 Task: Search round trip flight ticket for 5 adults, 2 children, 1 infant in seat and 2 infants on lap in economy from Chicago: Chicago O'hare International Airport to Rock Springs: Southwest Wyoming Regional Airport (rock Springs Sweetwater County Airport) on 8-5-2023 and return on 8-7-2023. Choice of flights is Spirit. Number of bags: 2 checked bags. Price is upto 92000. Outbound departure time preference is 19:45.
Action: Mouse moved to (396, 378)
Screenshot: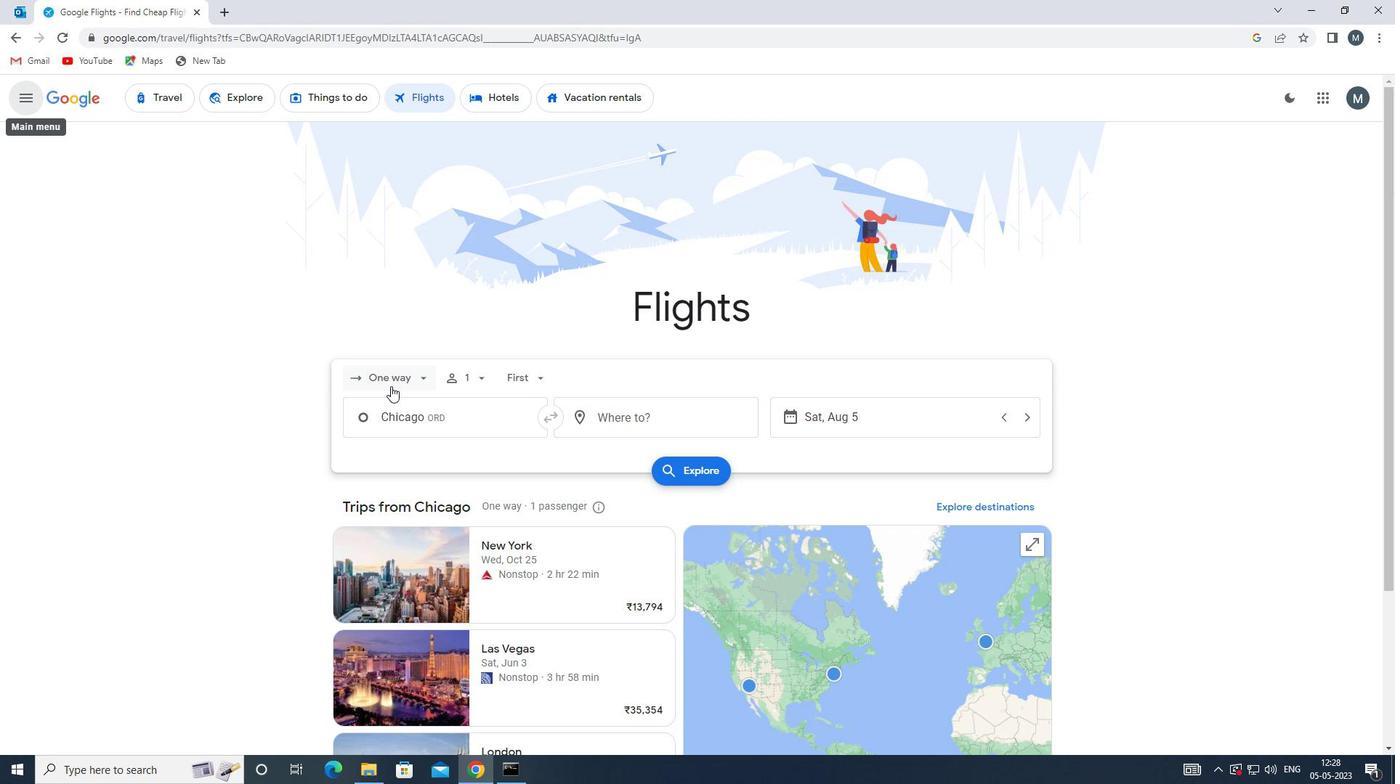 
Action: Mouse pressed left at (396, 378)
Screenshot: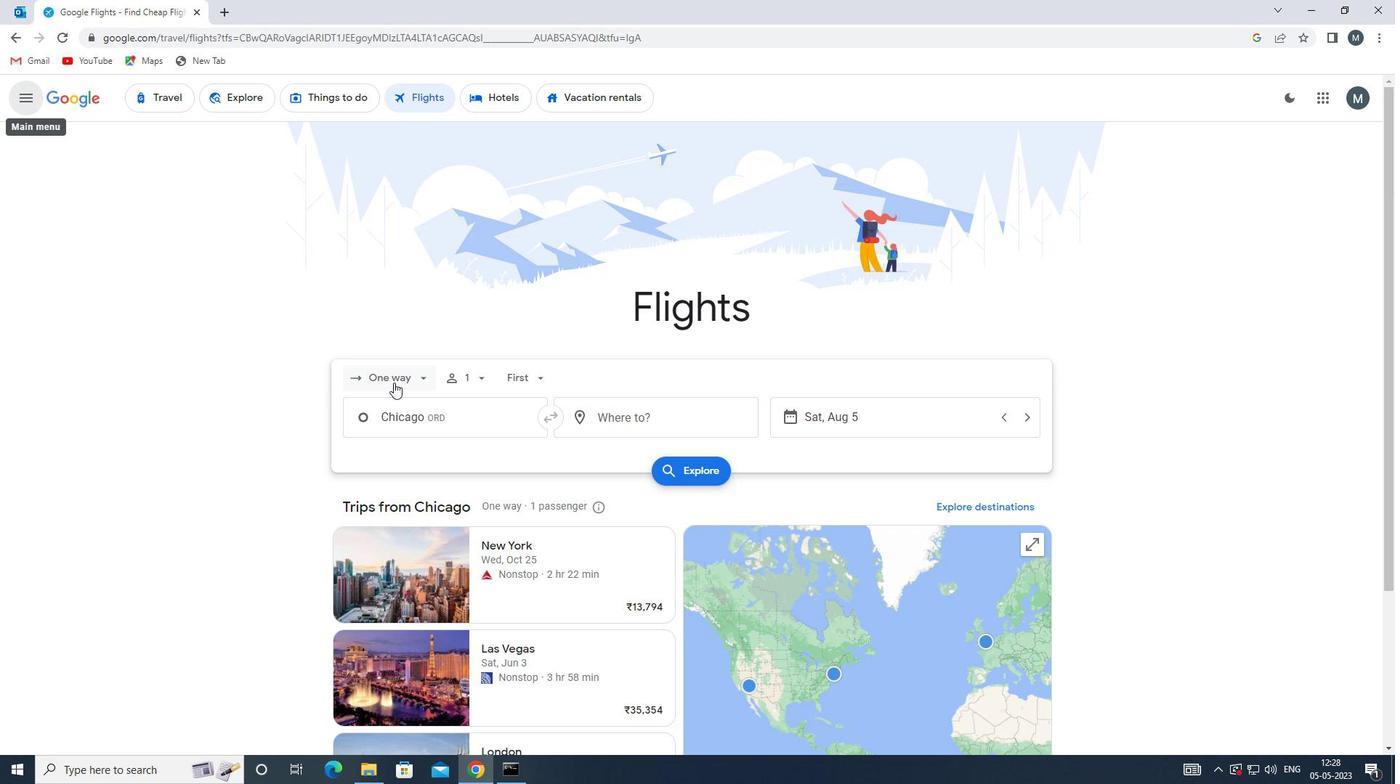 
Action: Mouse moved to (409, 406)
Screenshot: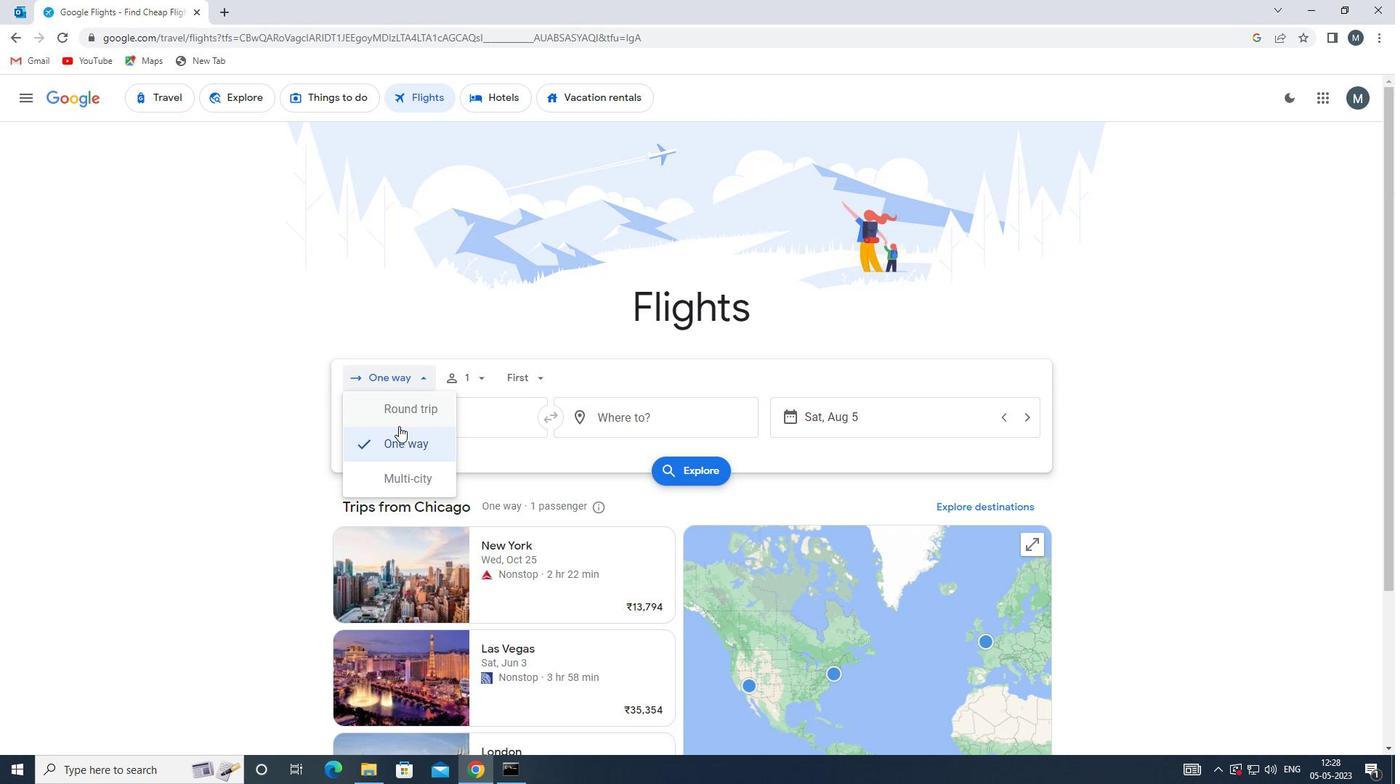 
Action: Mouse pressed left at (409, 406)
Screenshot: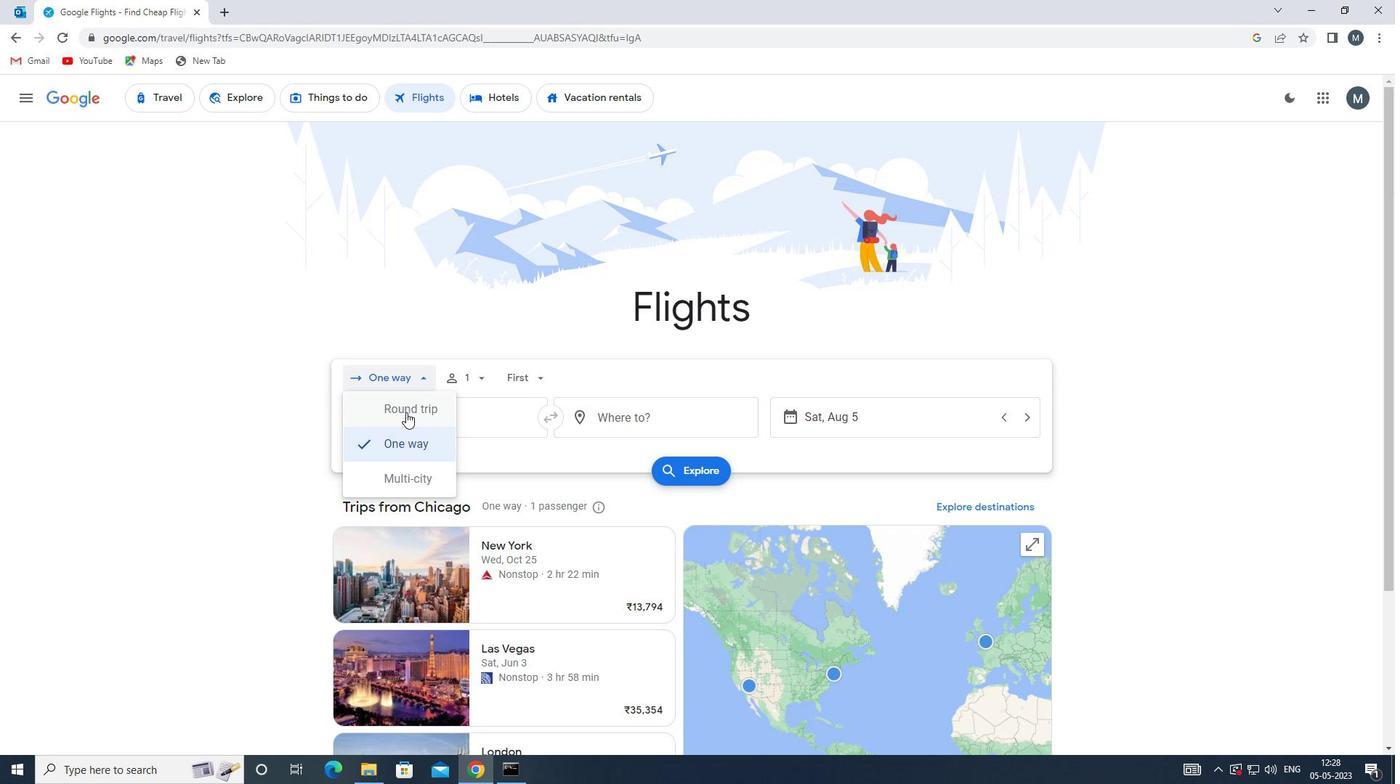 
Action: Mouse moved to (476, 377)
Screenshot: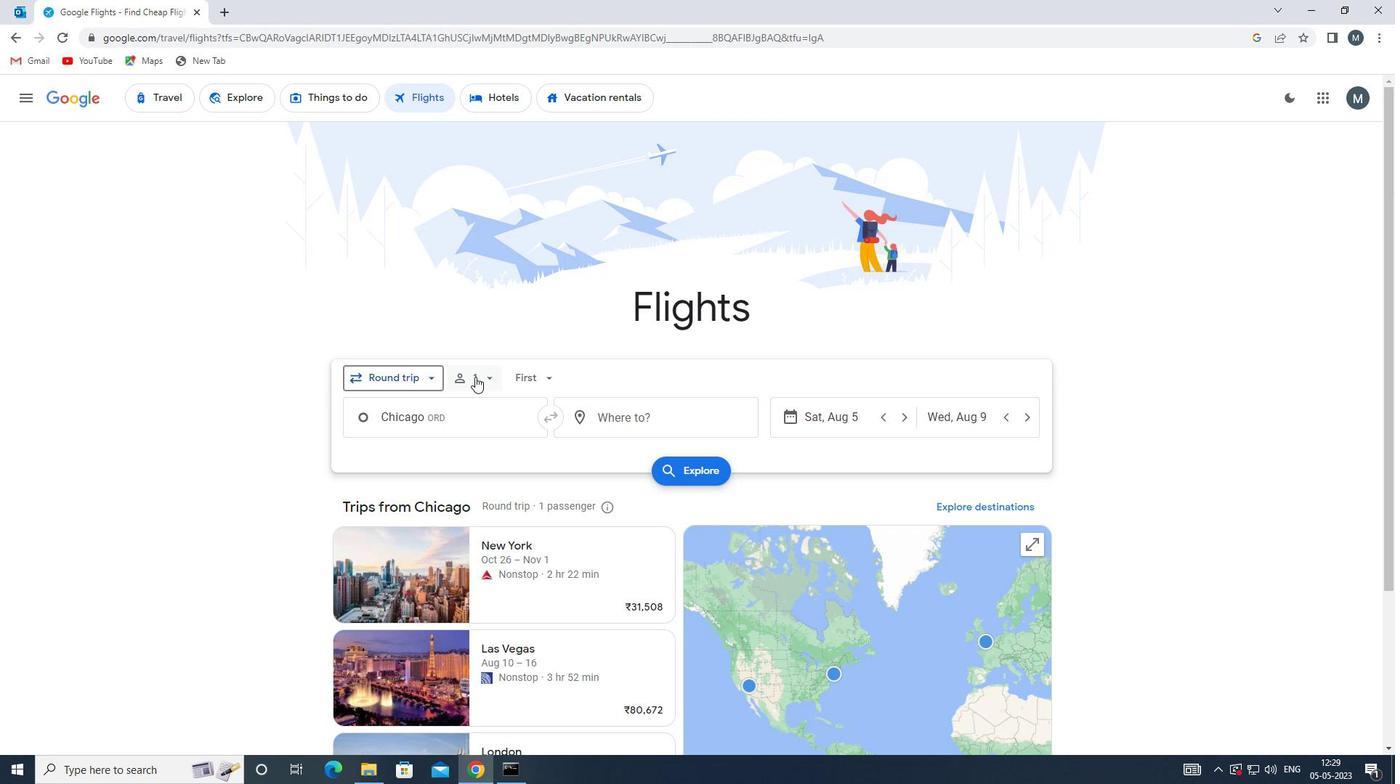 
Action: Mouse pressed left at (476, 377)
Screenshot: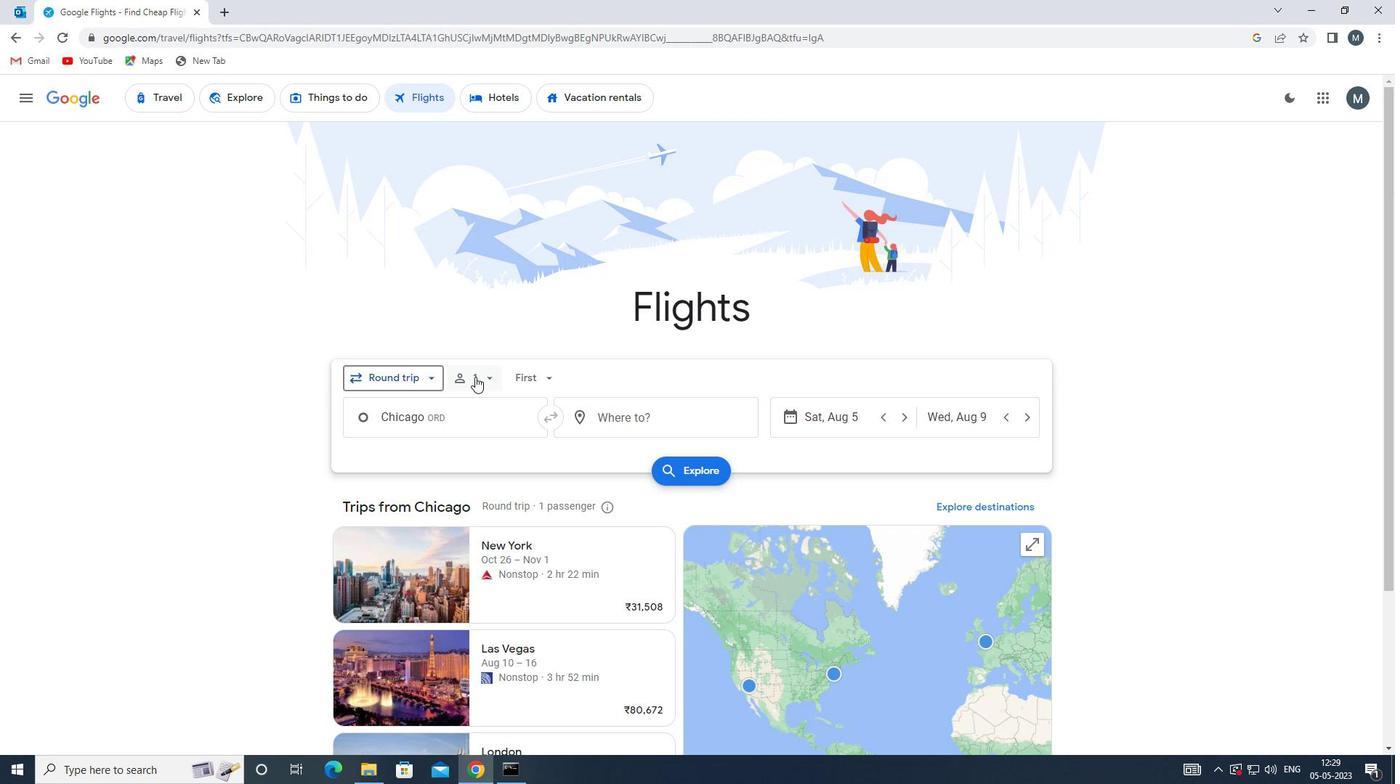 
Action: Mouse moved to (594, 412)
Screenshot: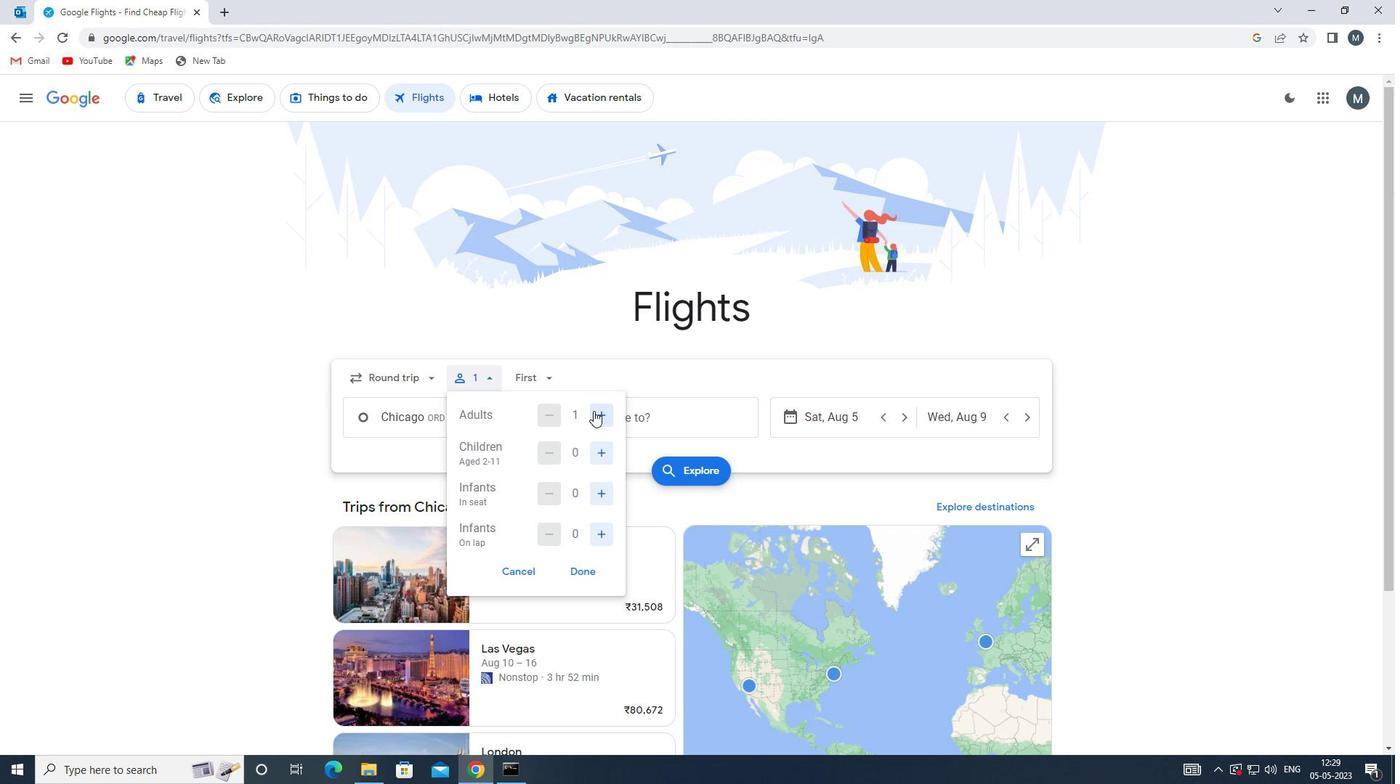 
Action: Mouse pressed left at (594, 412)
Screenshot: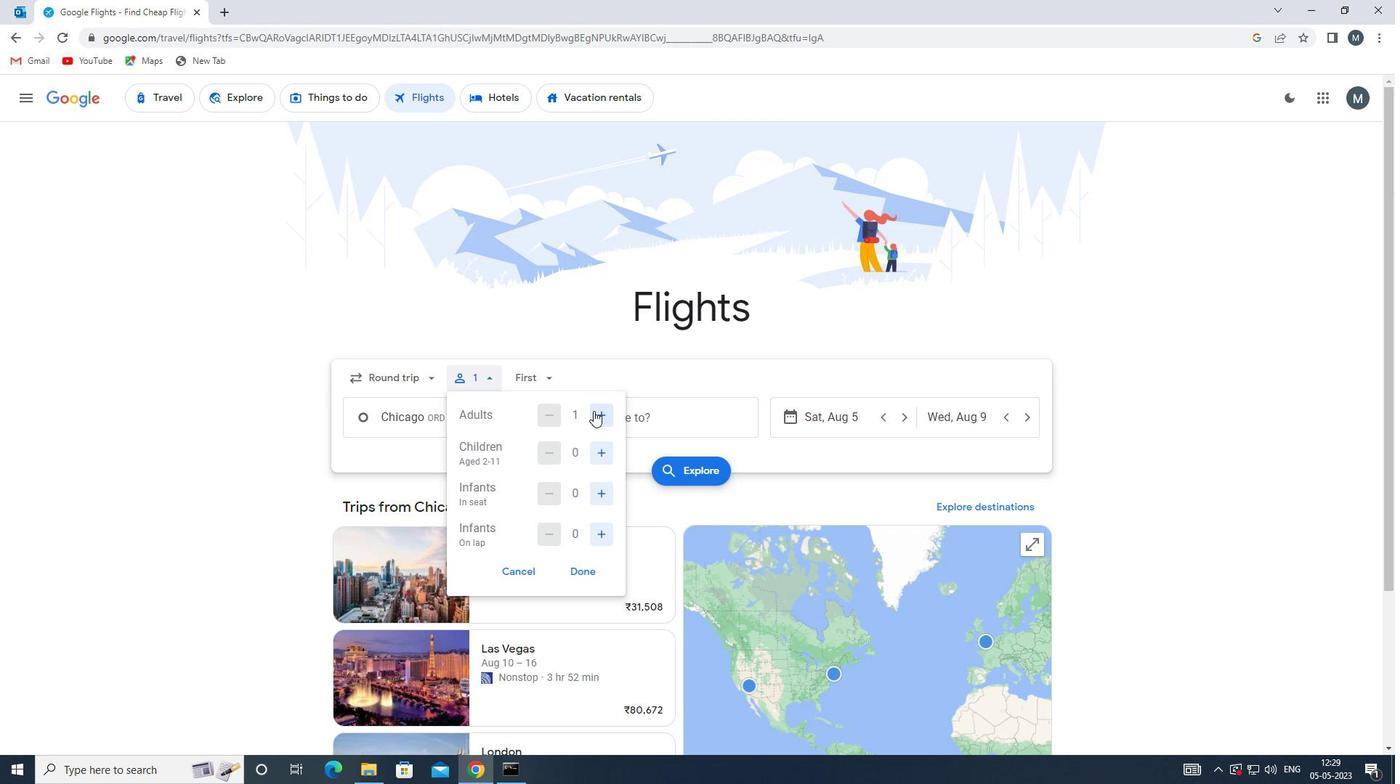 
Action: Mouse moved to (595, 412)
Screenshot: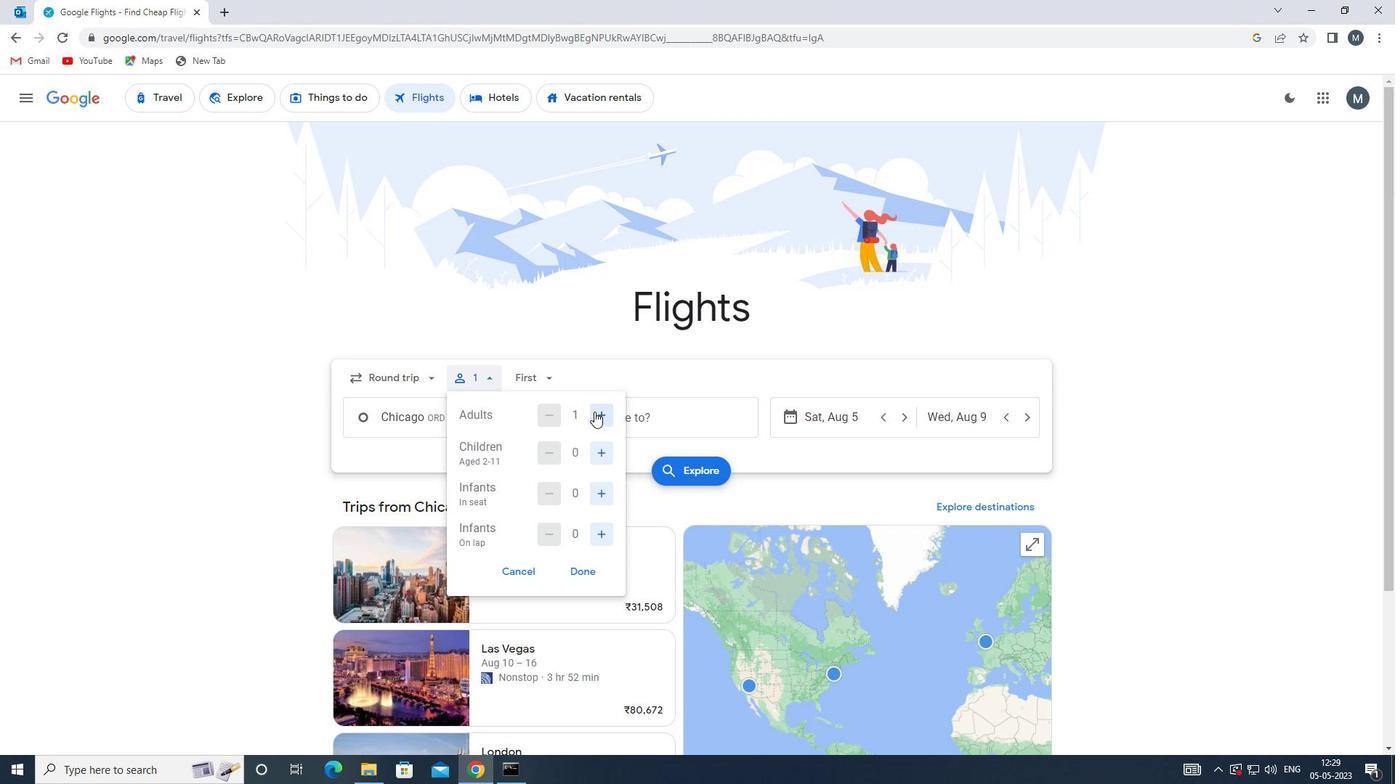 
Action: Mouse pressed left at (595, 412)
Screenshot: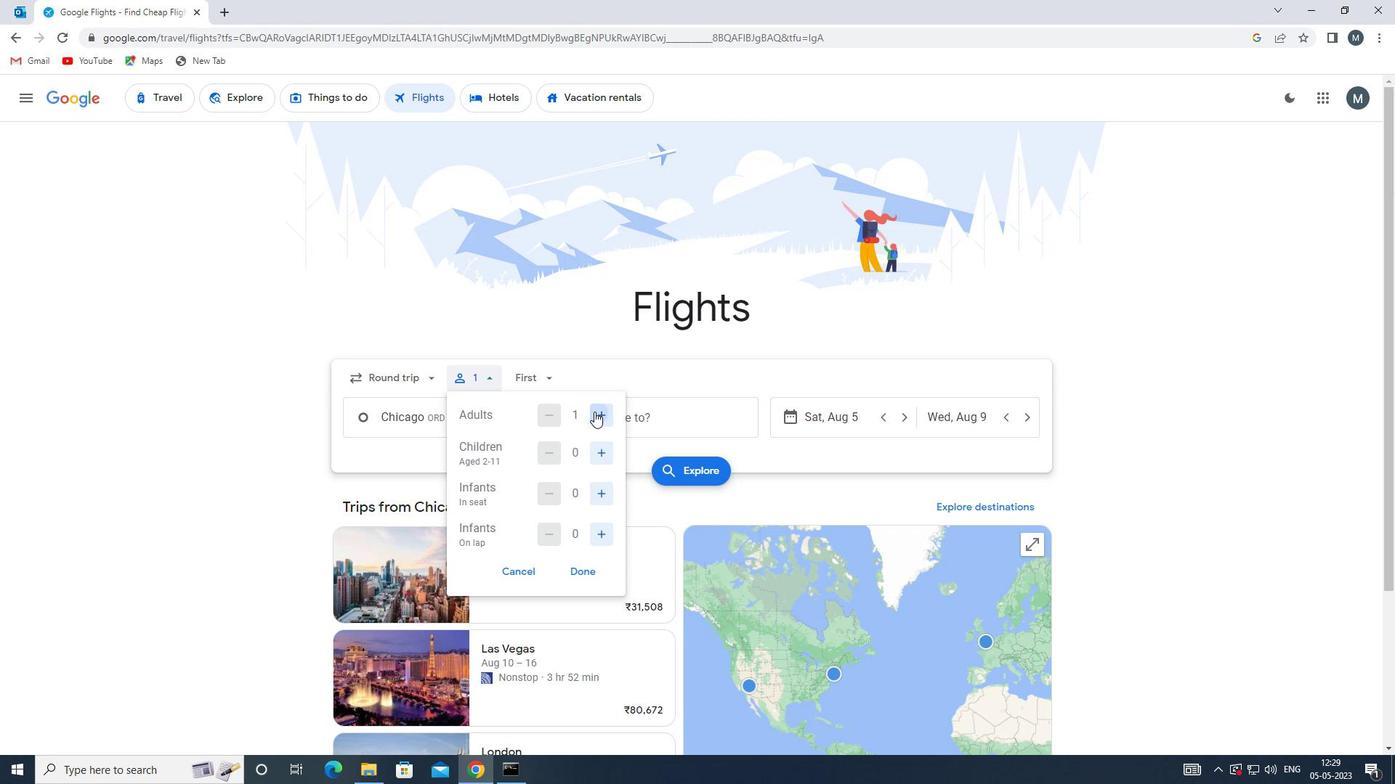 
Action: Mouse moved to (602, 416)
Screenshot: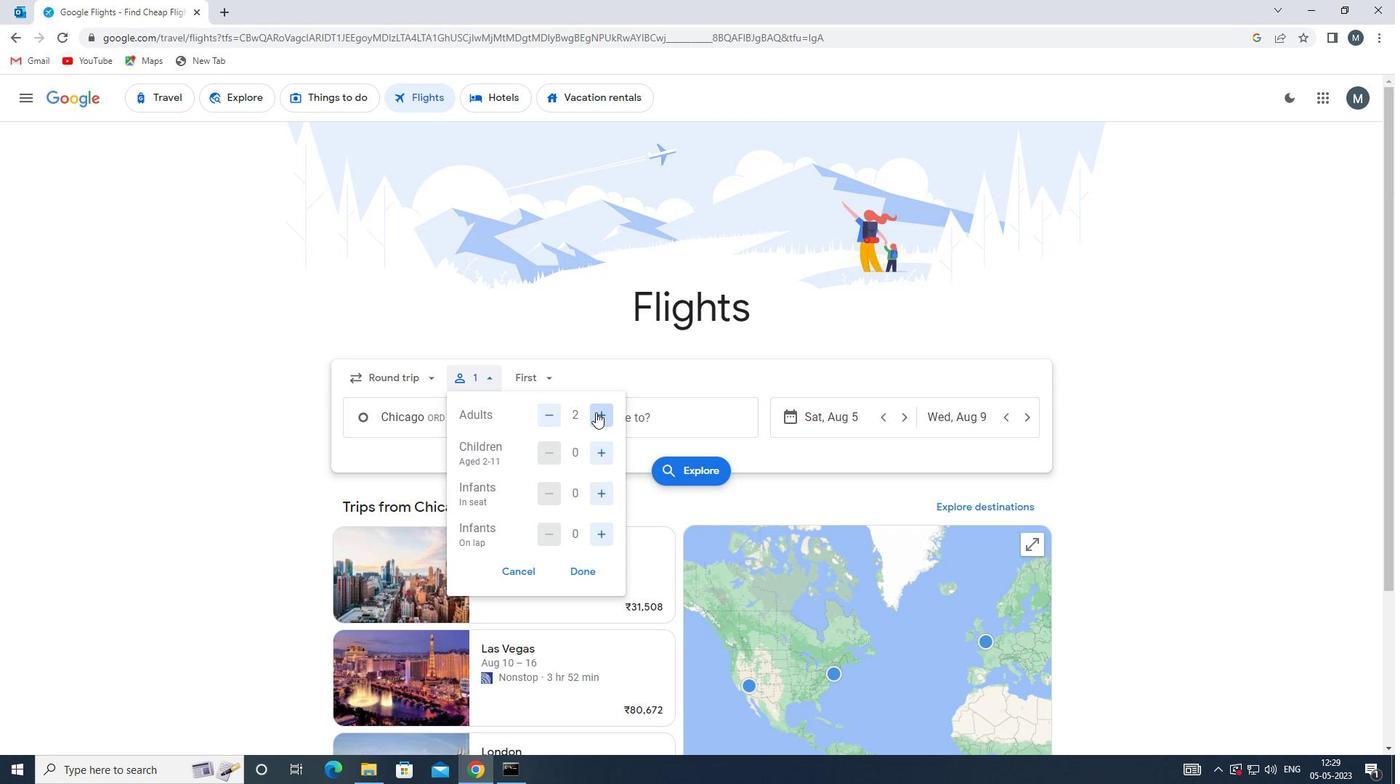 
Action: Mouse pressed left at (602, 416)
Screenshot: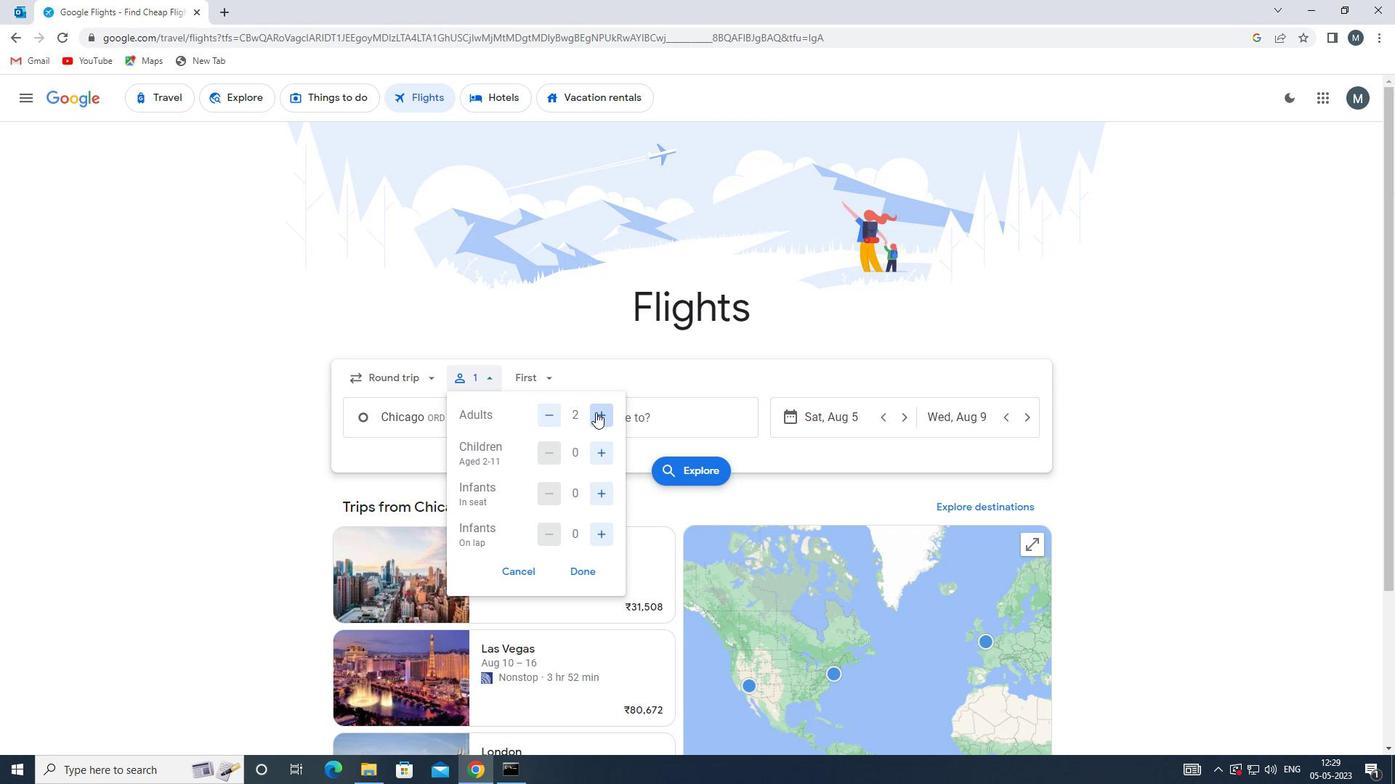 
Action: Mouse moved to (603, 416)
Screenshot: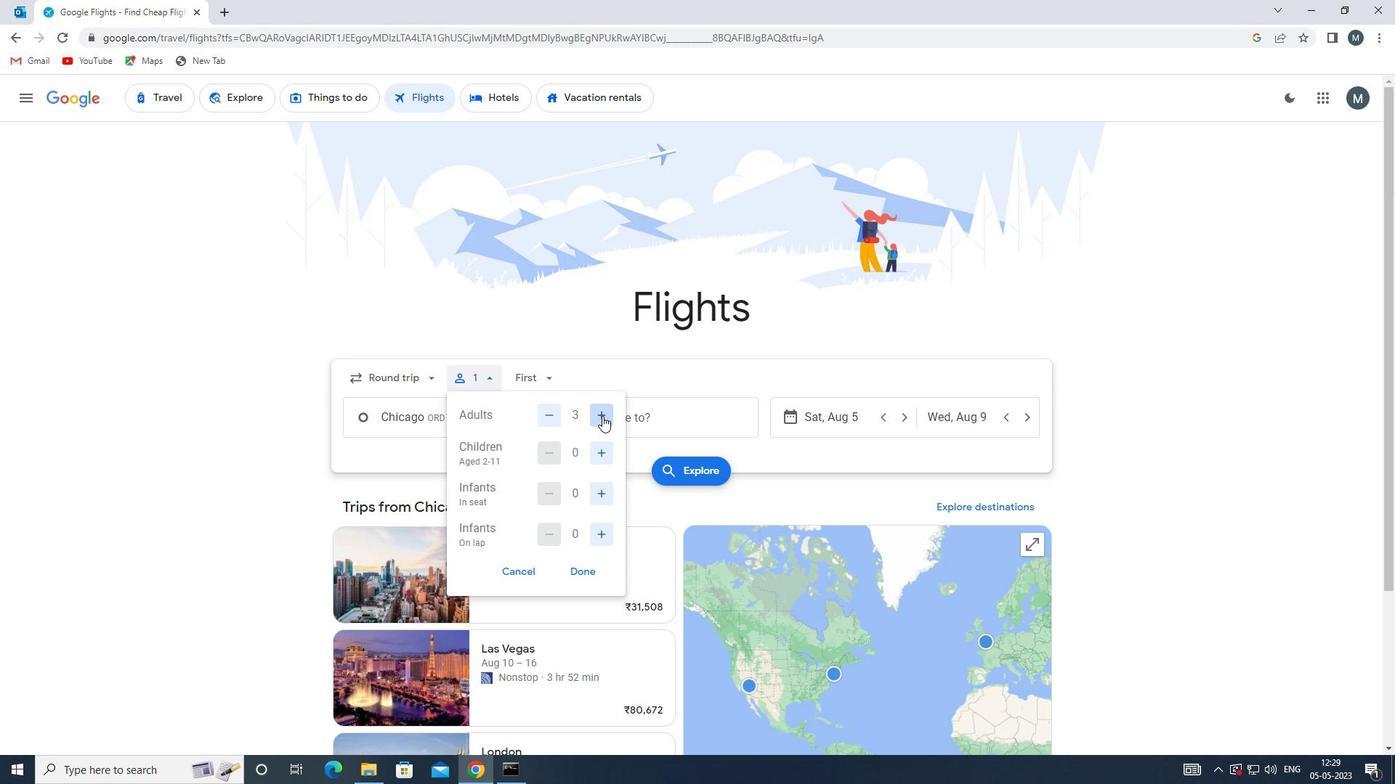 
Action: Mouse pressed left at (603, 416)
Screenshot: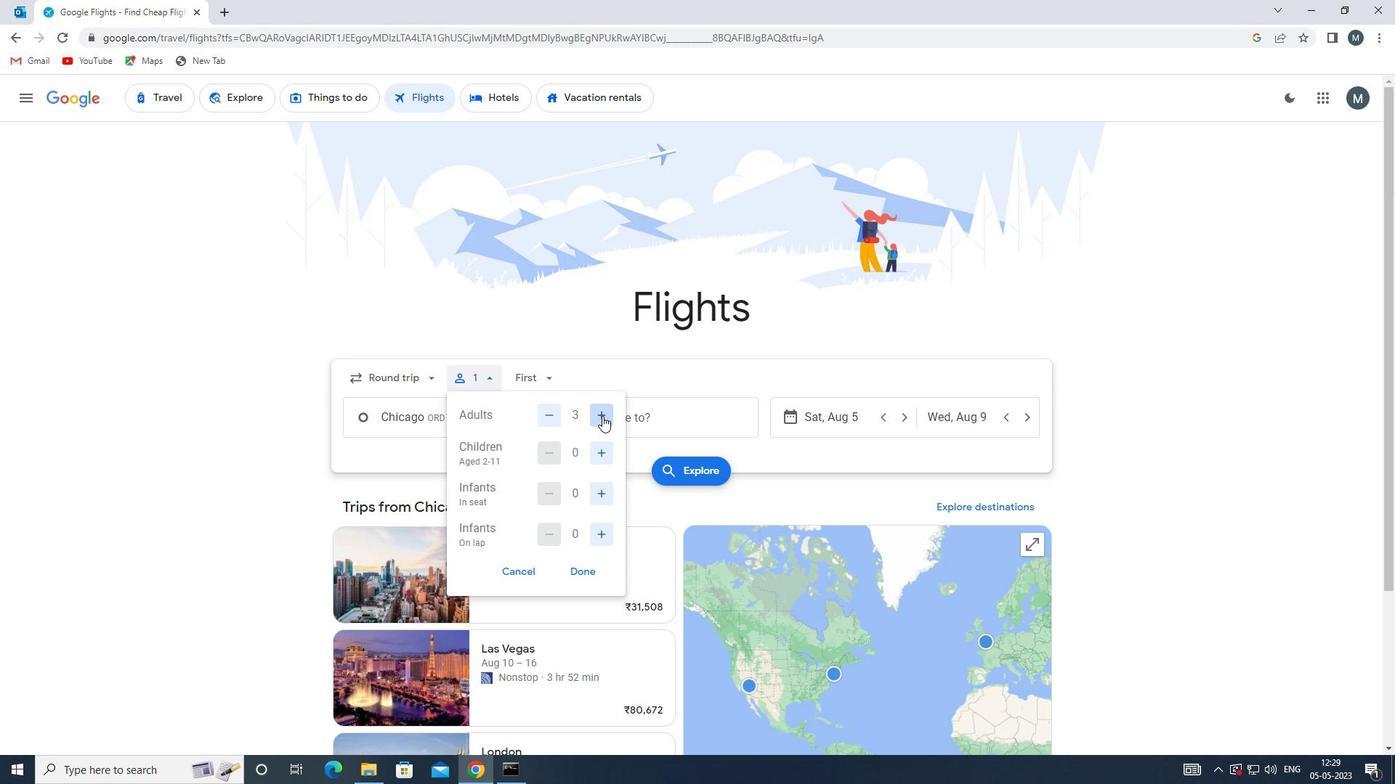 
Action: Mouse moved to (598, 452)
Screenshot: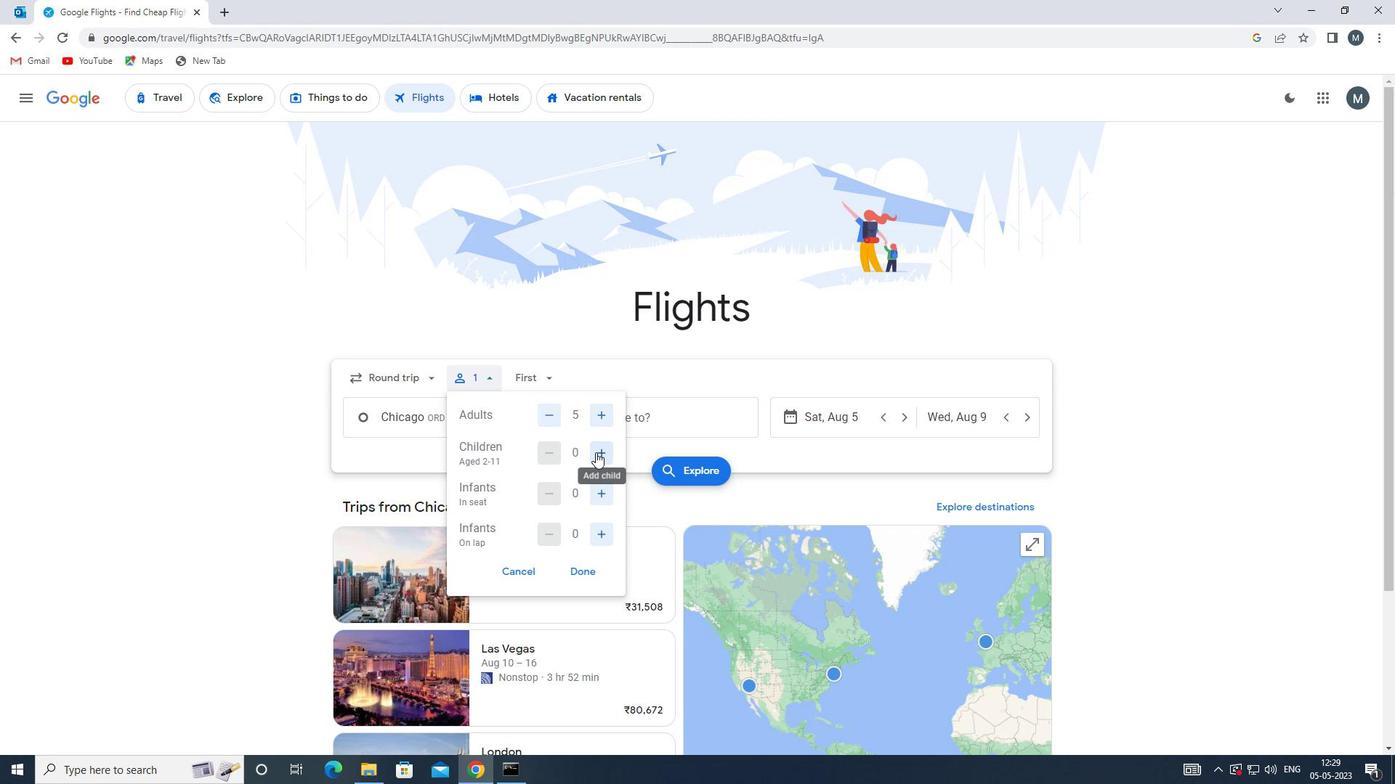 
Action: Mouse pressed left at (598, 452)
Screenshot: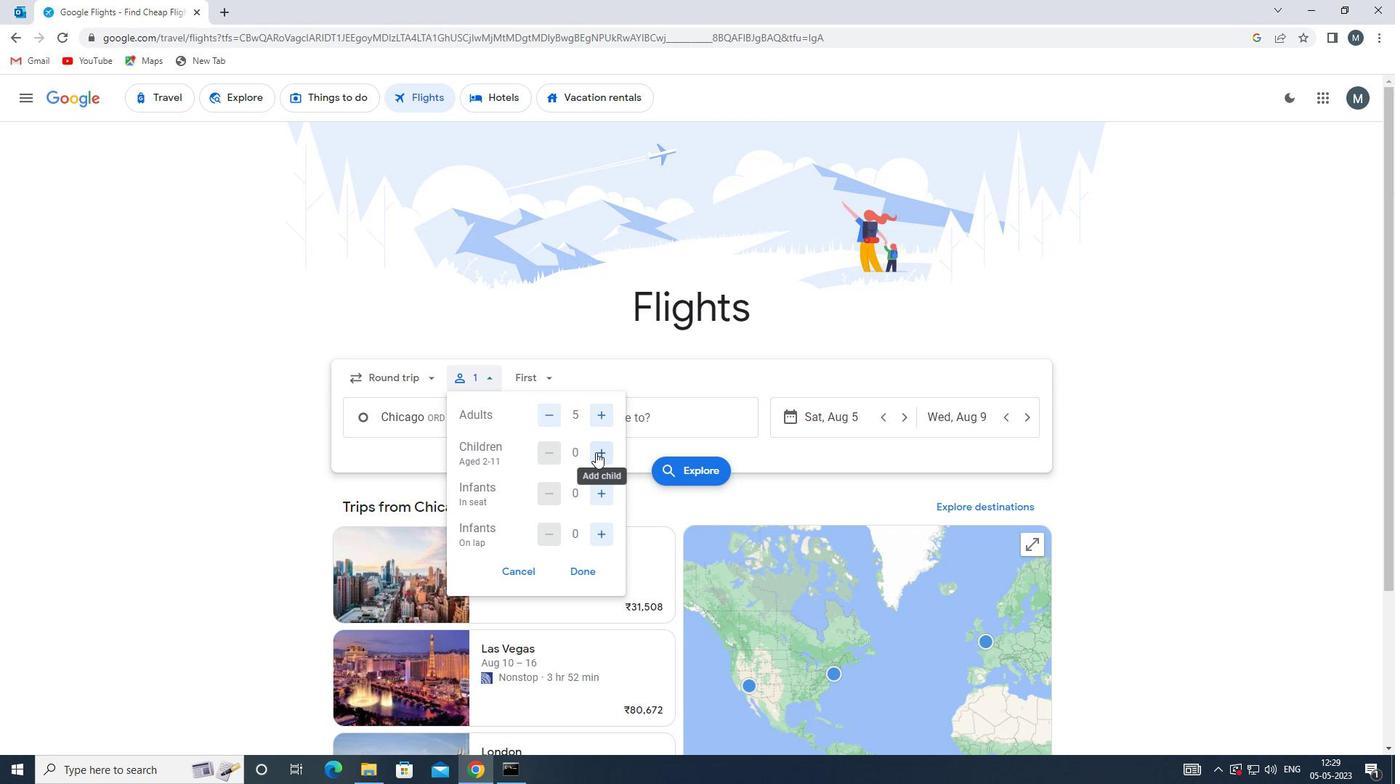 
Action: Mouse pressed left at (598, 452)
Screenshot: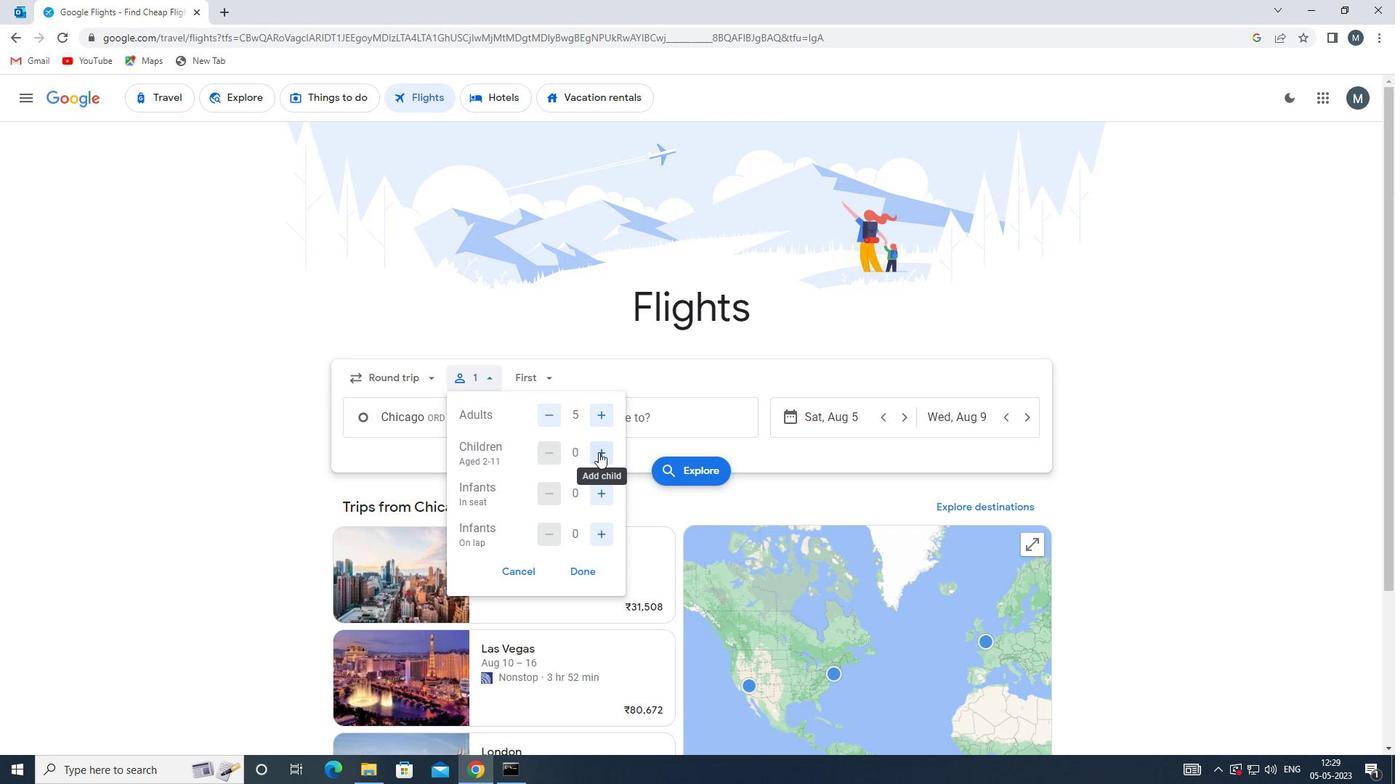 
Action: Mouse moved to (604, 492)
Screenshot: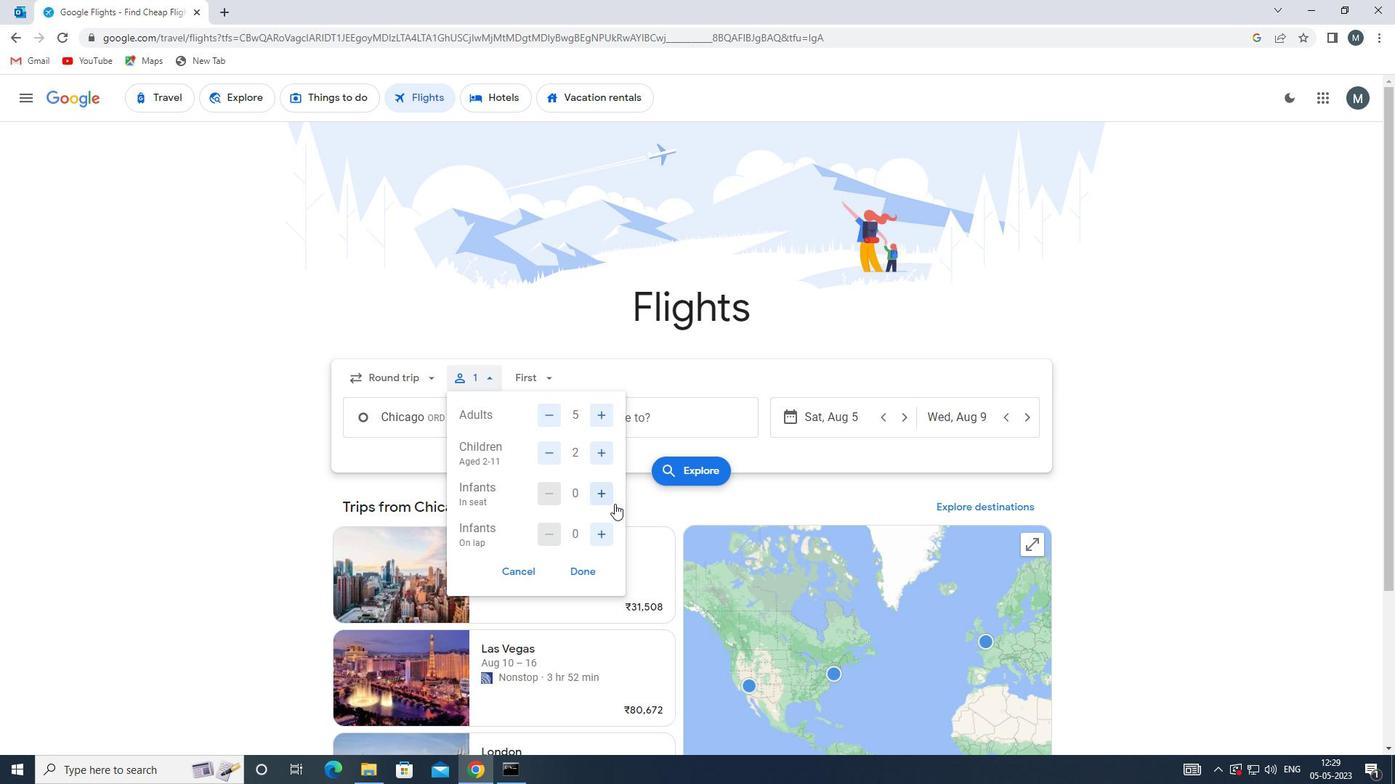 
Action: Mouse pressed left at (604, 492)
Screenshot: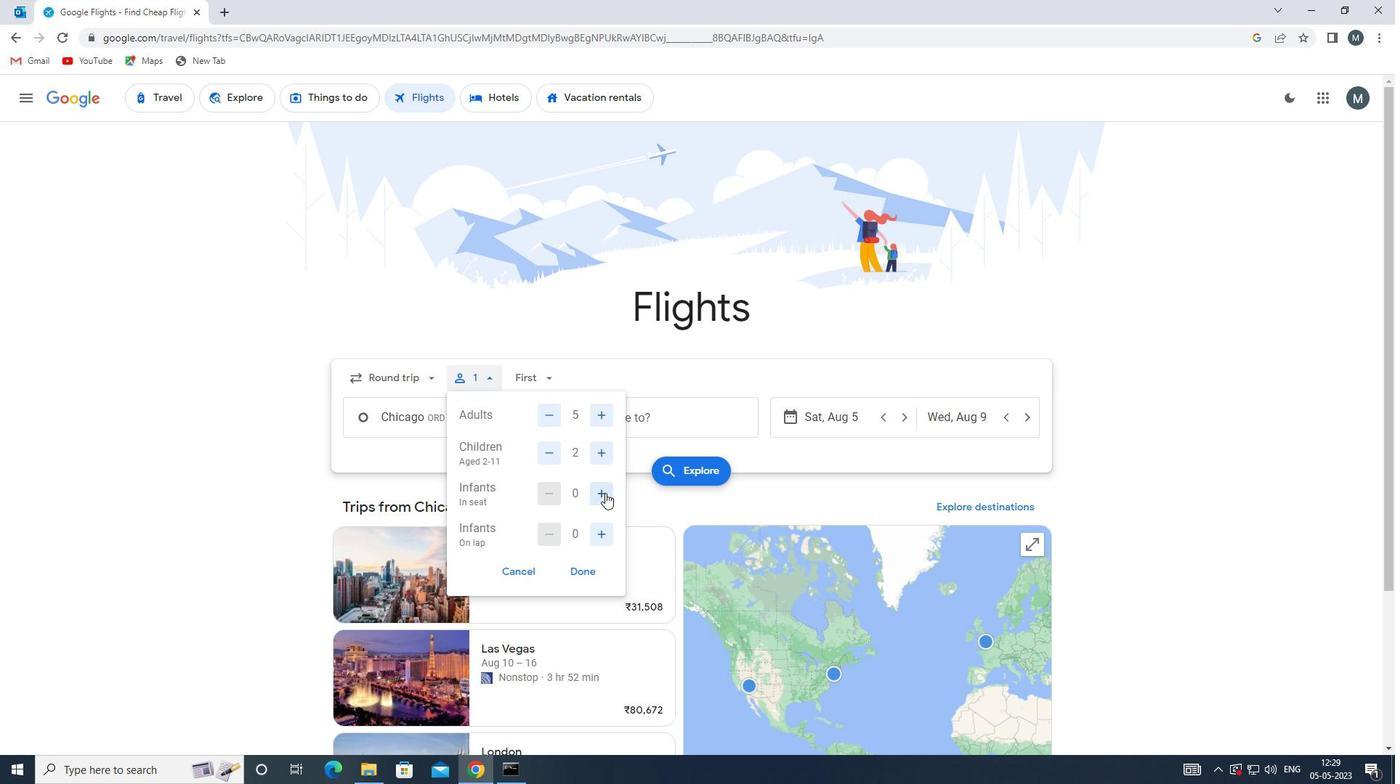 
Action: Mouse moved to (601, 537)
Screenshot: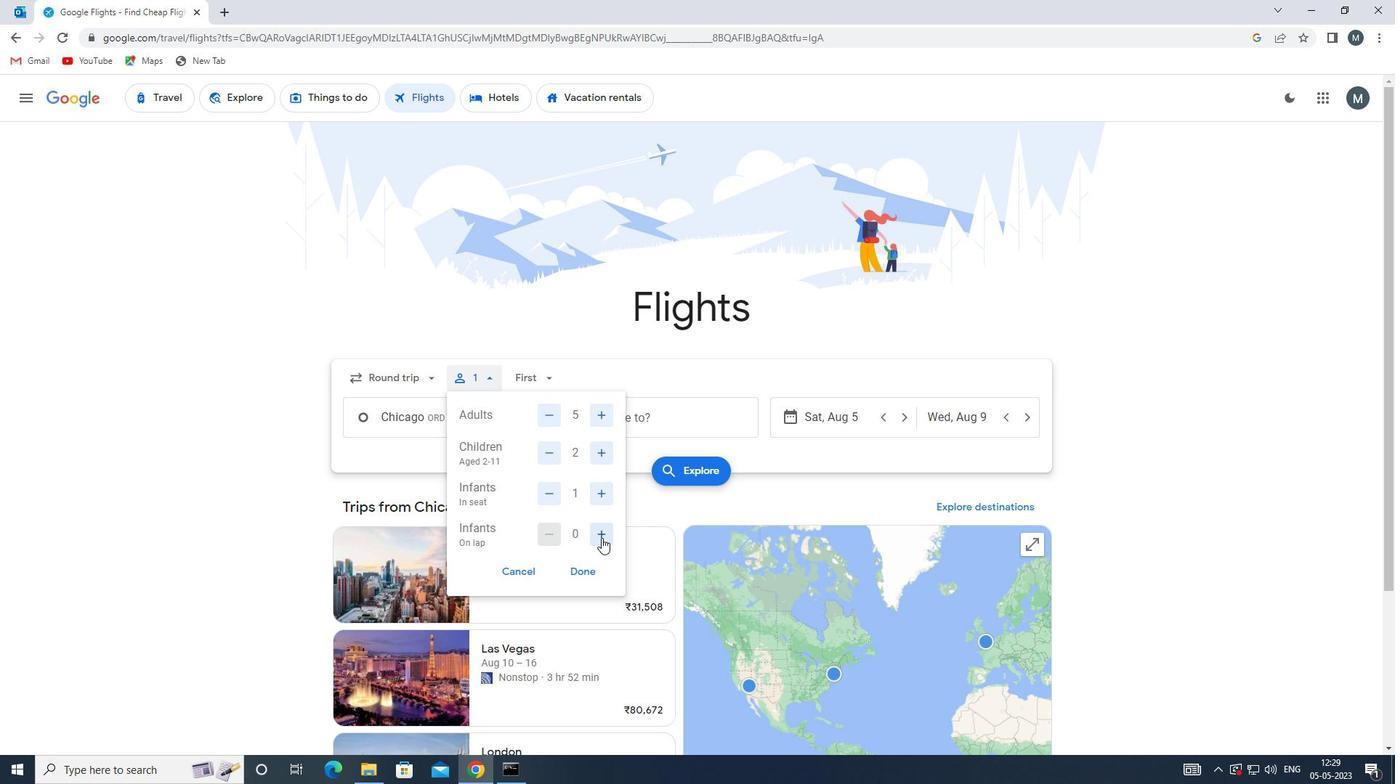 
Action: Mouse pressed left at (601, 537)
Screenshot: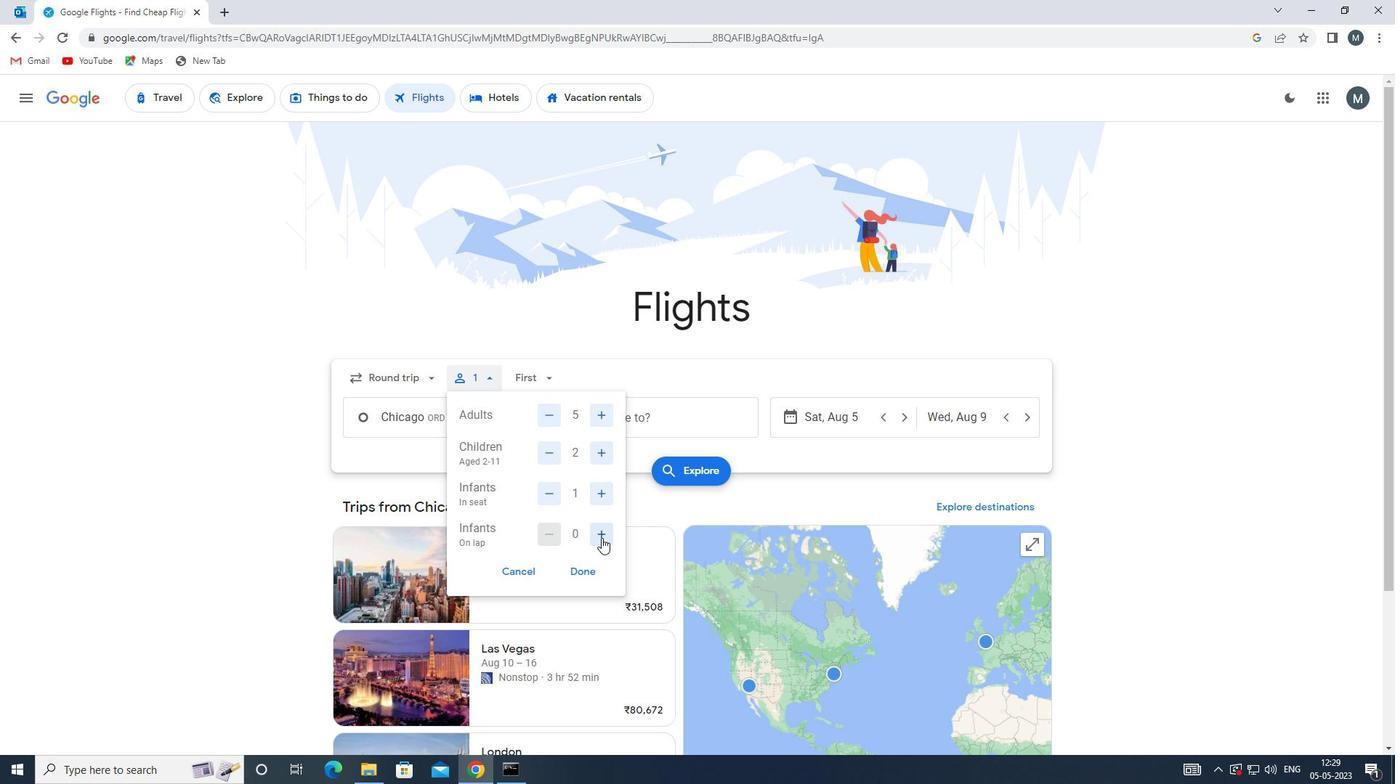 
Action: Mouse moved to (601, 537)
Screenshot: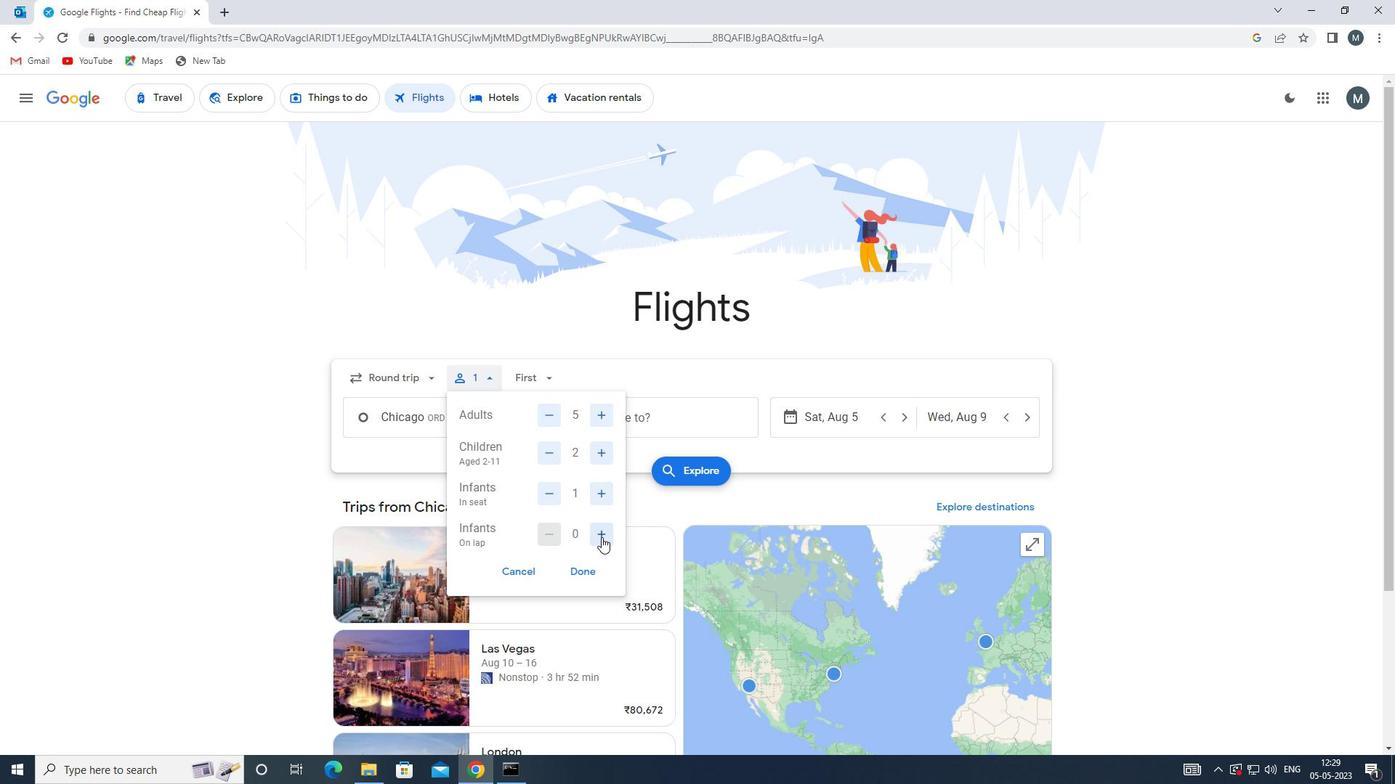 
Action: Mouse pressed left at (601, 537)
Screenshot: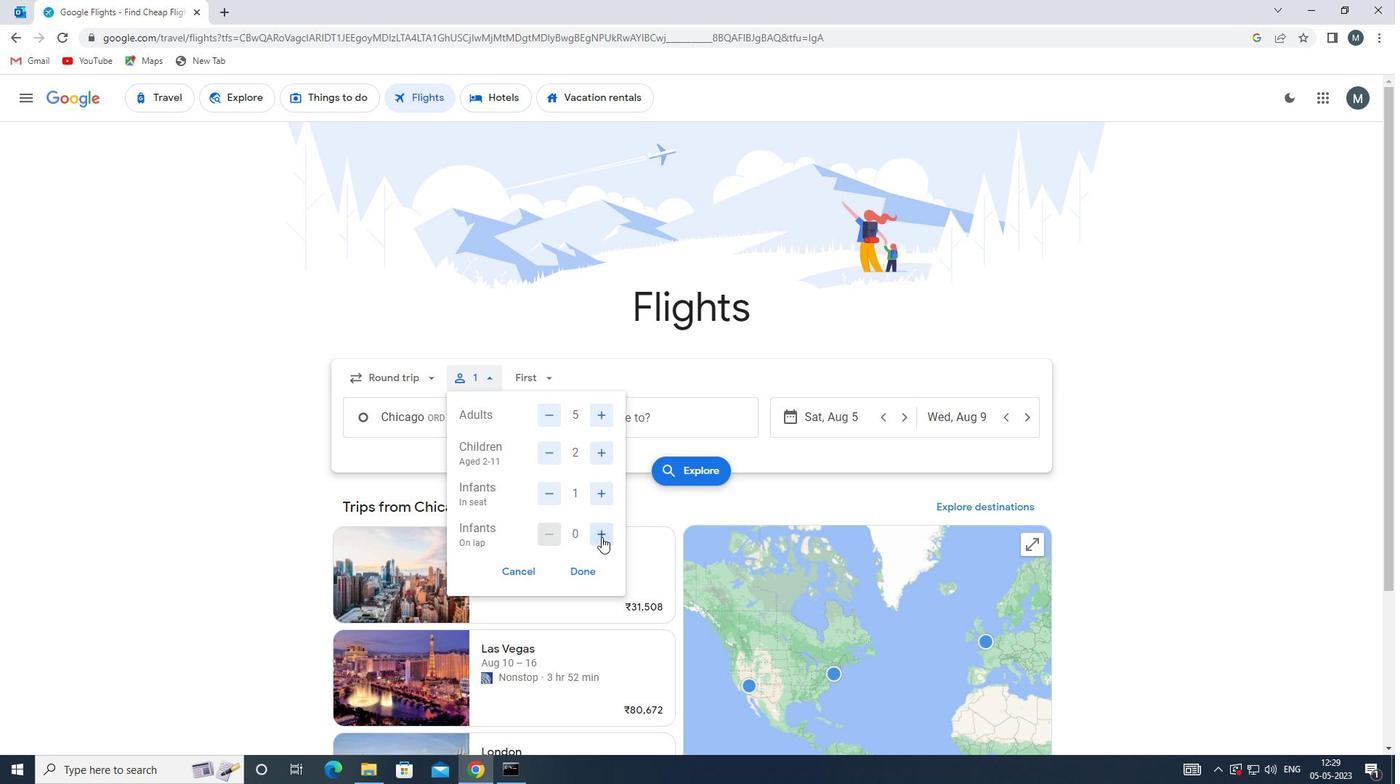 
Action: Mouse moved to (546, 534)
Screenshot: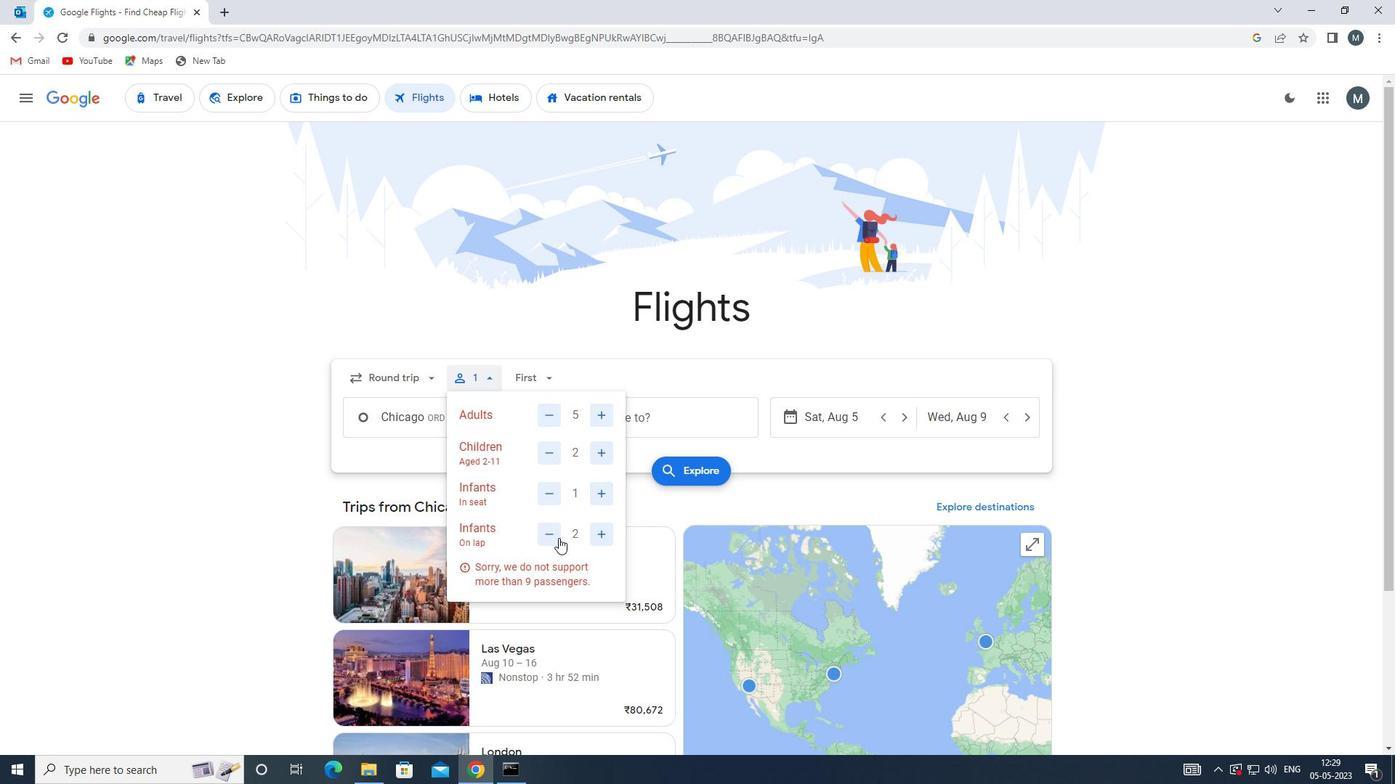 
Action: Mouse pressed left at (546, 534)
Screenshot: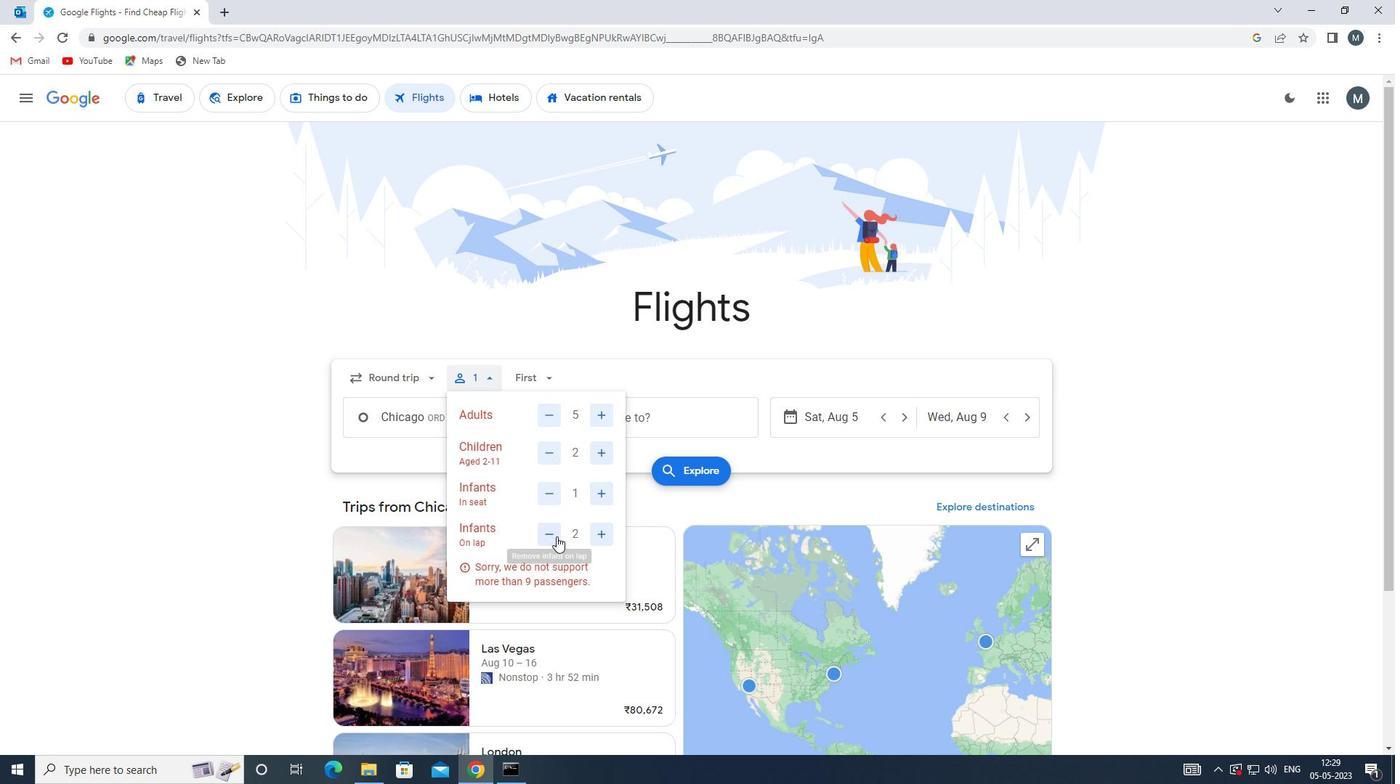 
Action: Mouse moved to (579, 574)
Screenshot: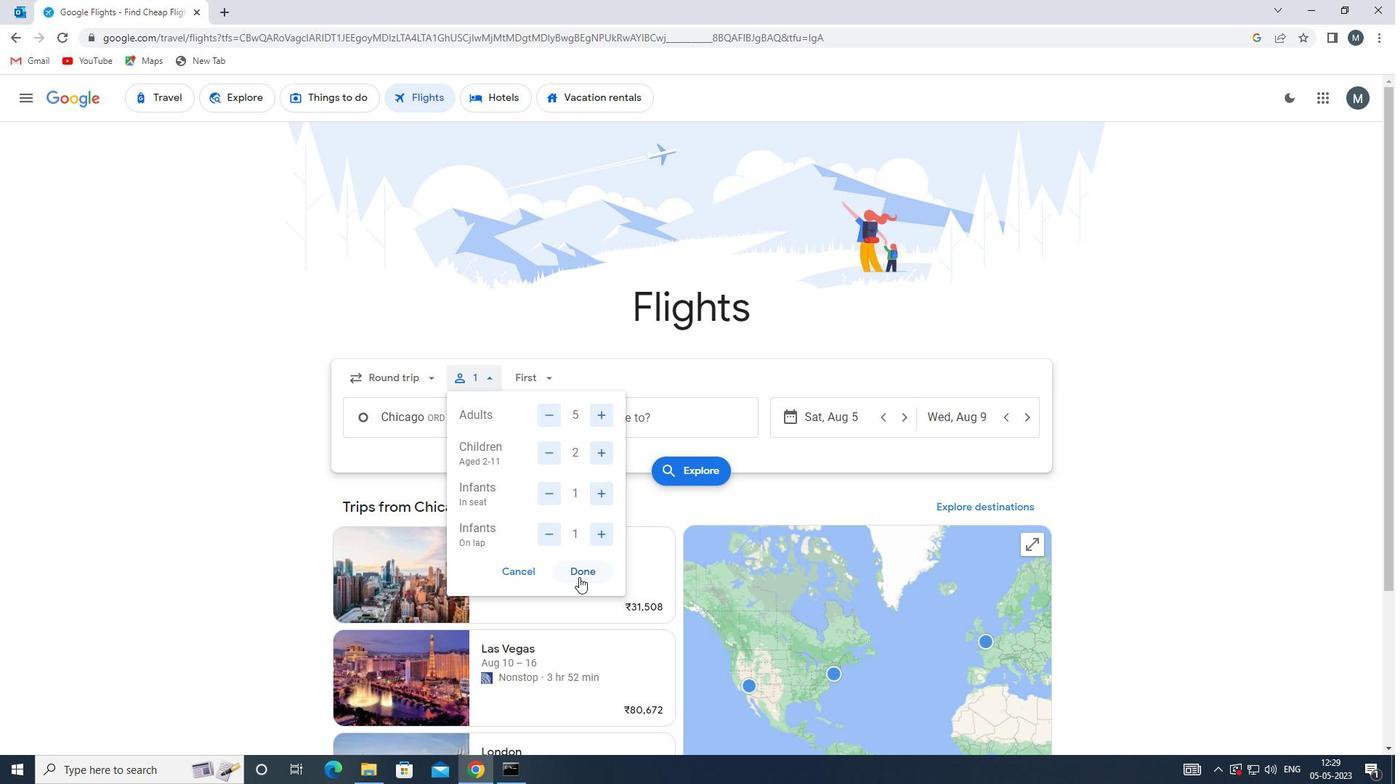 
Action: Mouse pressed left at (579, 574)
Screenshot: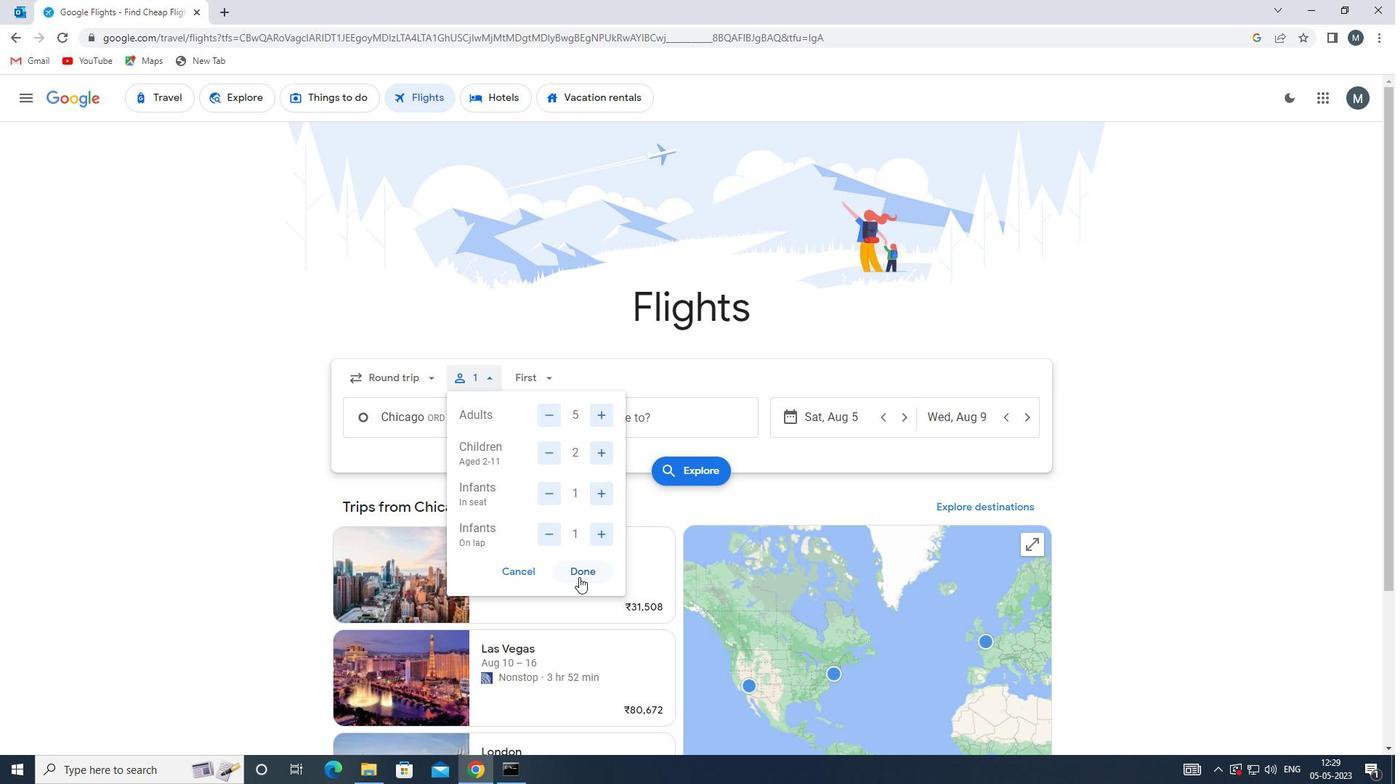 
Action: Mouse moved to (424, 425)
Screenshot: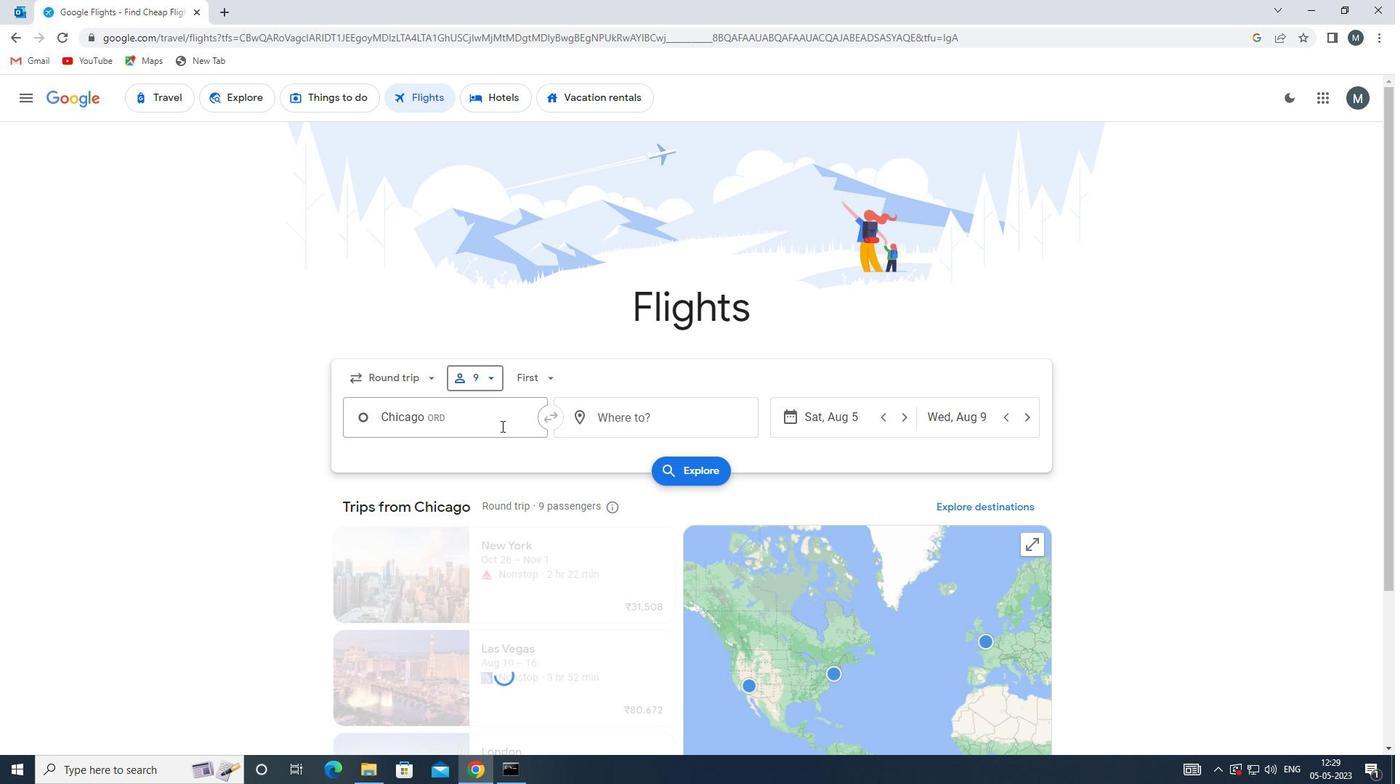 
Action: Mouse pressed left at (424, 425)
Screenshot: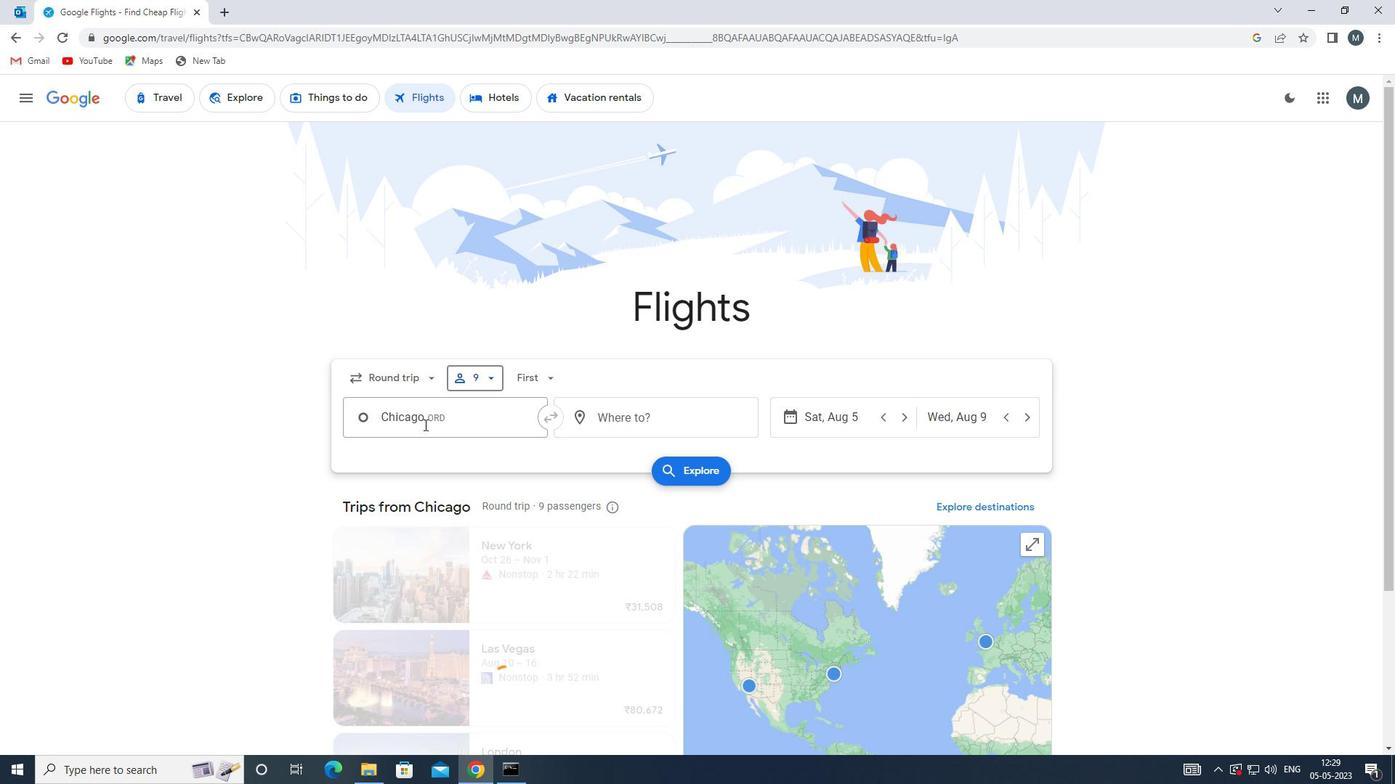 
Action: Mouse moved to (476, 492)
Screenshot: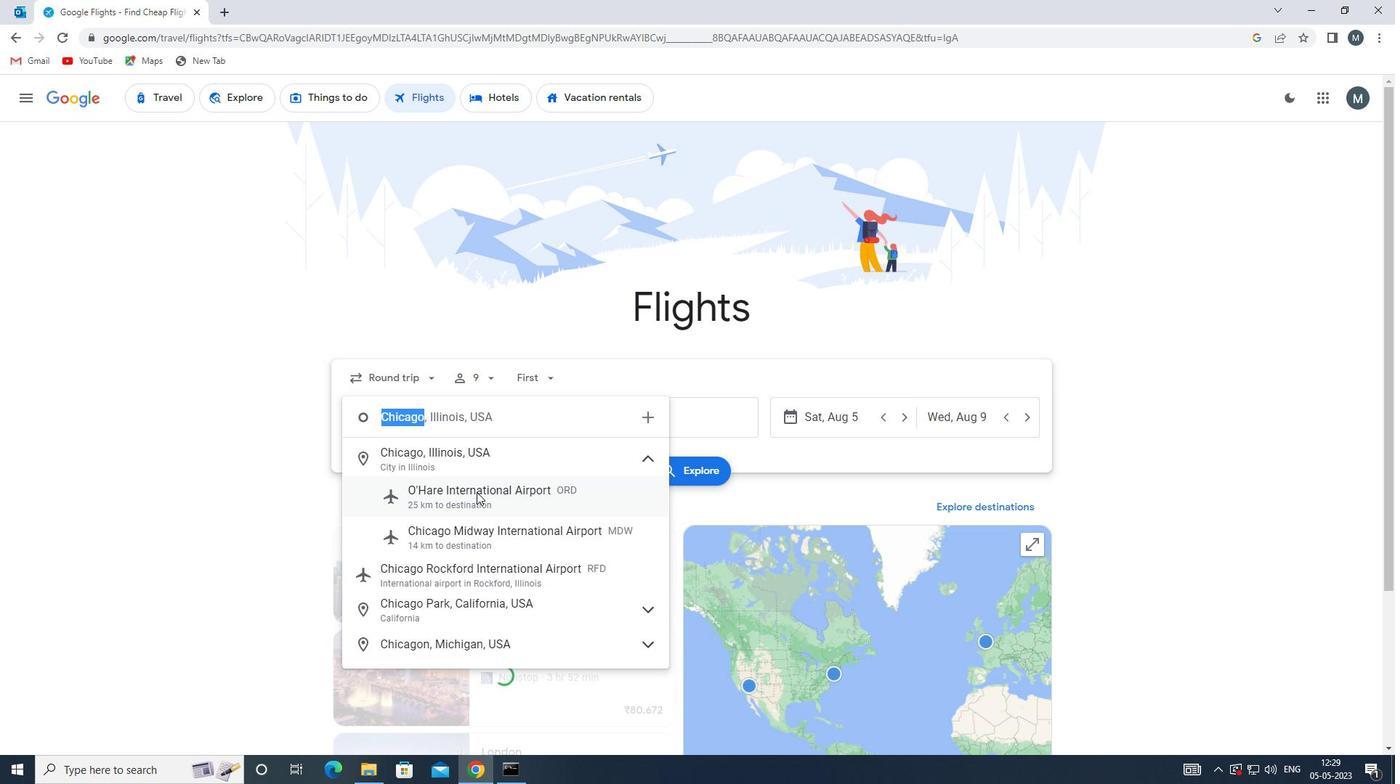 
Action: Mouse pressed left at (476, 492)
Screenshot: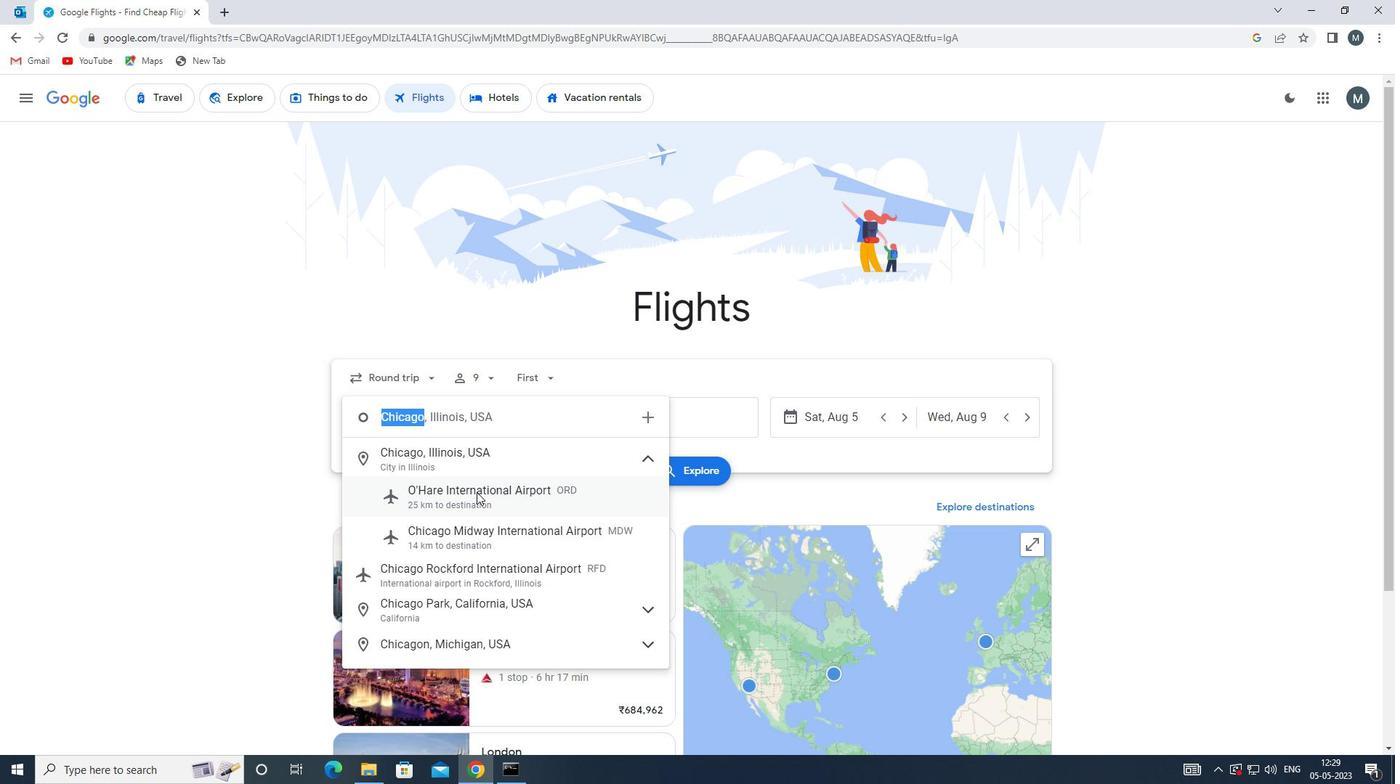 
Action: Mouse moved to (644, 422)
Screenshot: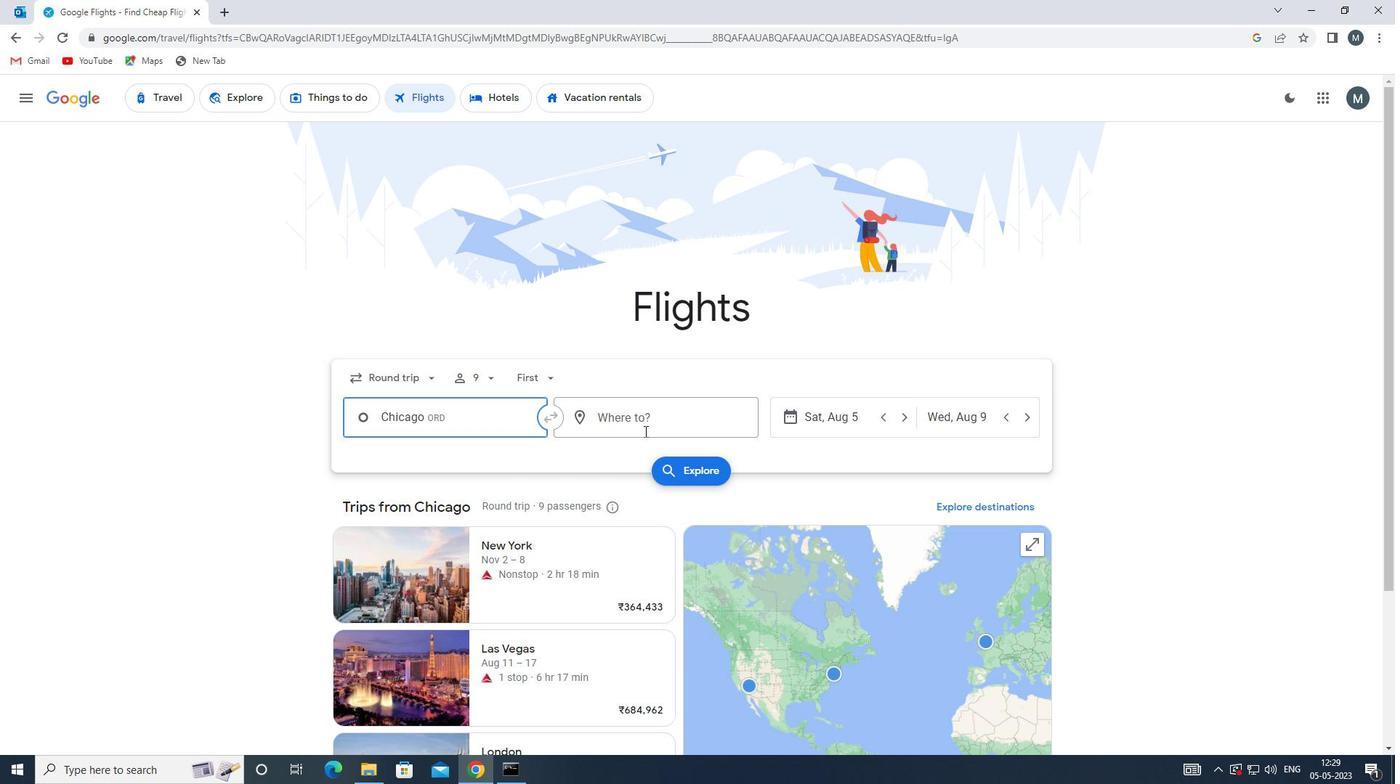 
Action: Mouse pressed left at (644, 422)
Screenshot: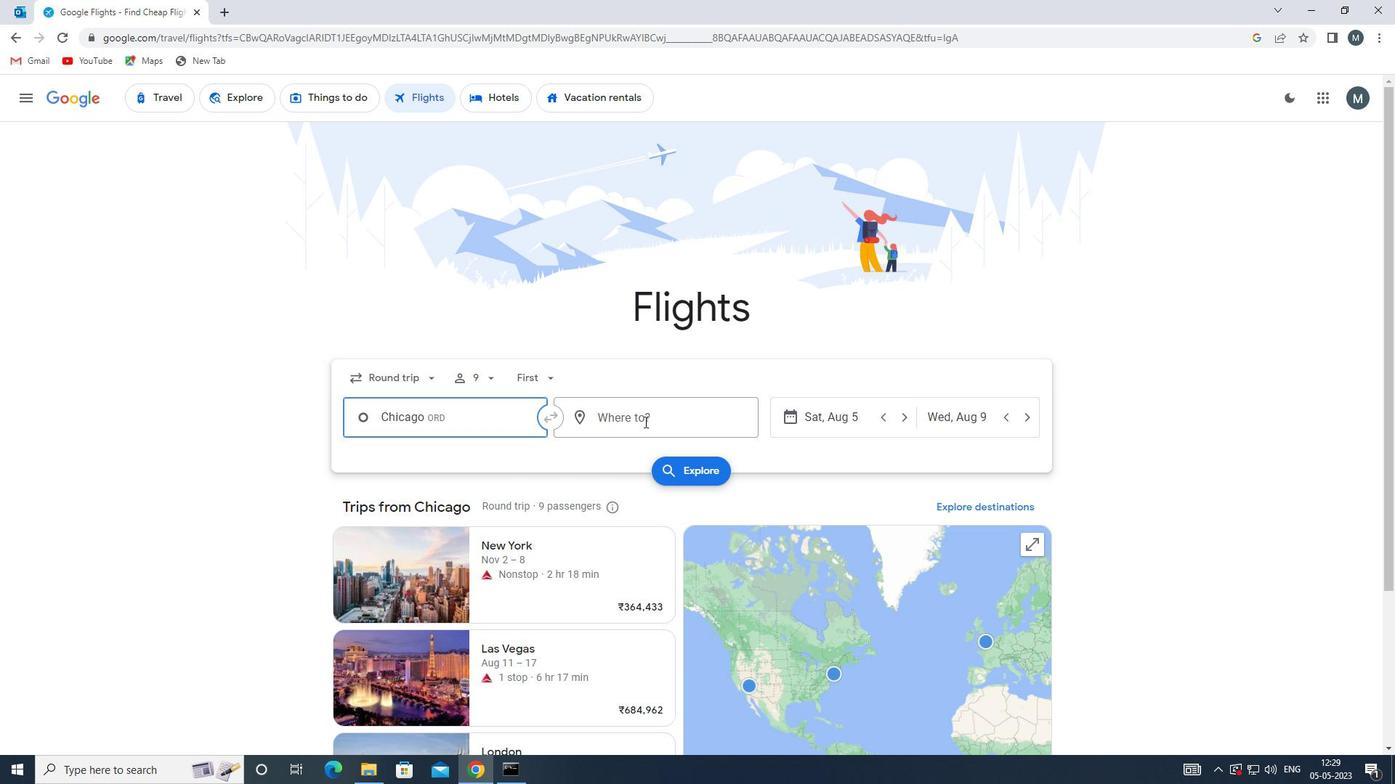 
Action: Key pressed rks
Screenshot: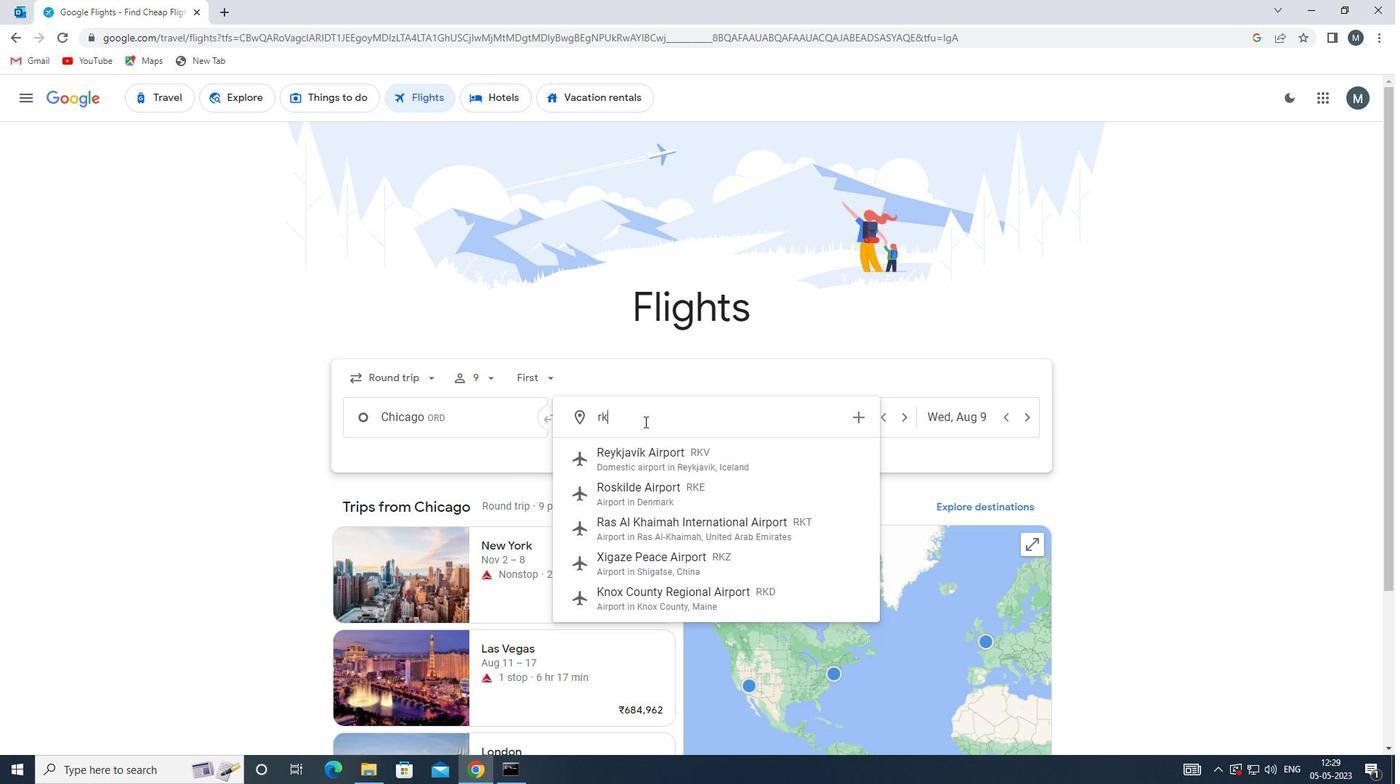 
Action: Mouse moved to (688, 457)
Screenshot: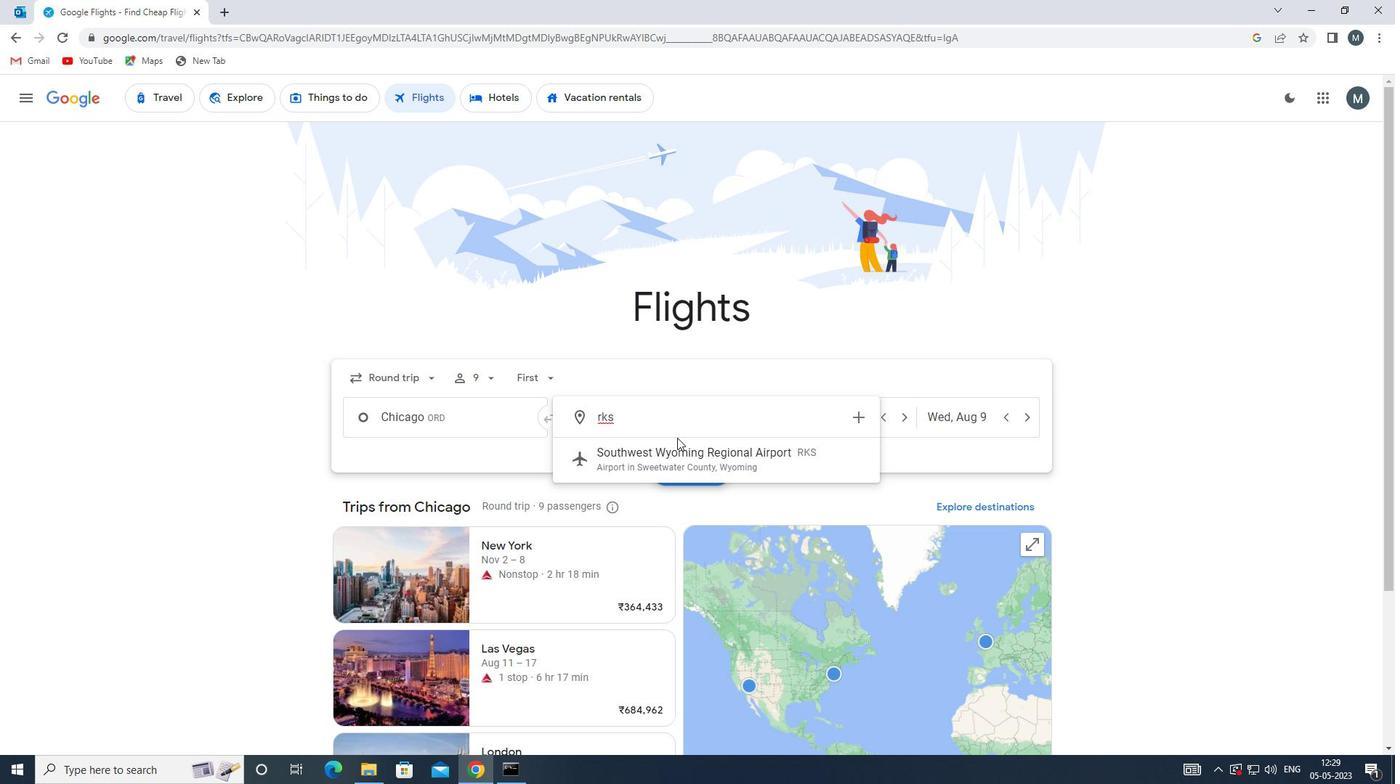 
Action: Mouse pressed left at (688, 457)
Screenshot: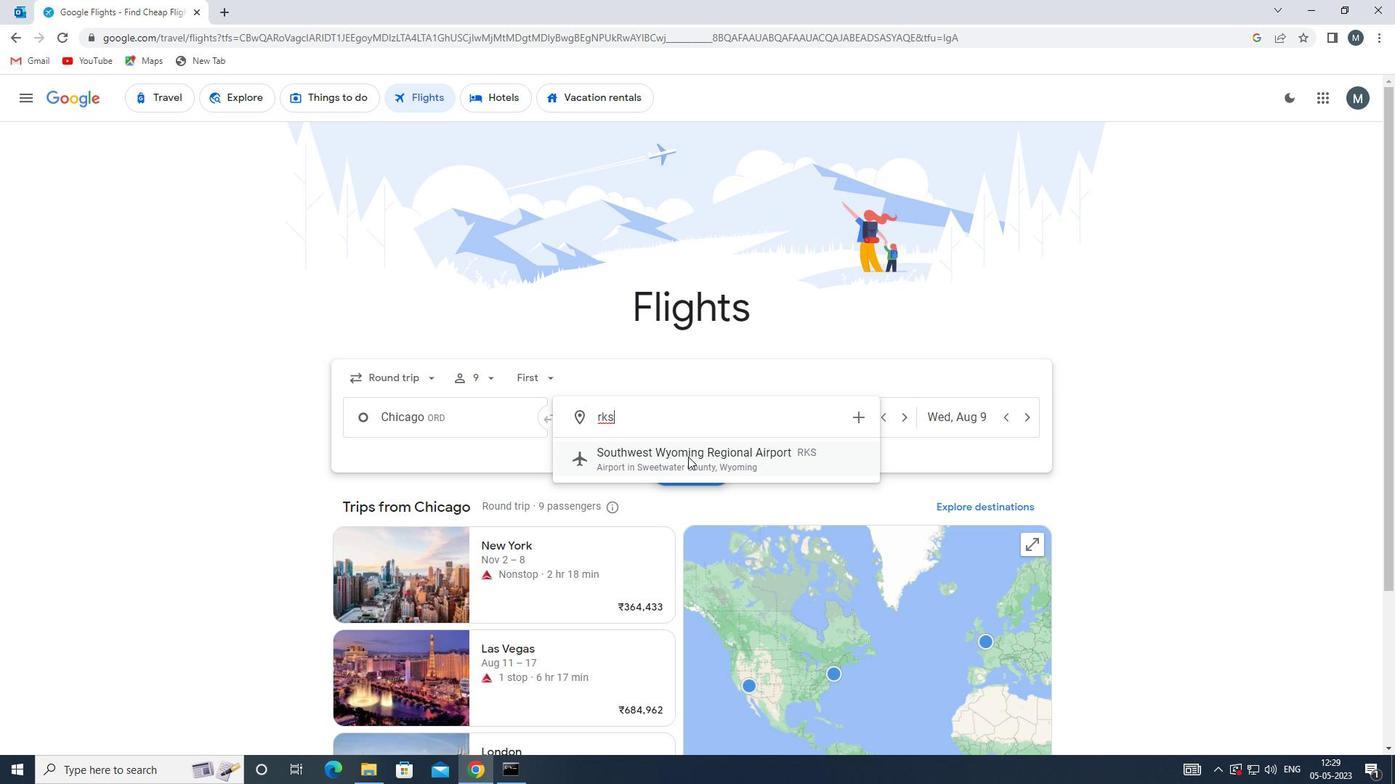 
Action: Mouse moved to (827, 420)
Screenshot: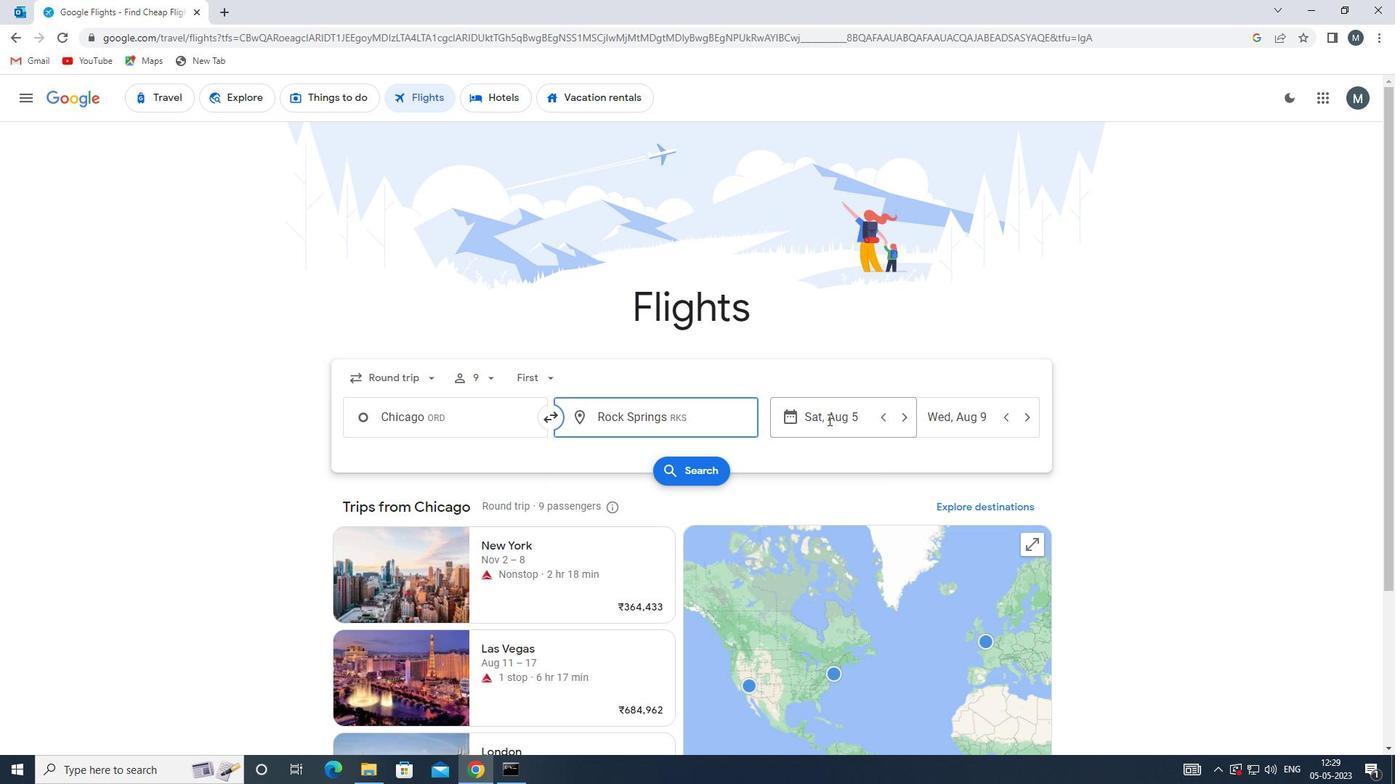 
Action: Mouse pressed left at (827, 420)
Screenshot: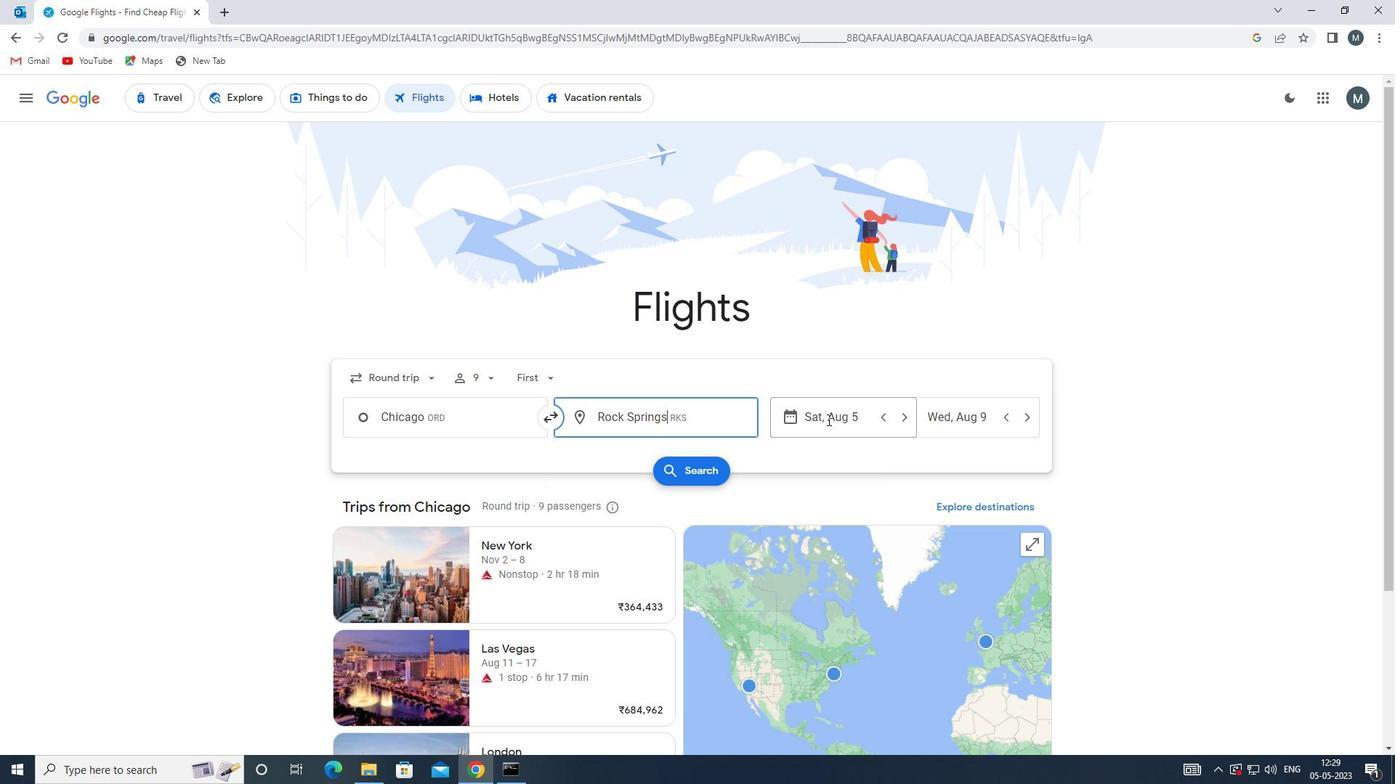 
Action: Mouse moved to (734, 494)
Screenshot: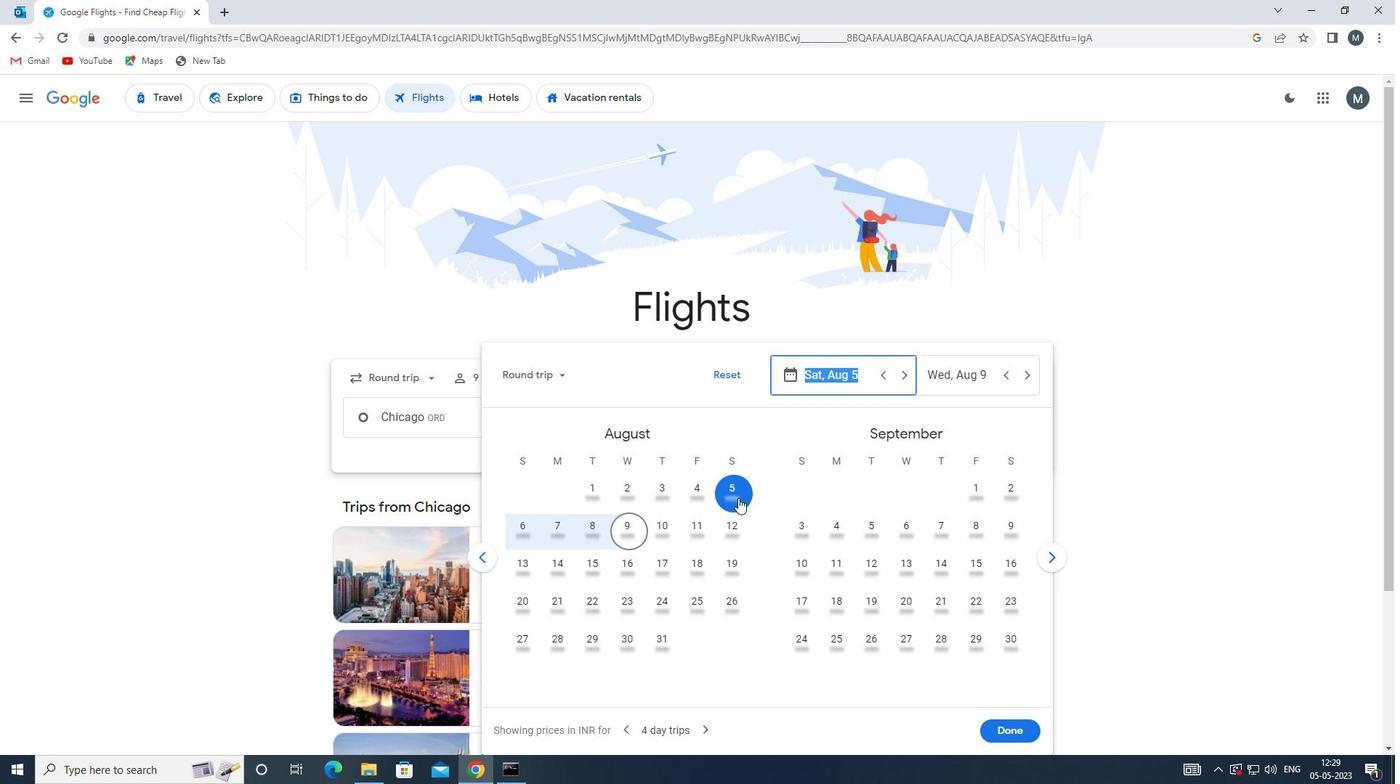 
Action: Mouse pressed left at (734, 494)
Screenshot: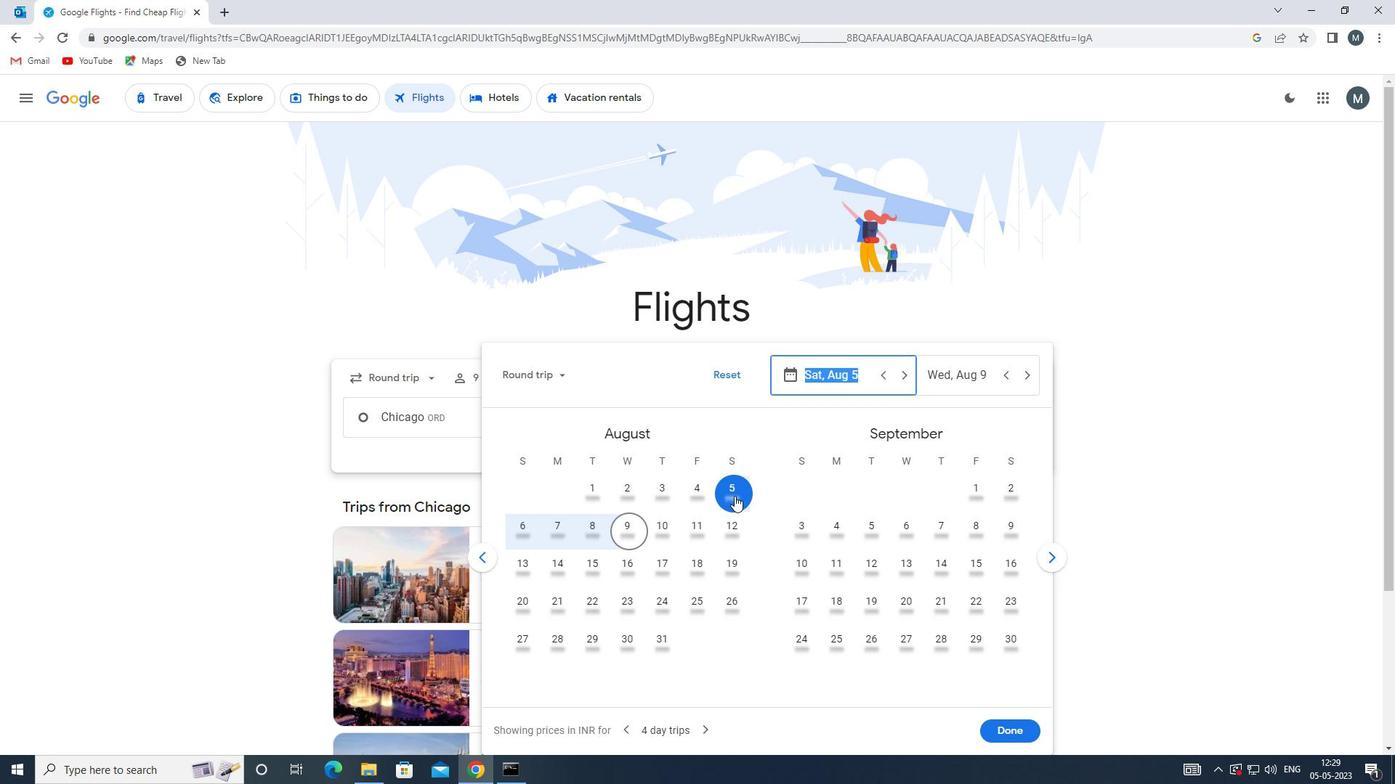 
Action: Mouse moved to (551, 528)
Screenshot: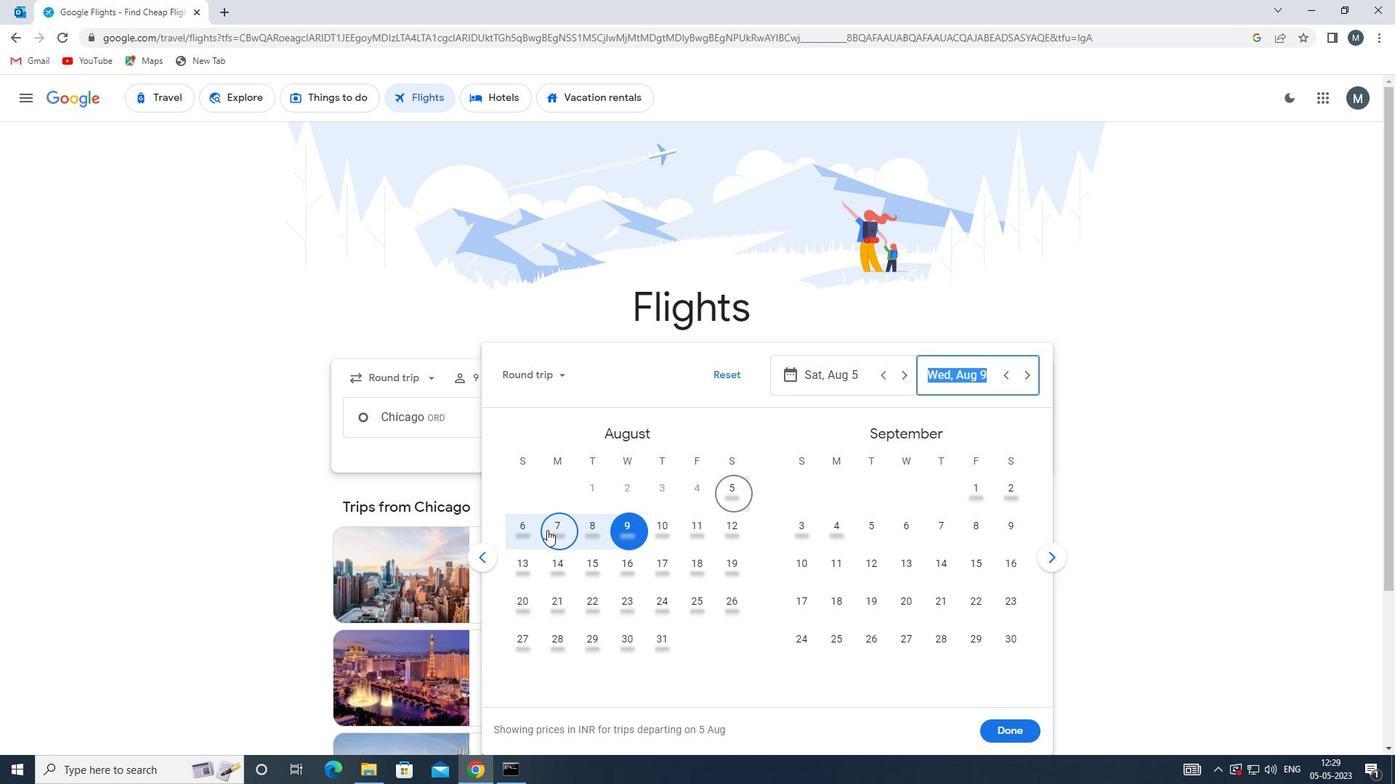 
Action: Mouse pressed left at (551, 528)
Screenshot: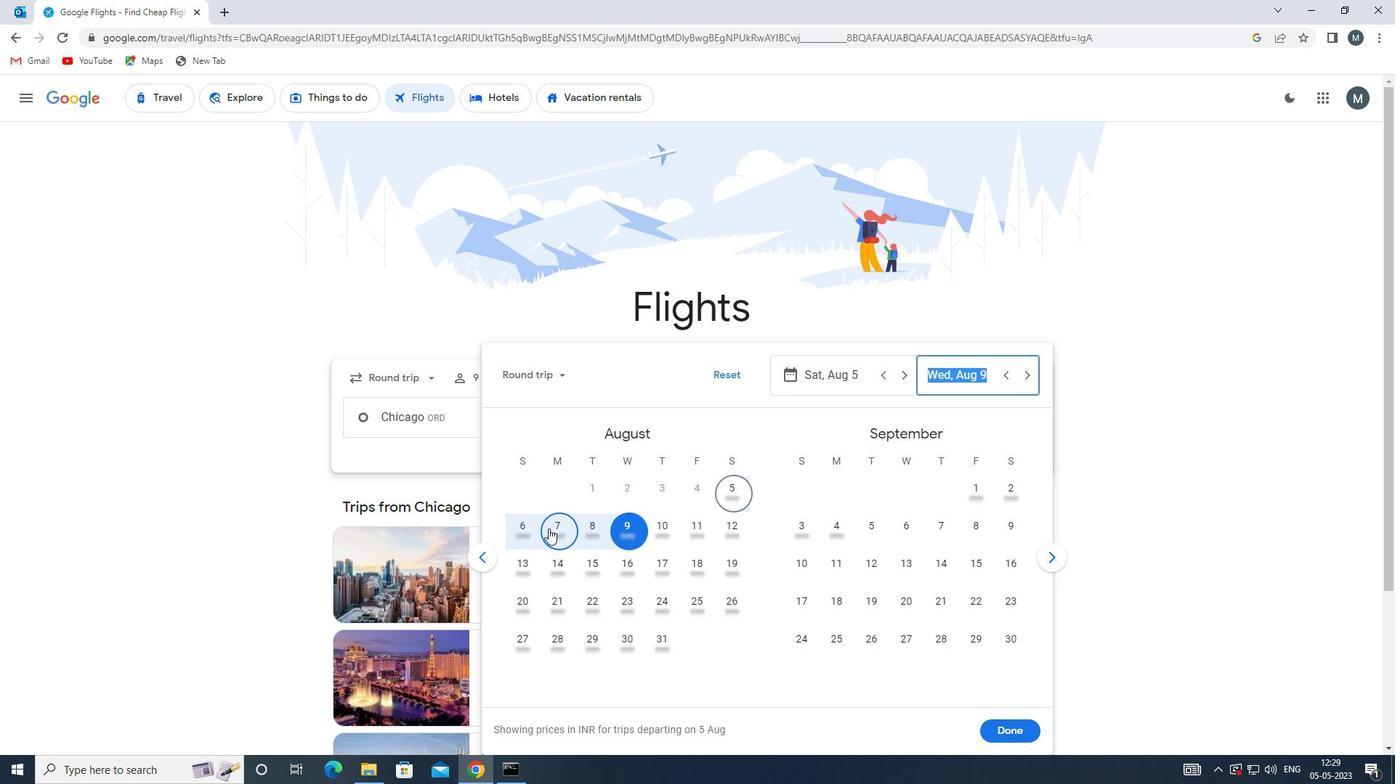 
Action: Mouse moved to (993, 727)
Screenshot: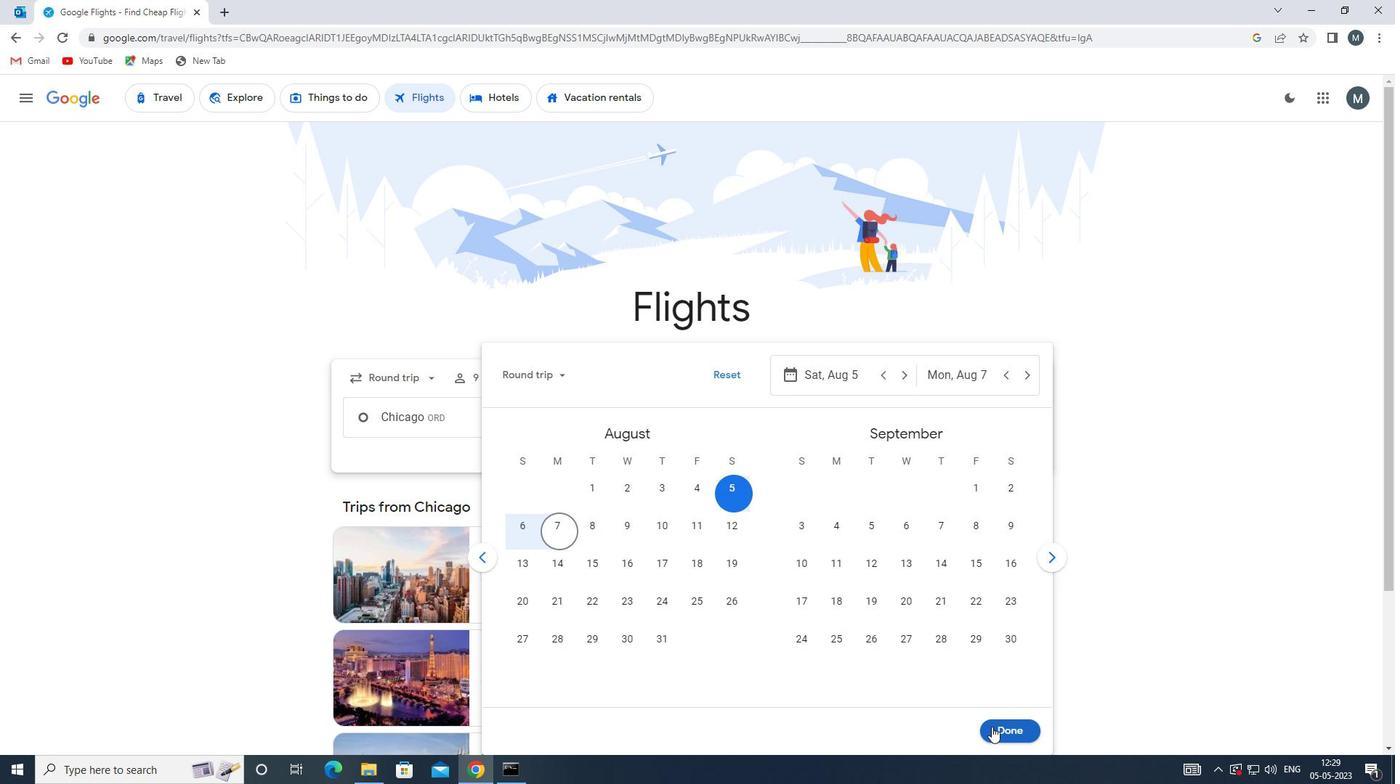 
Action: Mouse pressed left at (993, 727)
Screenshot: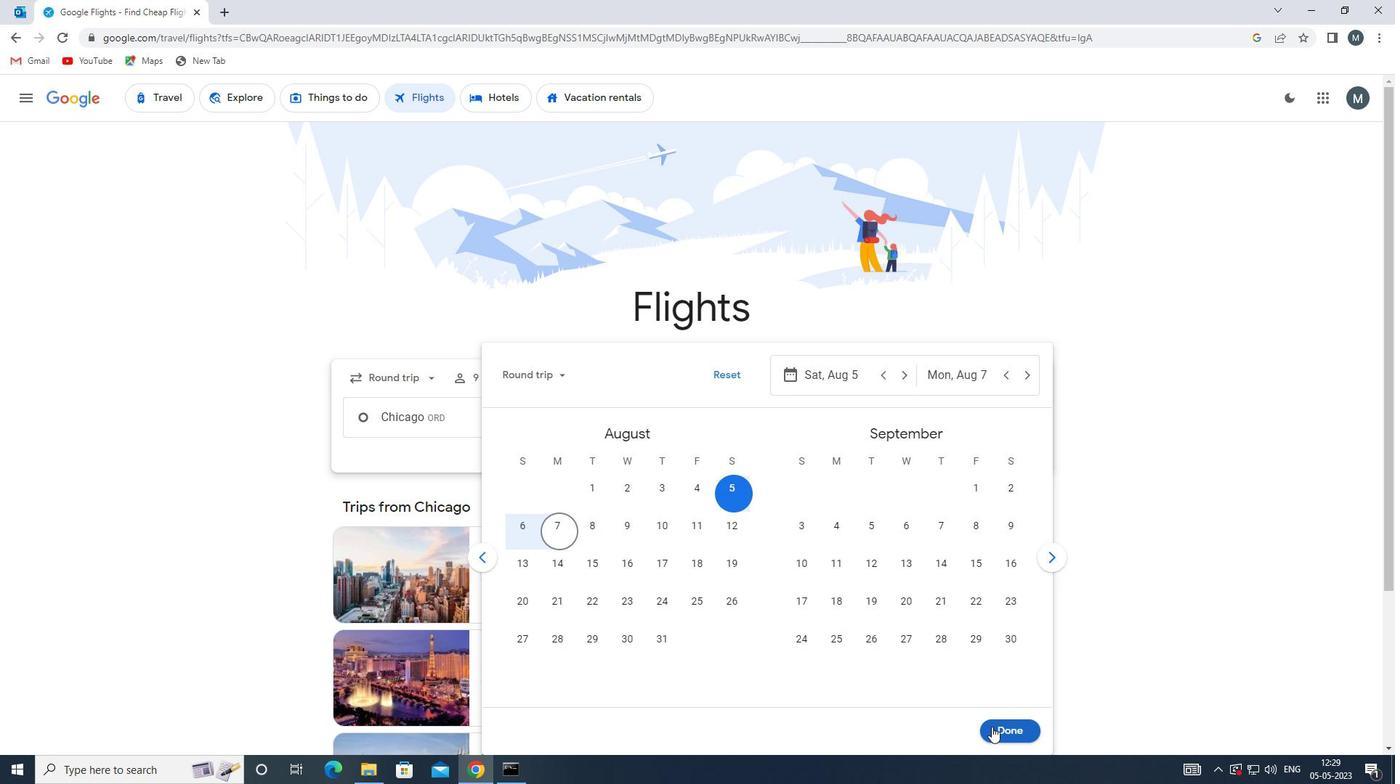 
Action: Mouse moved to (702, 474)
Screenshot: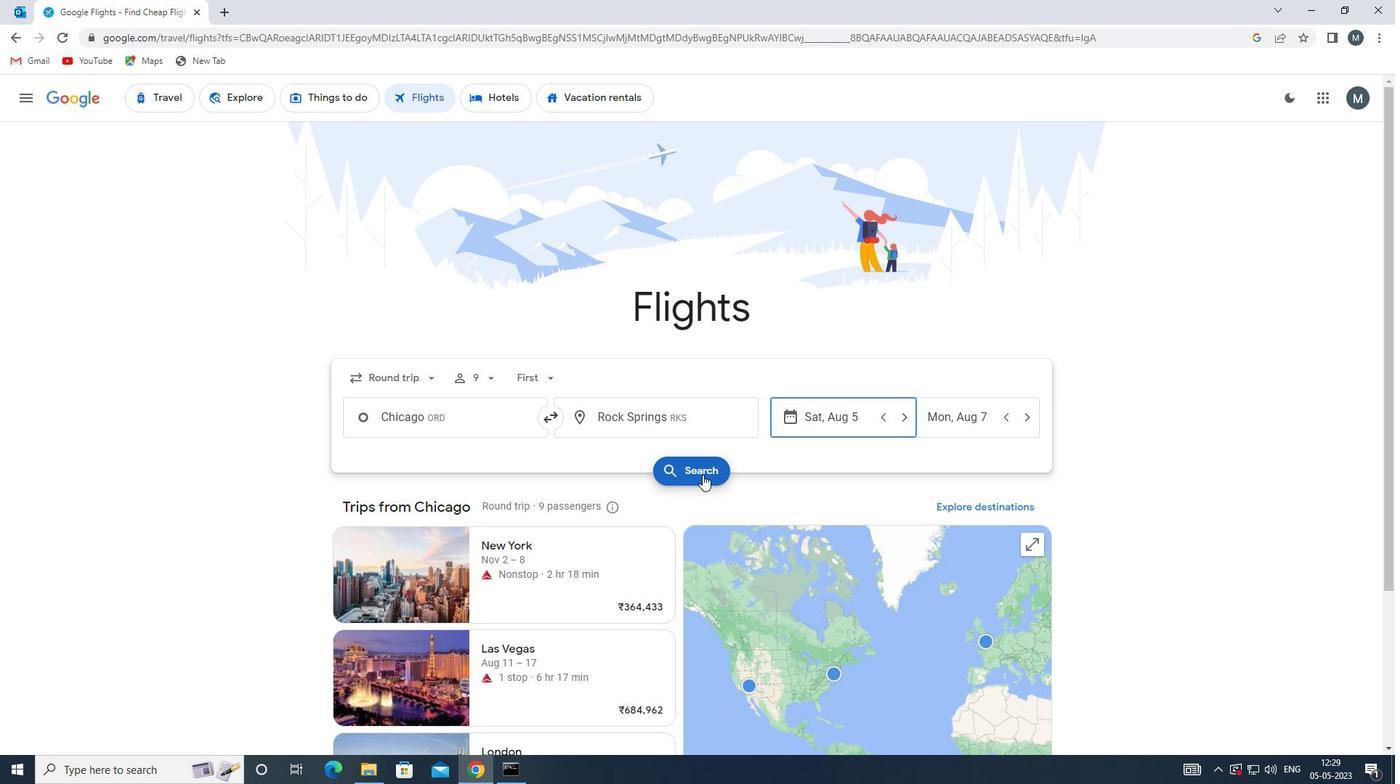 
Action: Mouse pressed left at (702, 474)
Screenshot: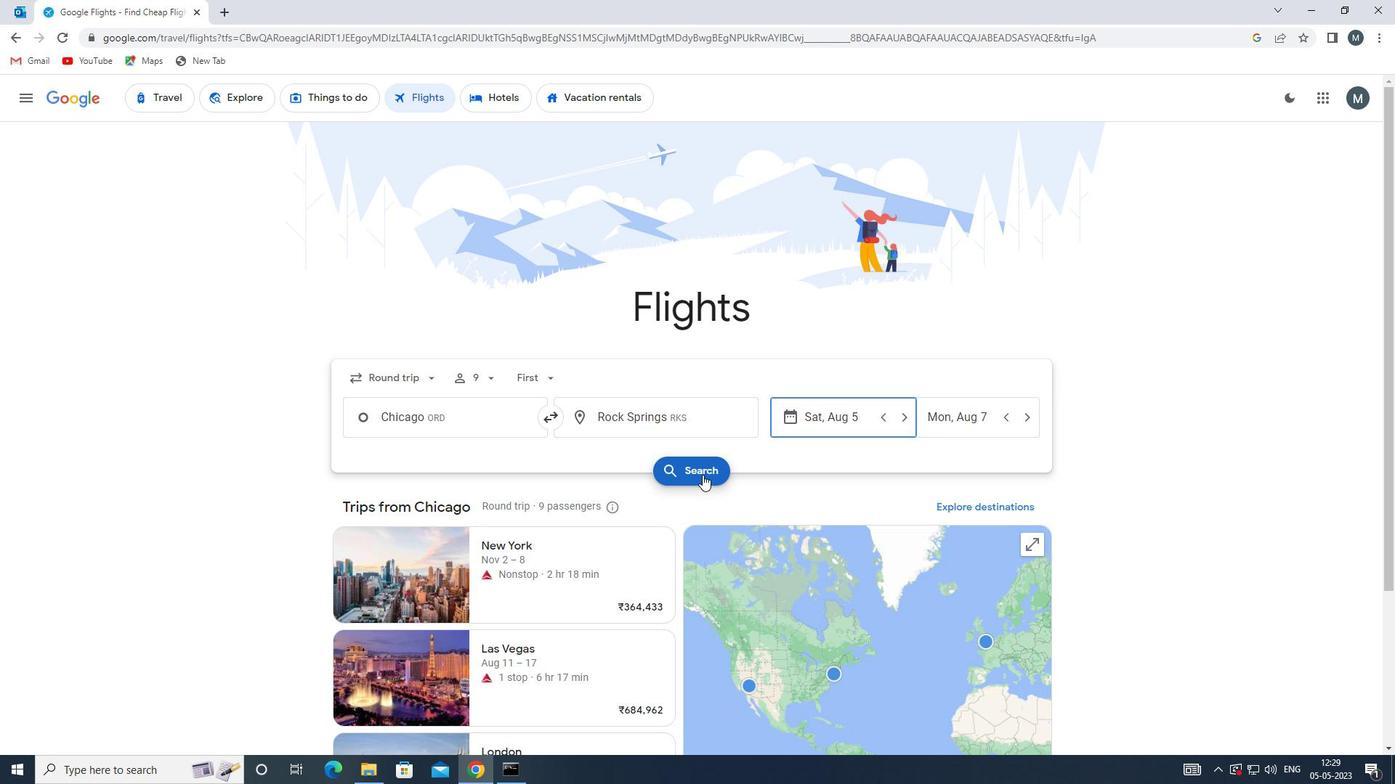 
Action: Mouse moved to (364, 227)
Screenshot: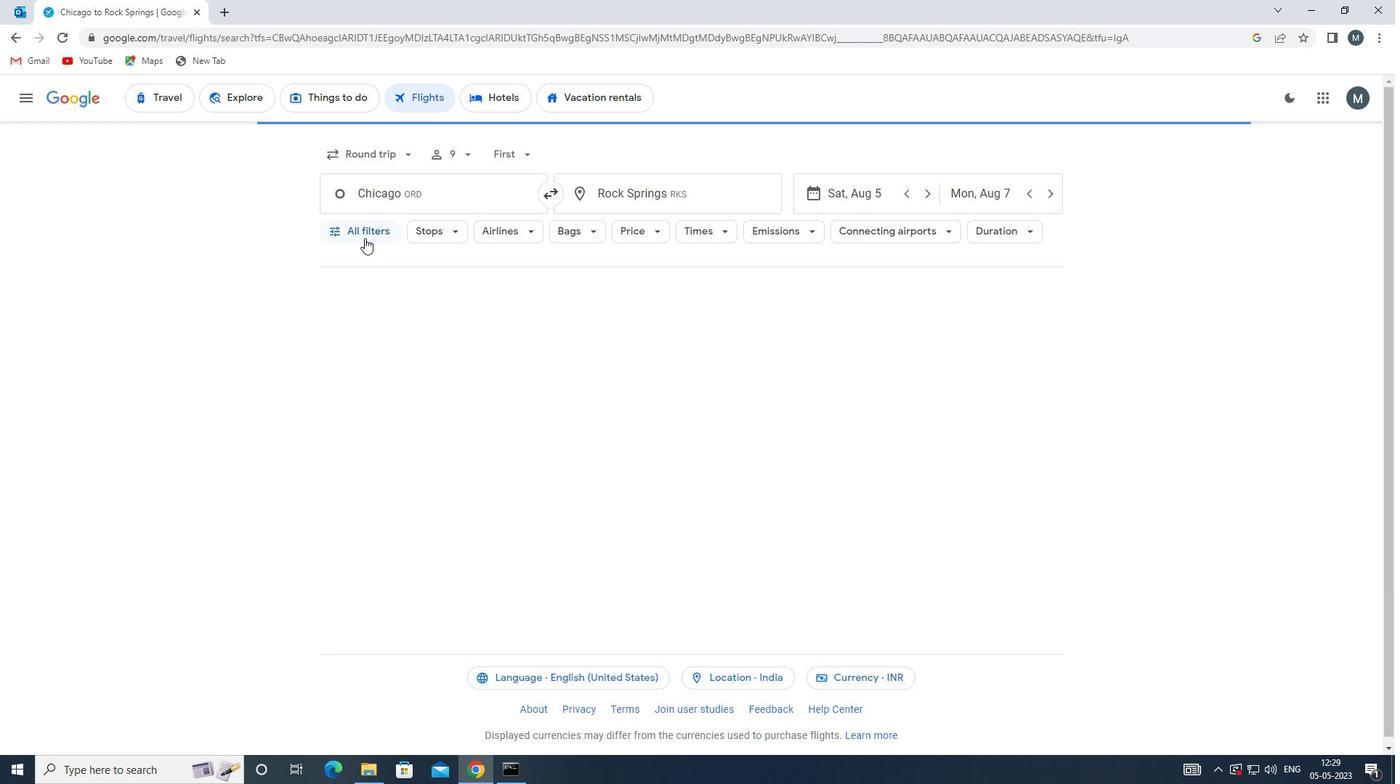 
Action: Mouse pressed left at (364, 227)
Screenshot: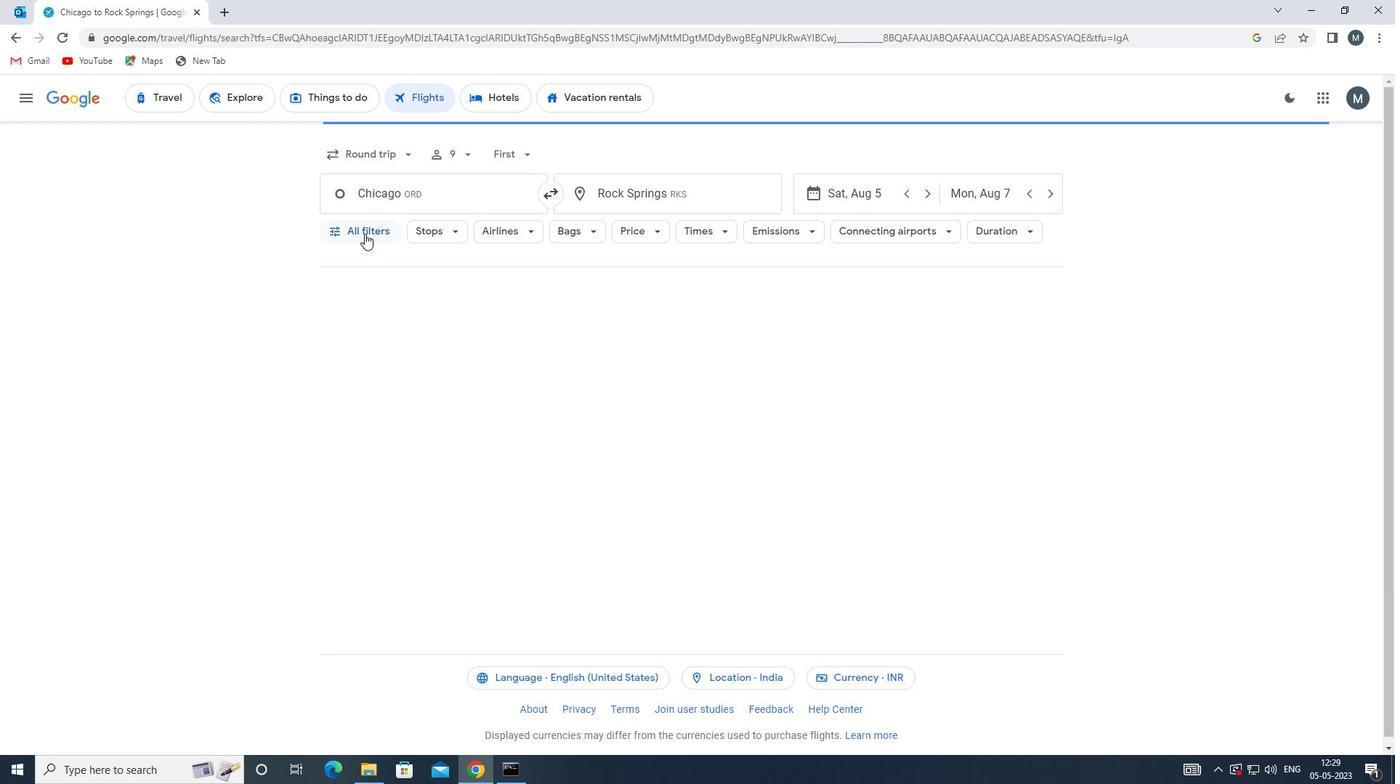 
Action: Mouse moved to (395, 401)
Screenshot: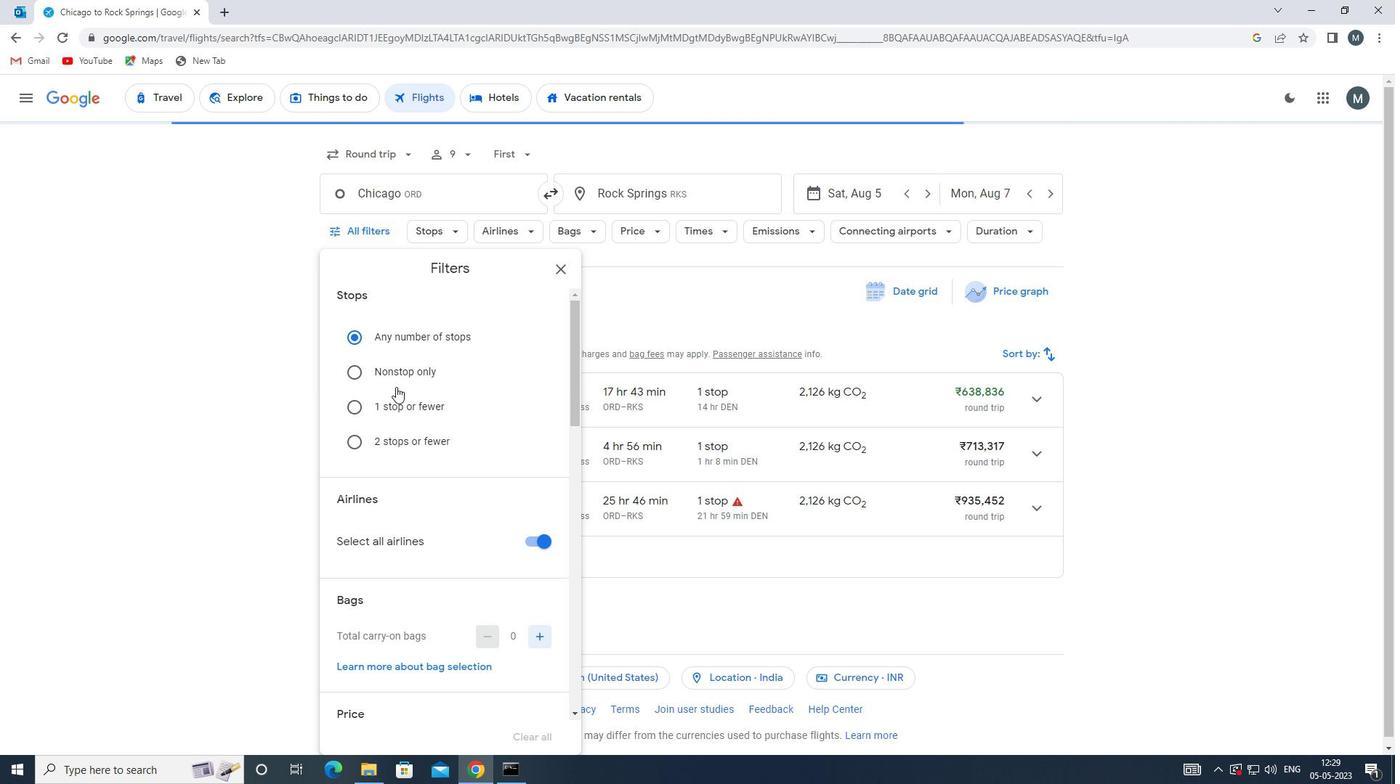 
Action: Mouse scrolled (395, 401) with delta (0, 0)
Screenshot: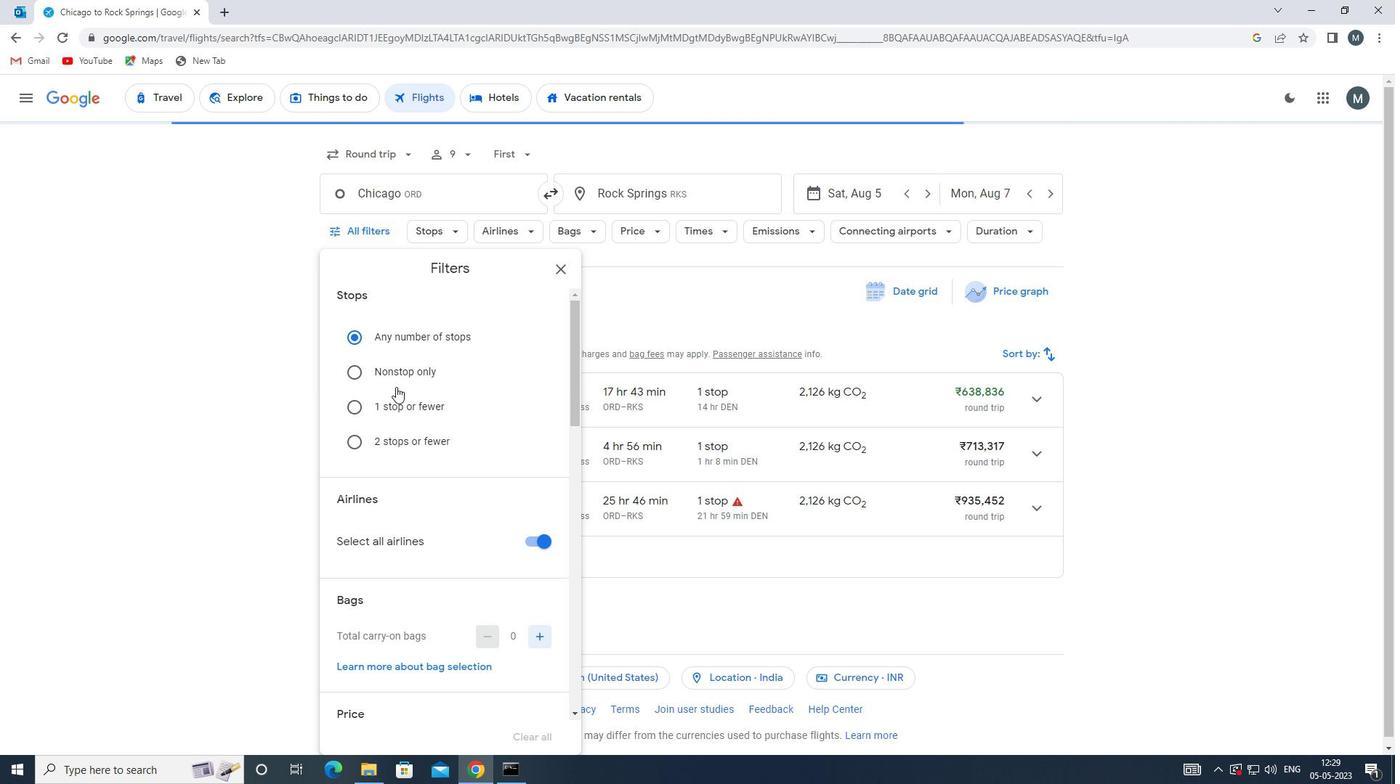 
Action: Mouse moved to (396, 409)
Screenshot: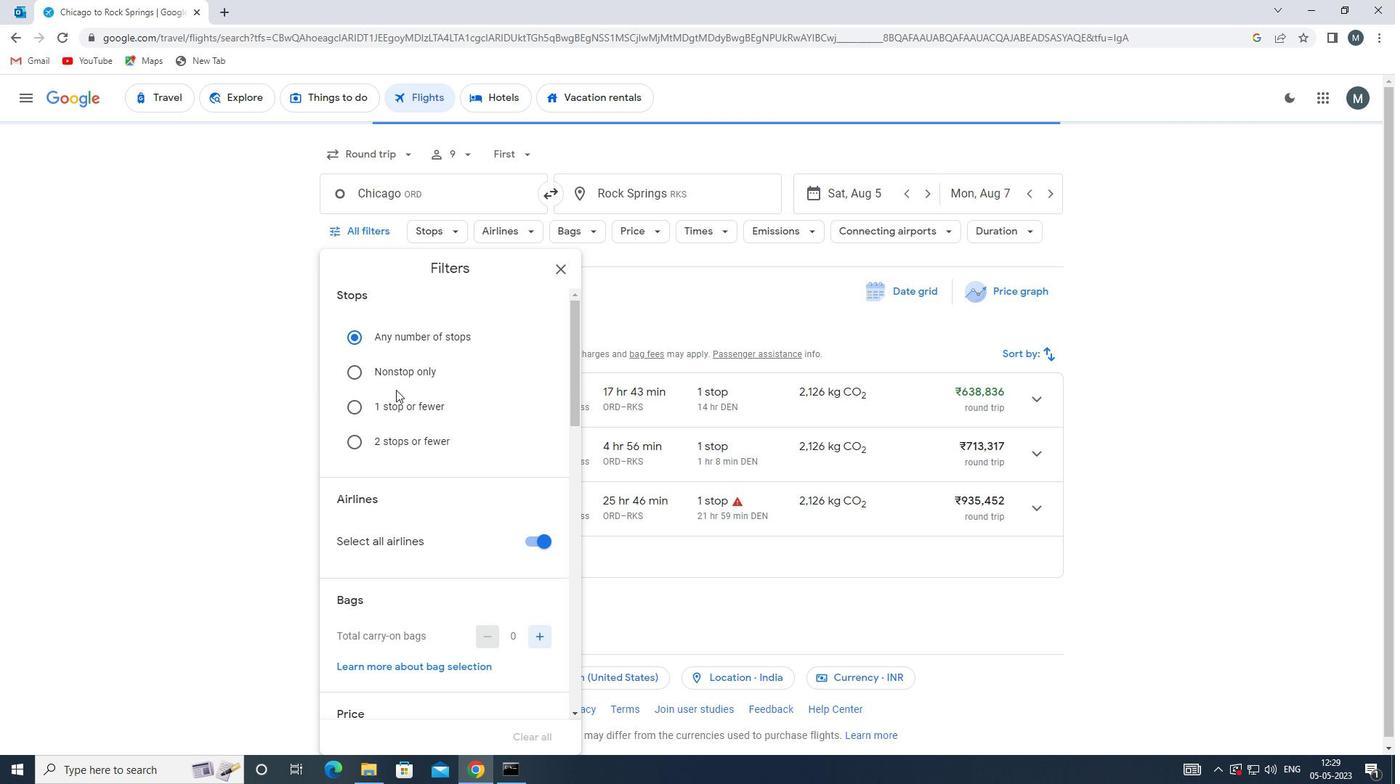 
Action: Mouse scrolled (396, 408) with delta (0, 0)
Screenshot: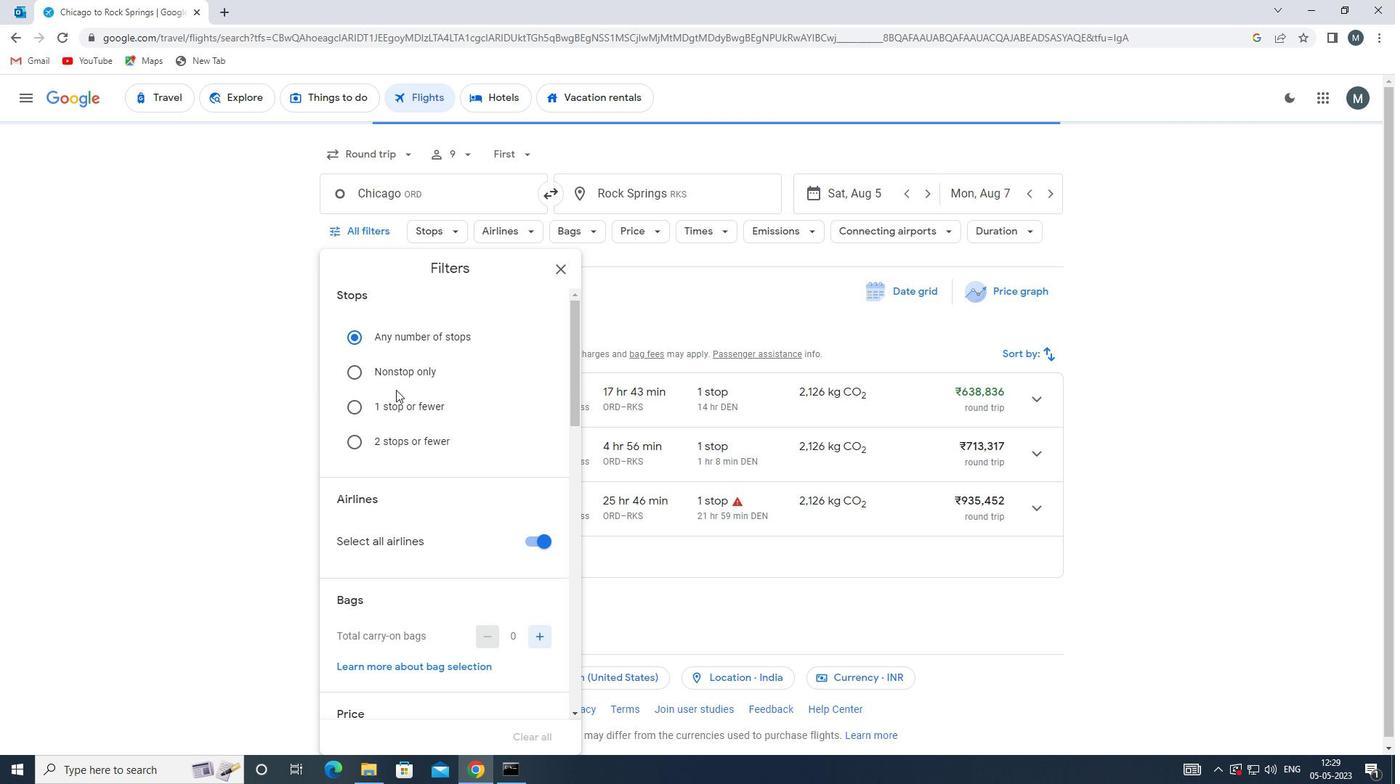 
Action: Mouse moved to (534, 396)
Screenshot: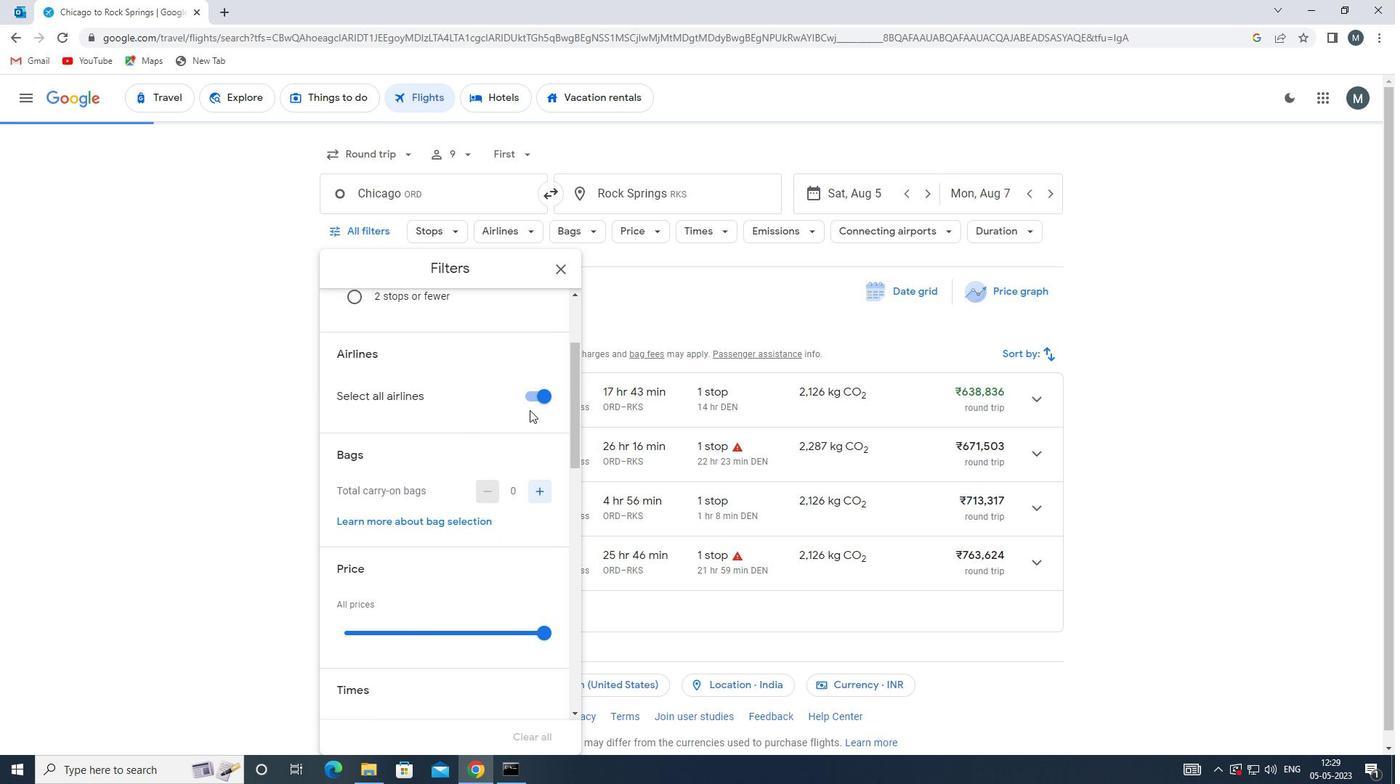 
Action: Mouse pressed left at (534, 396)
Screenshot: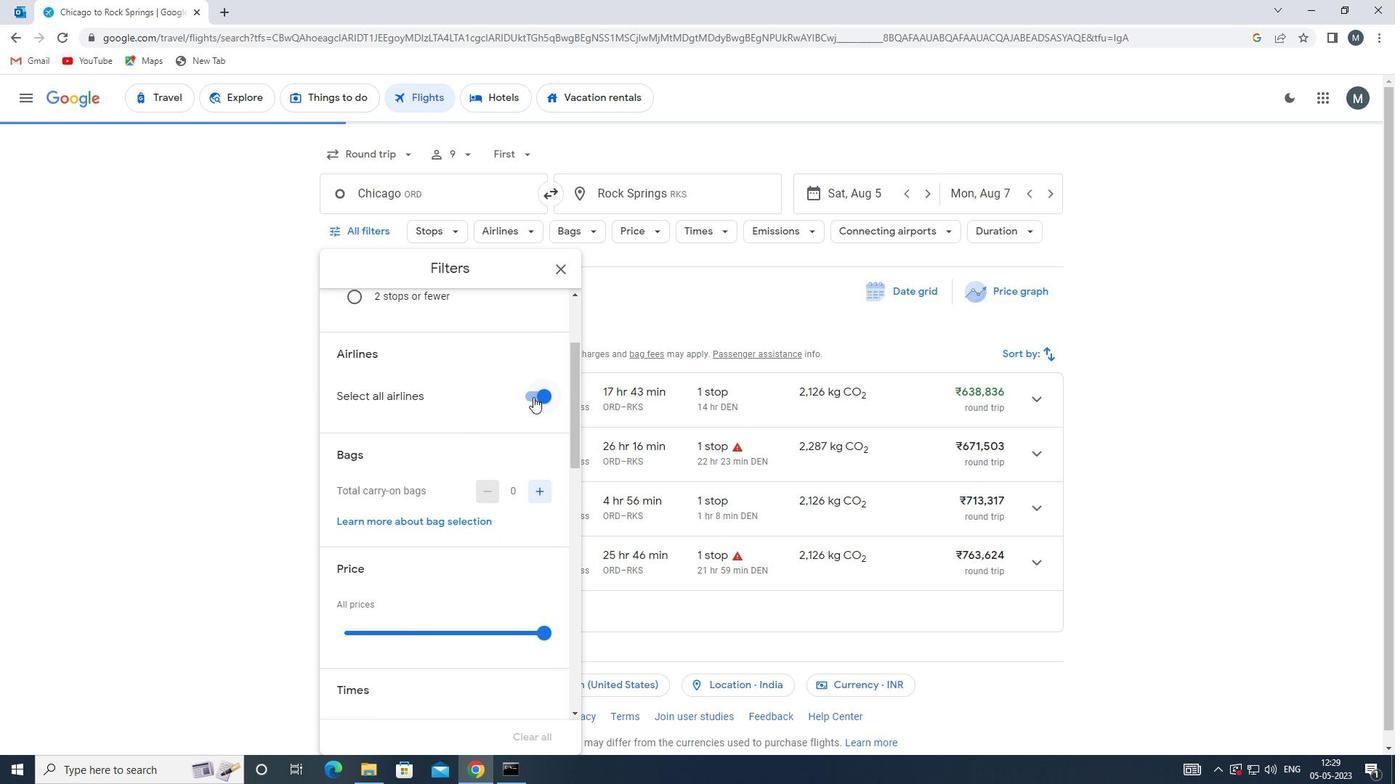 
Action: Mouse moved to (465, 432)
Screenshot: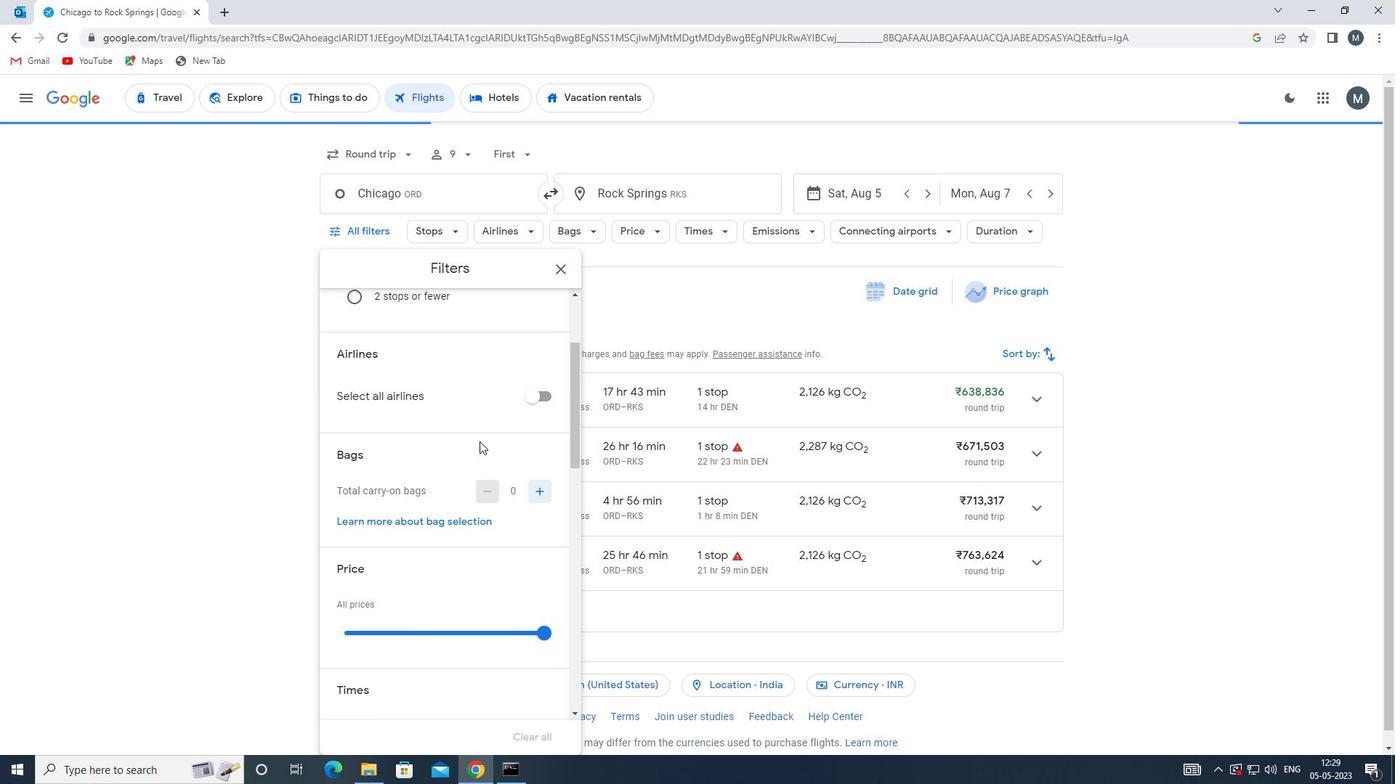 
Action: Mouse scrolled (465, 431) with delta (0, 0)
Screenshot: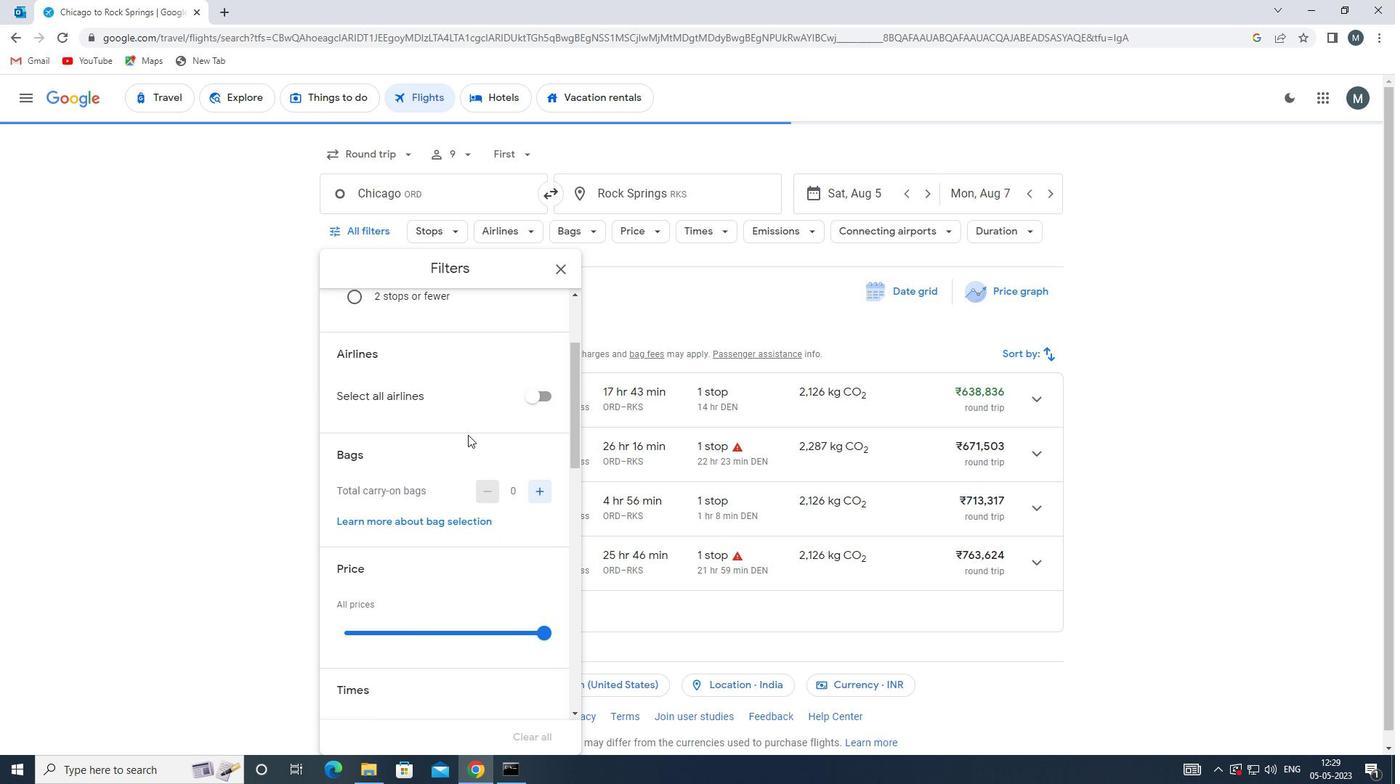 
Action: Mouse scrolled (465, 433) with delta (0, 0)
Screenshot: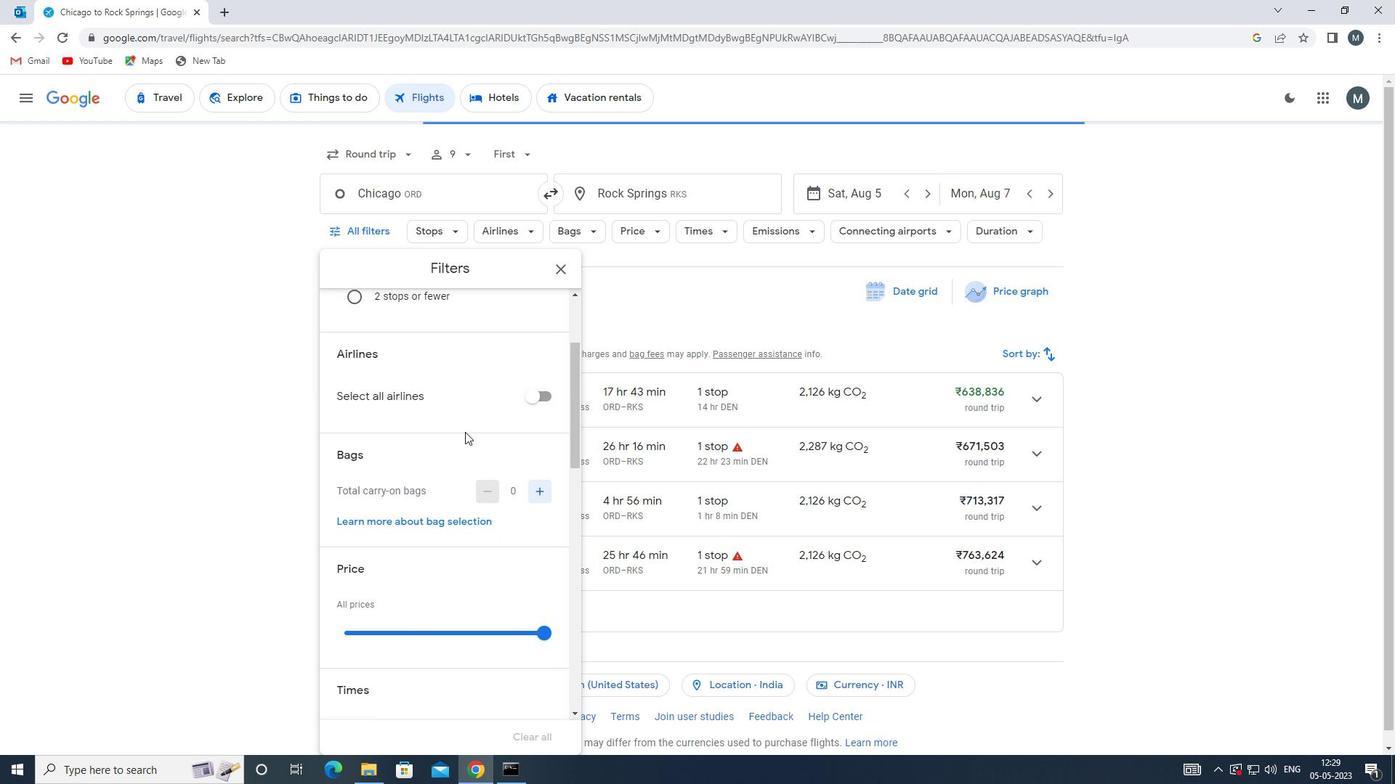 
Action: Mouse moved to (462, 436)
Screenshot: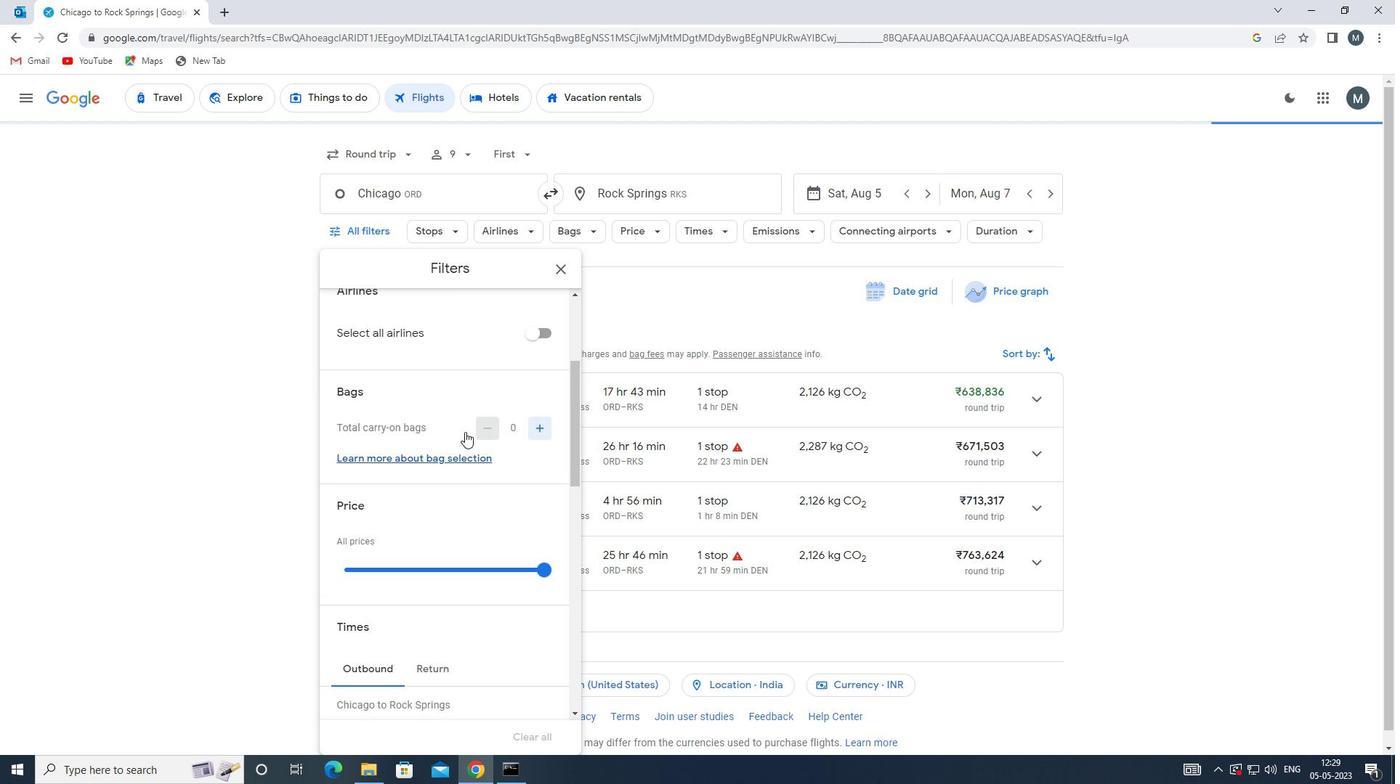 
Action: Mouse scrolled (462, 437) with delta (0, 0)
Screenshot: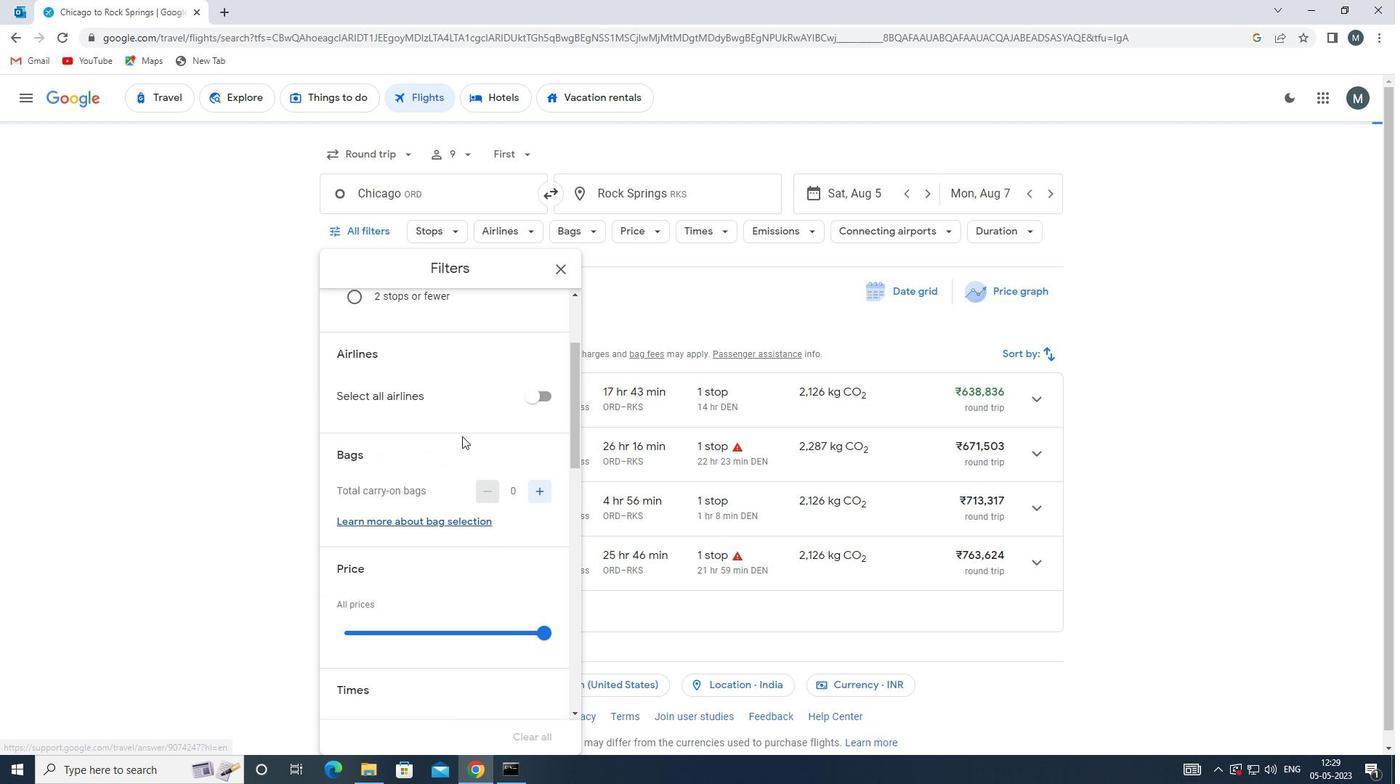 
Action: Mouse moved to (467, 471)
Screenshot: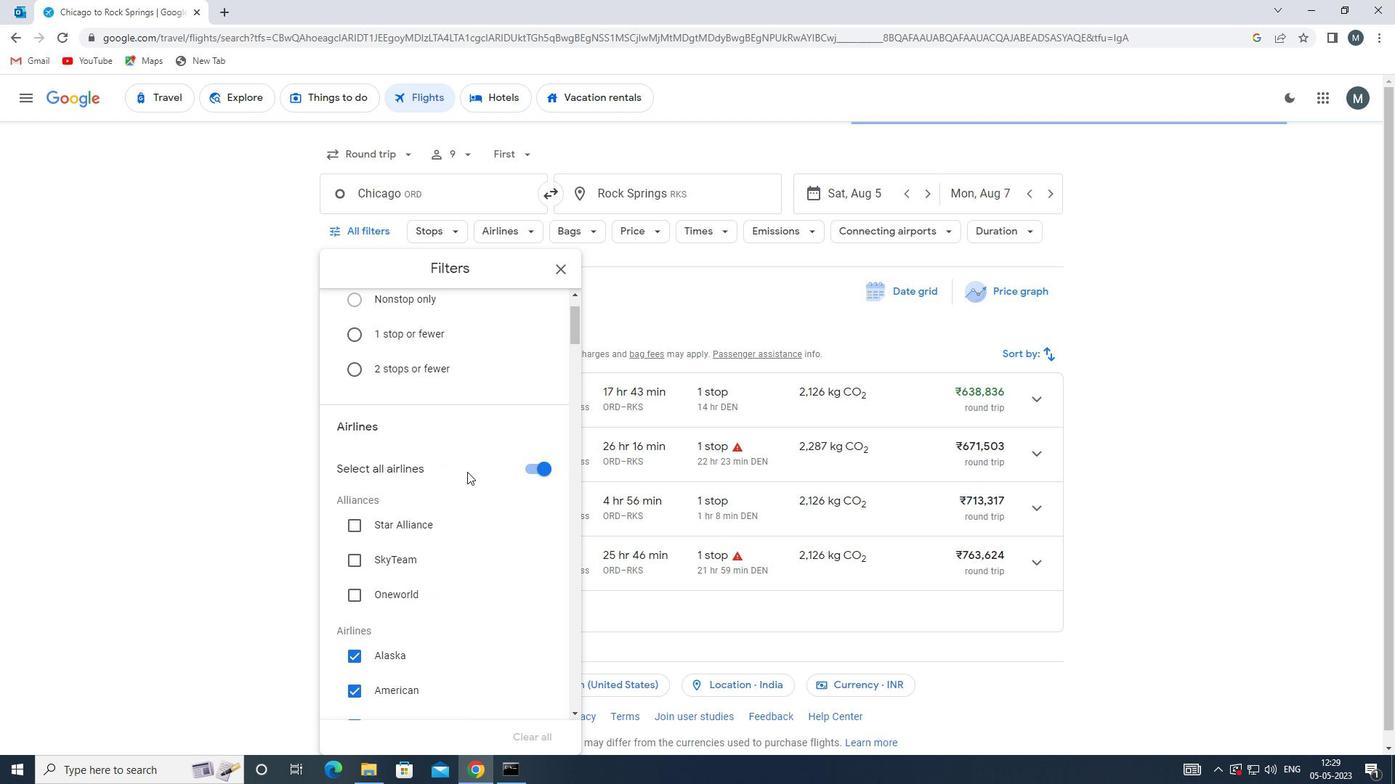 
Action: Mouse scrolled (467, 470) with delta (0, 0)
Screenshot: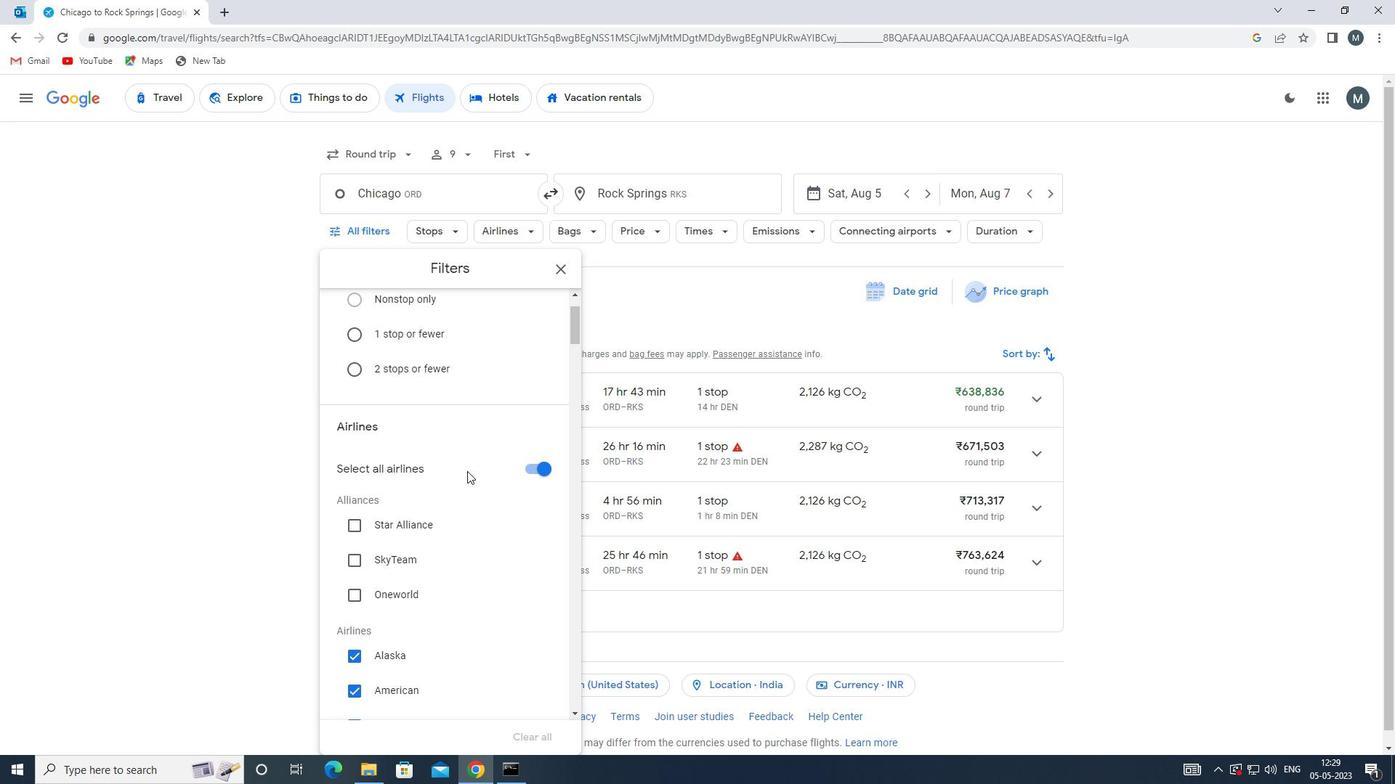 
Action: Mouse moved to (534, 398)
Screenshot: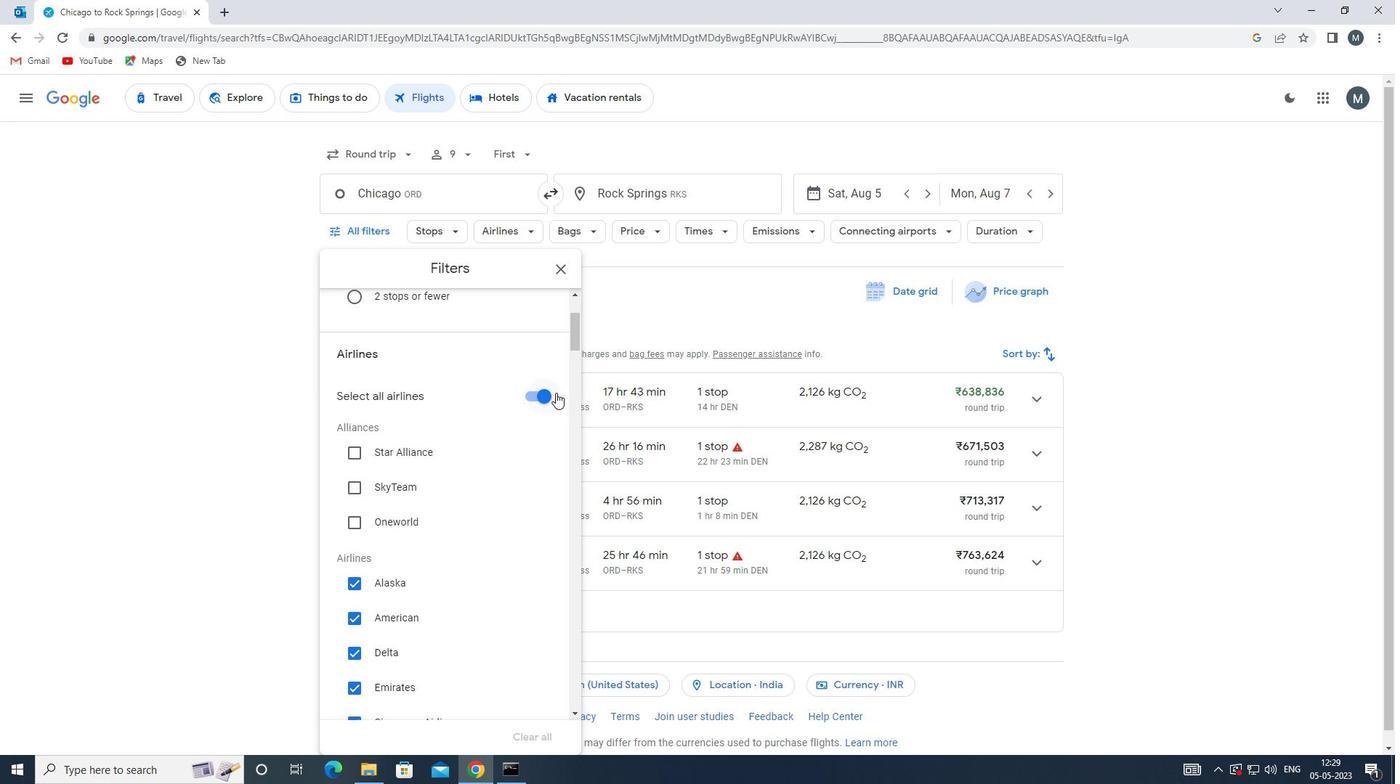 
Action: Mouse pressed left at (534, 398)
Screenshot: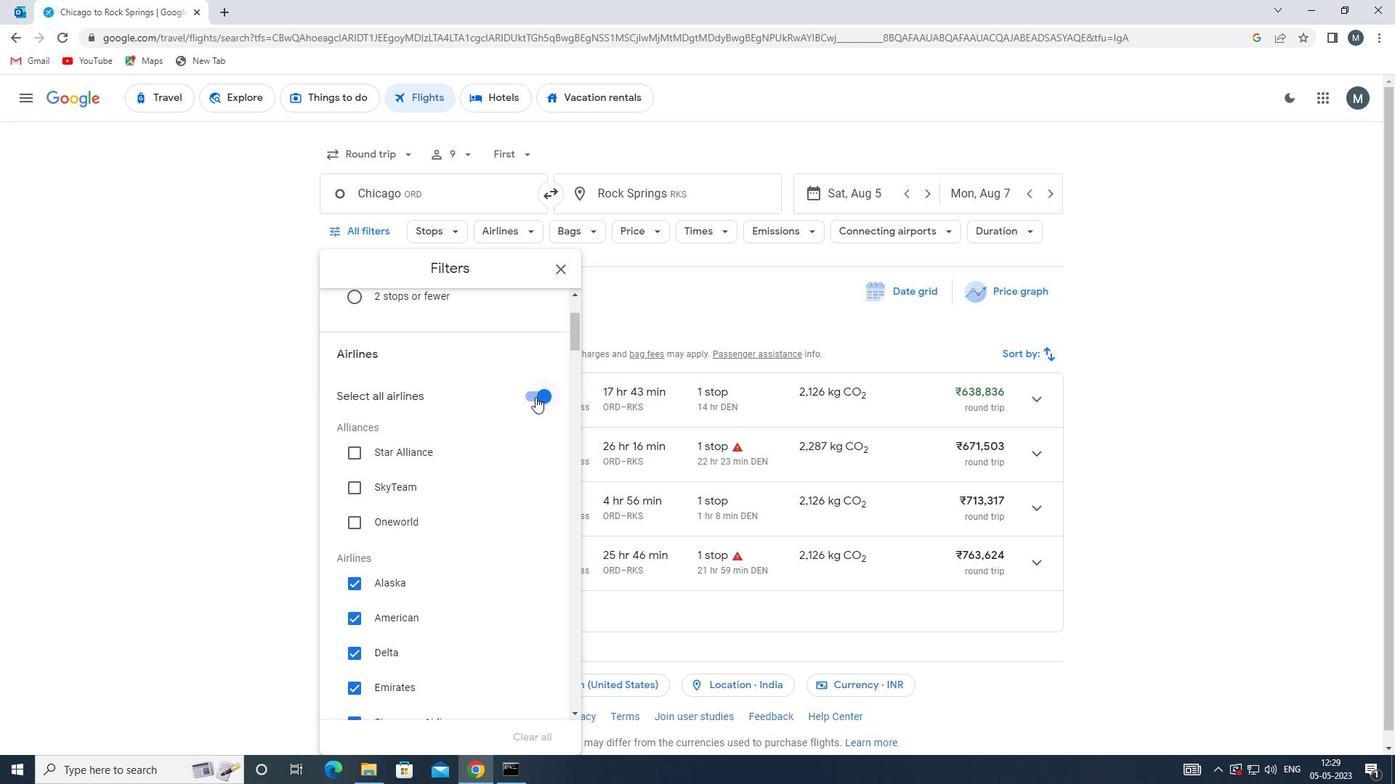 
Action: Mouse moved to (444, 501)
Screenshot: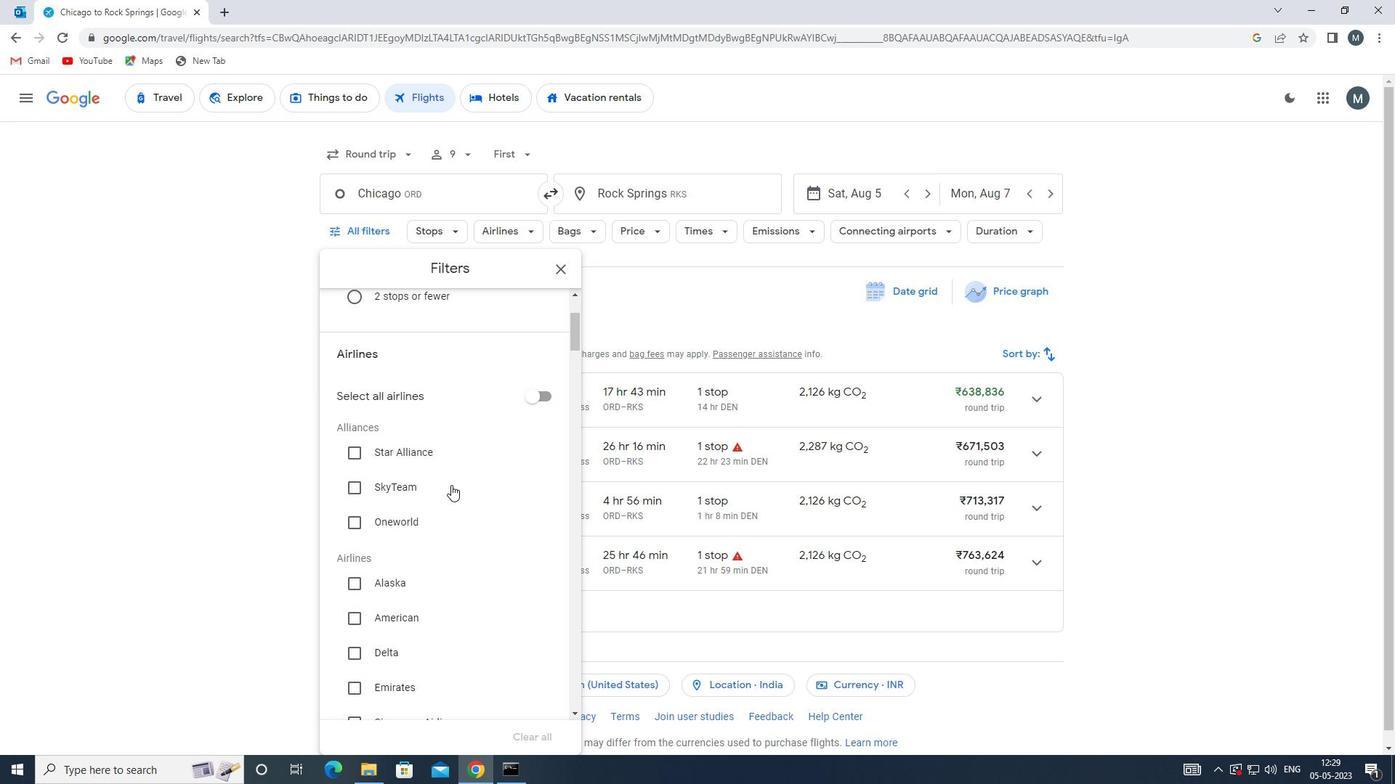 
Action: Mouse scrolled (444, 500) with delta (0, 0)
Screenshot: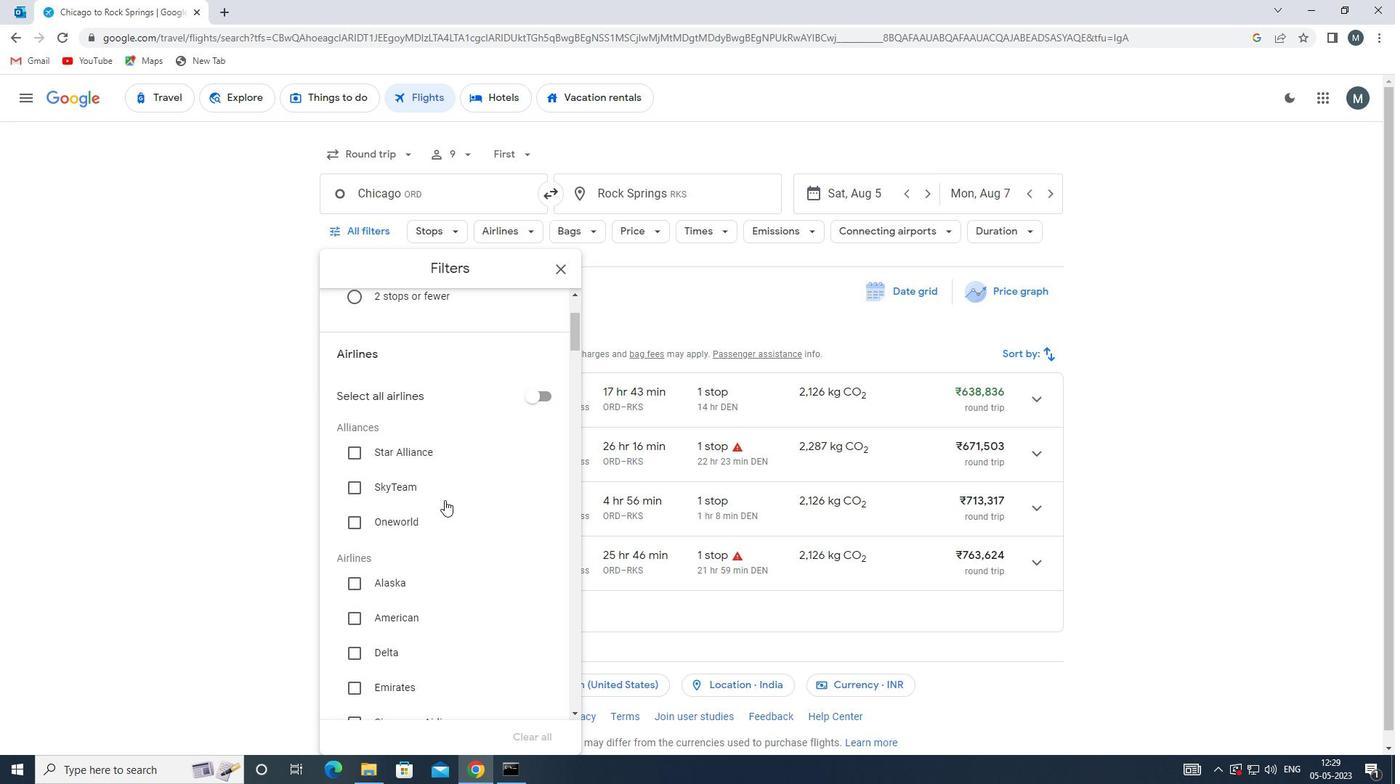 
Action: Mouse moved to (422, 520)
Screenshot: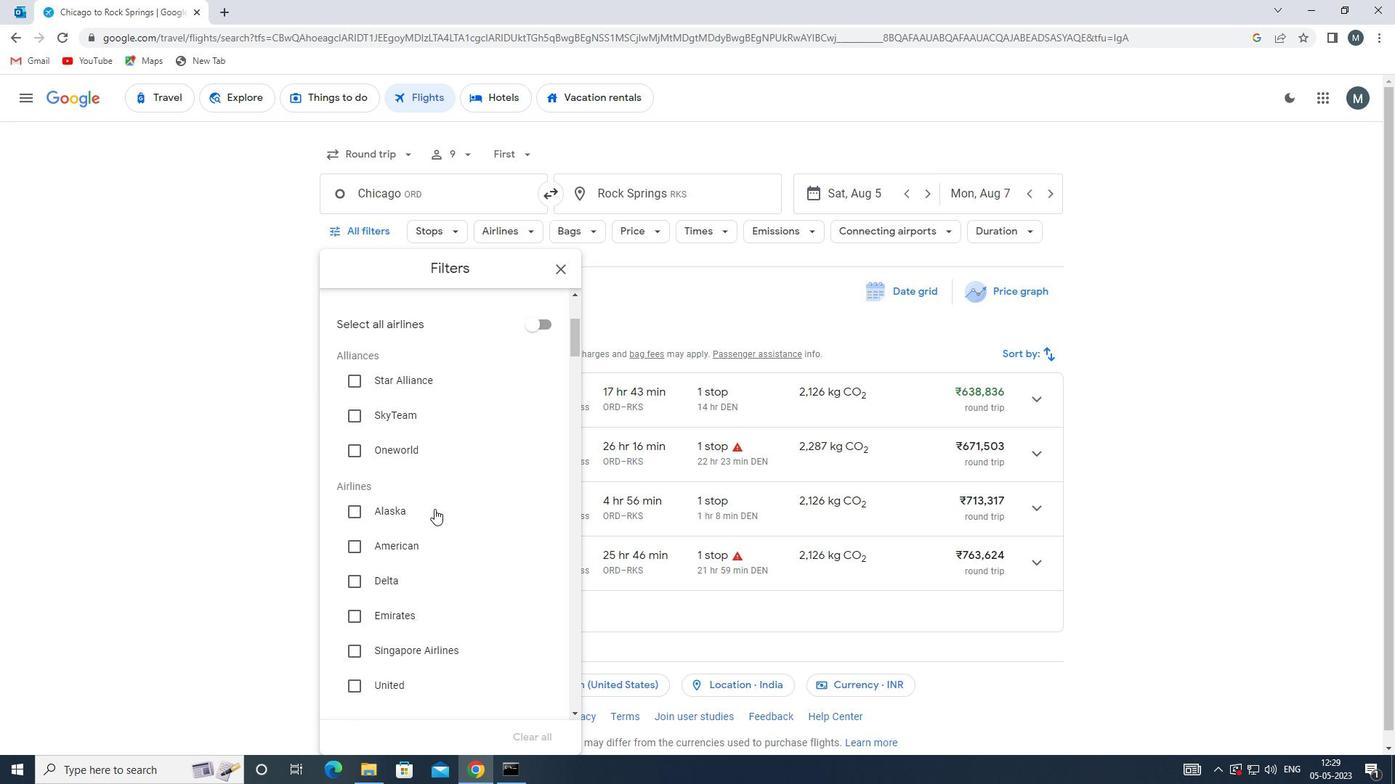 
Action: Mouse scrolled (422, 519) with delta (0, 0)
Screenshot: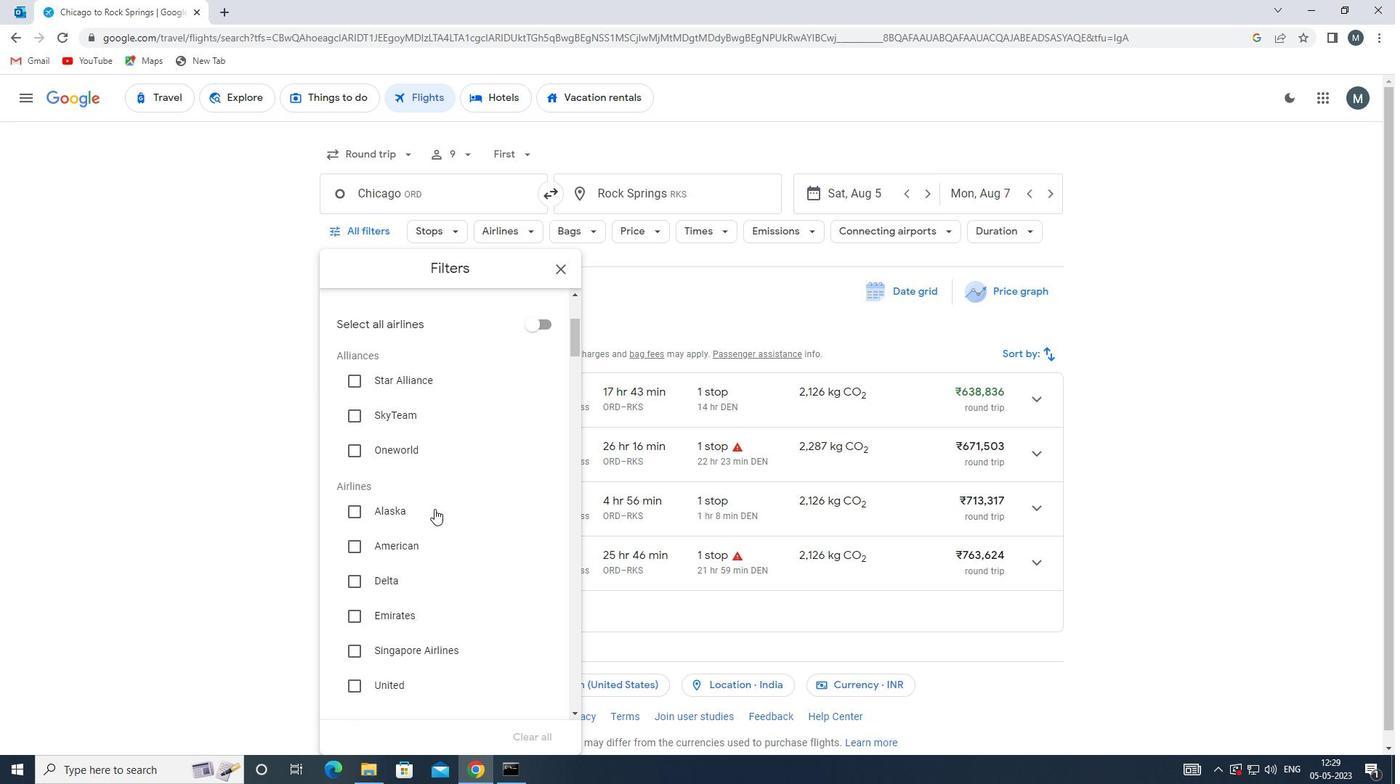 
Action: Mouse moved to (422, 521)
Screenshot: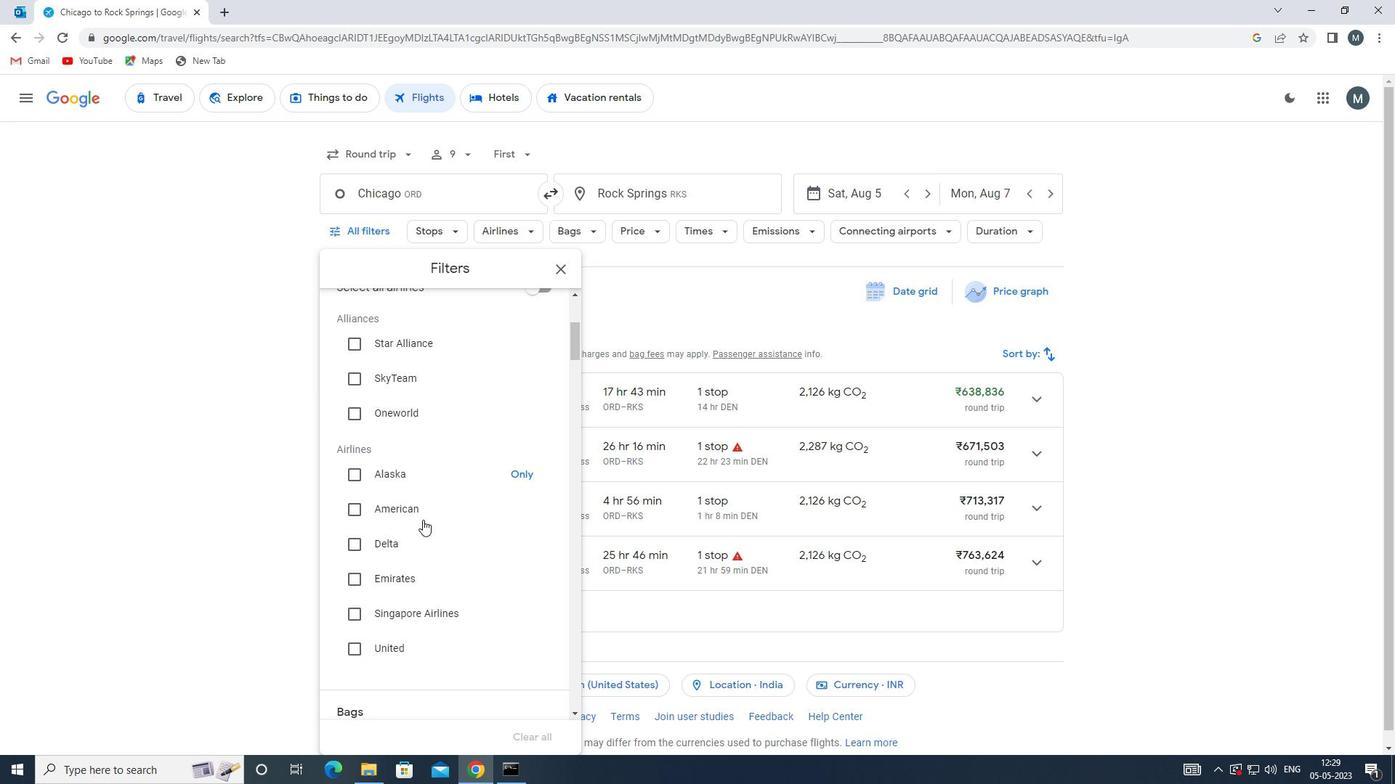 
Action: Mouse scrolled (422, 521) with delta (0, 0)
Screenshot: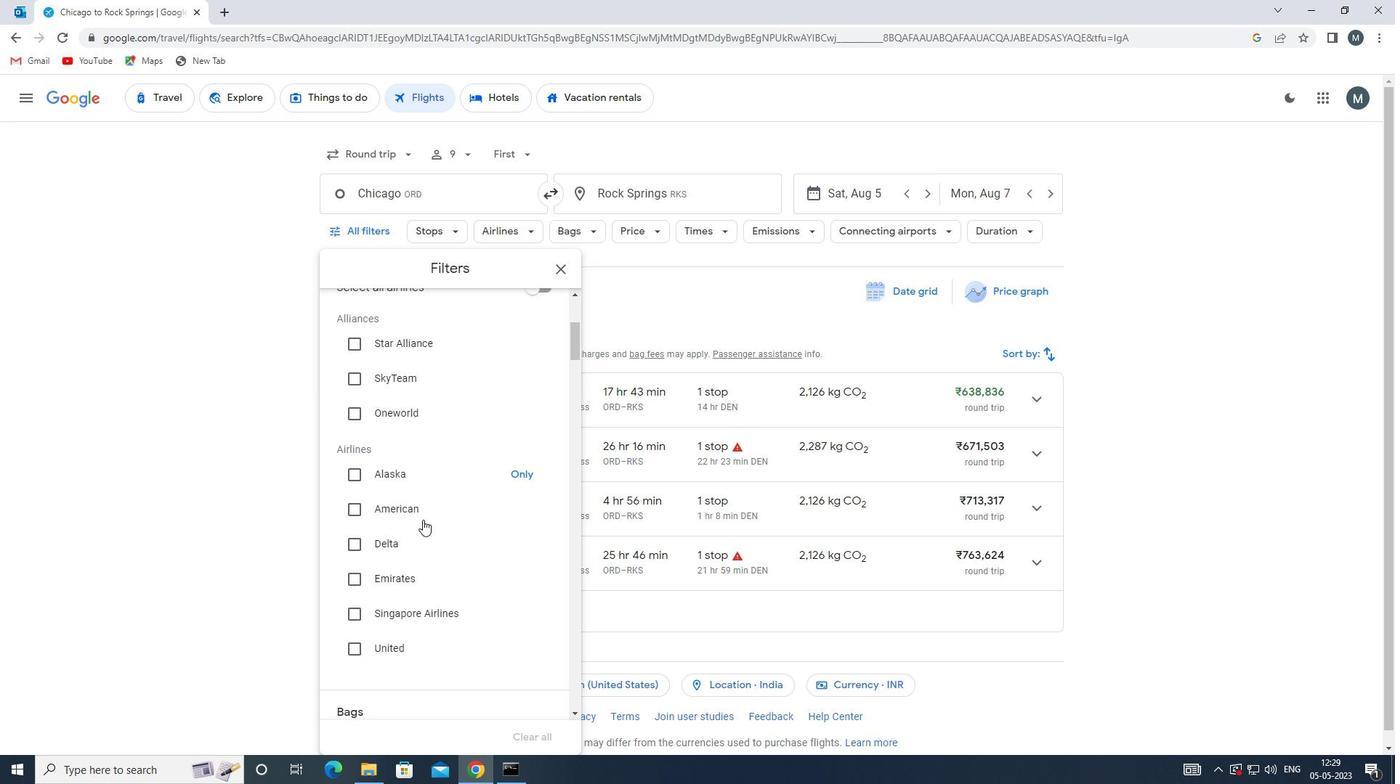 
Action: Mouse moved to (425, 521)
Screenshot: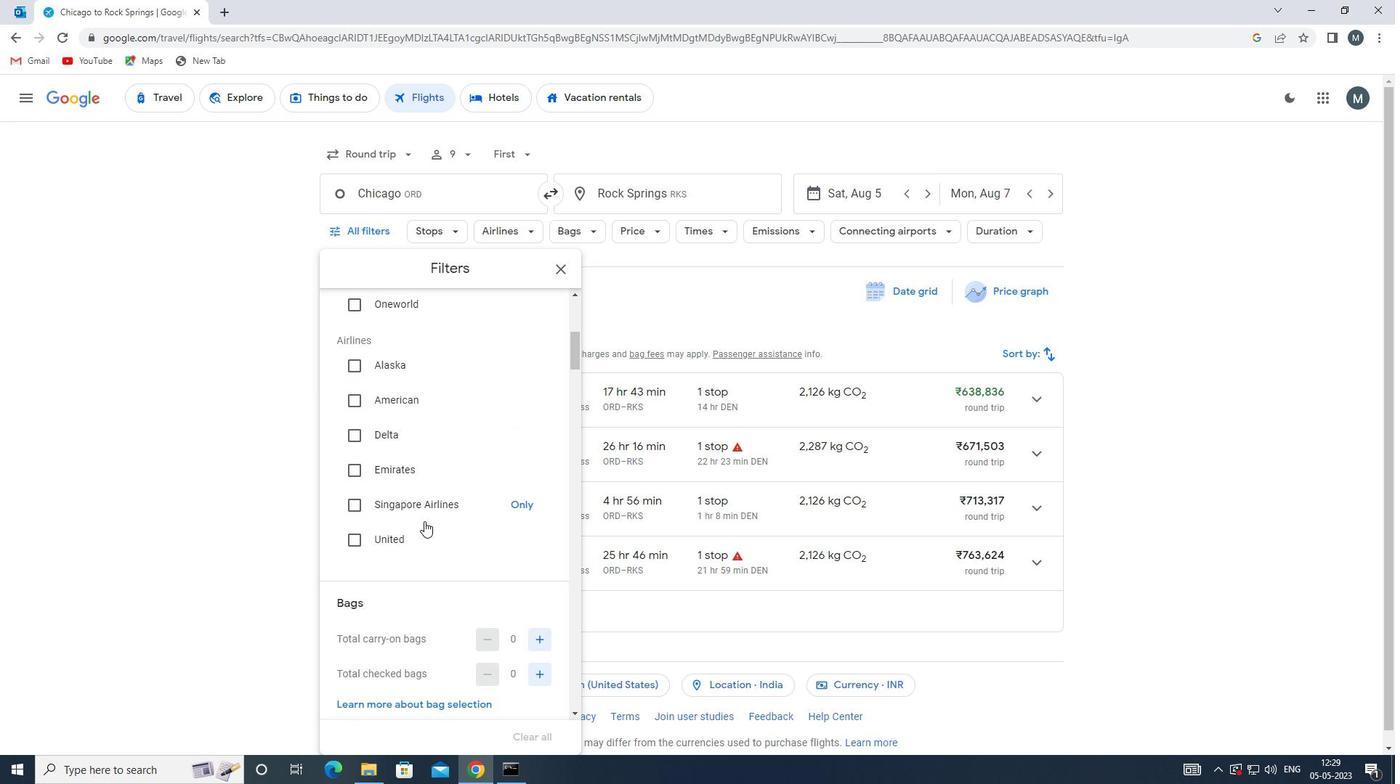 
Action: Mouse scrolled (425, 521) with delta (0, 0)
Screenshot: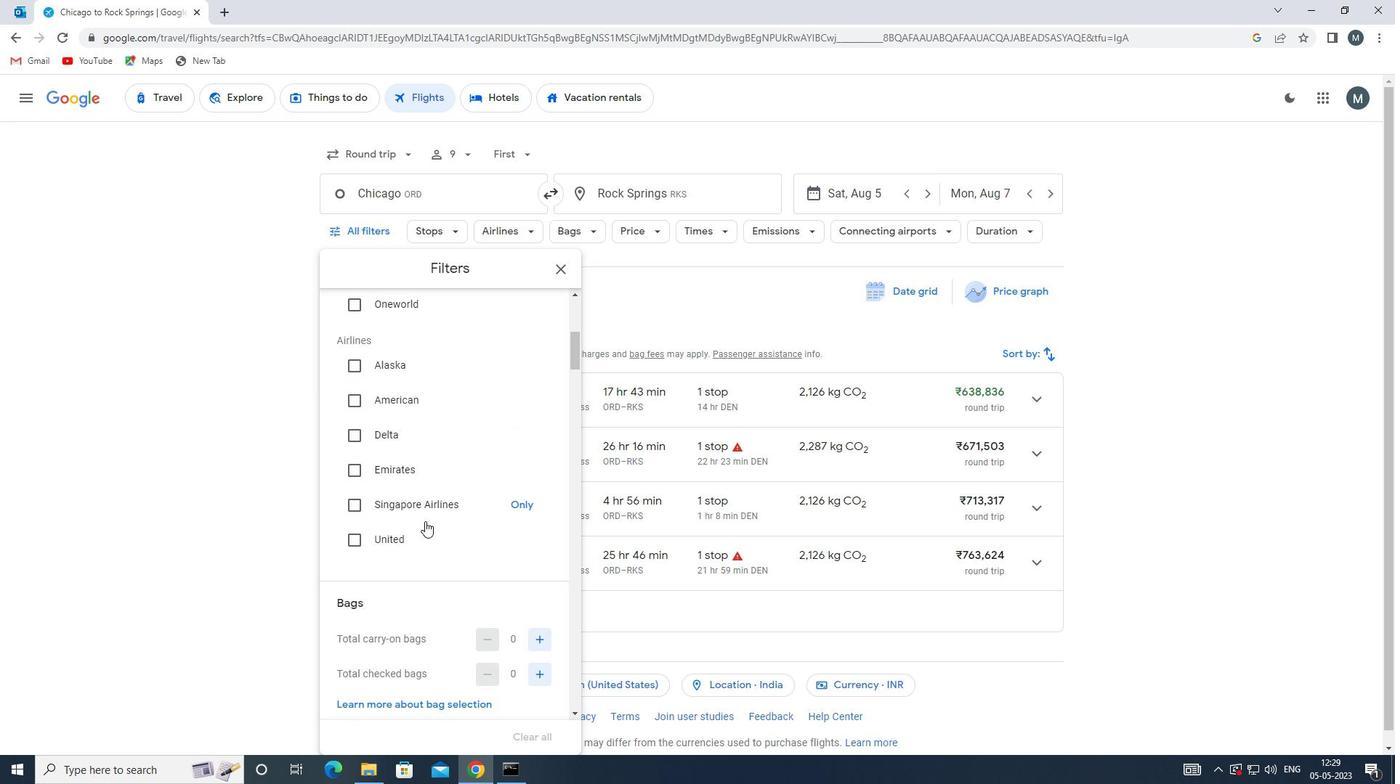 
Action: Mouse moved to (431, 514)
Screenshot: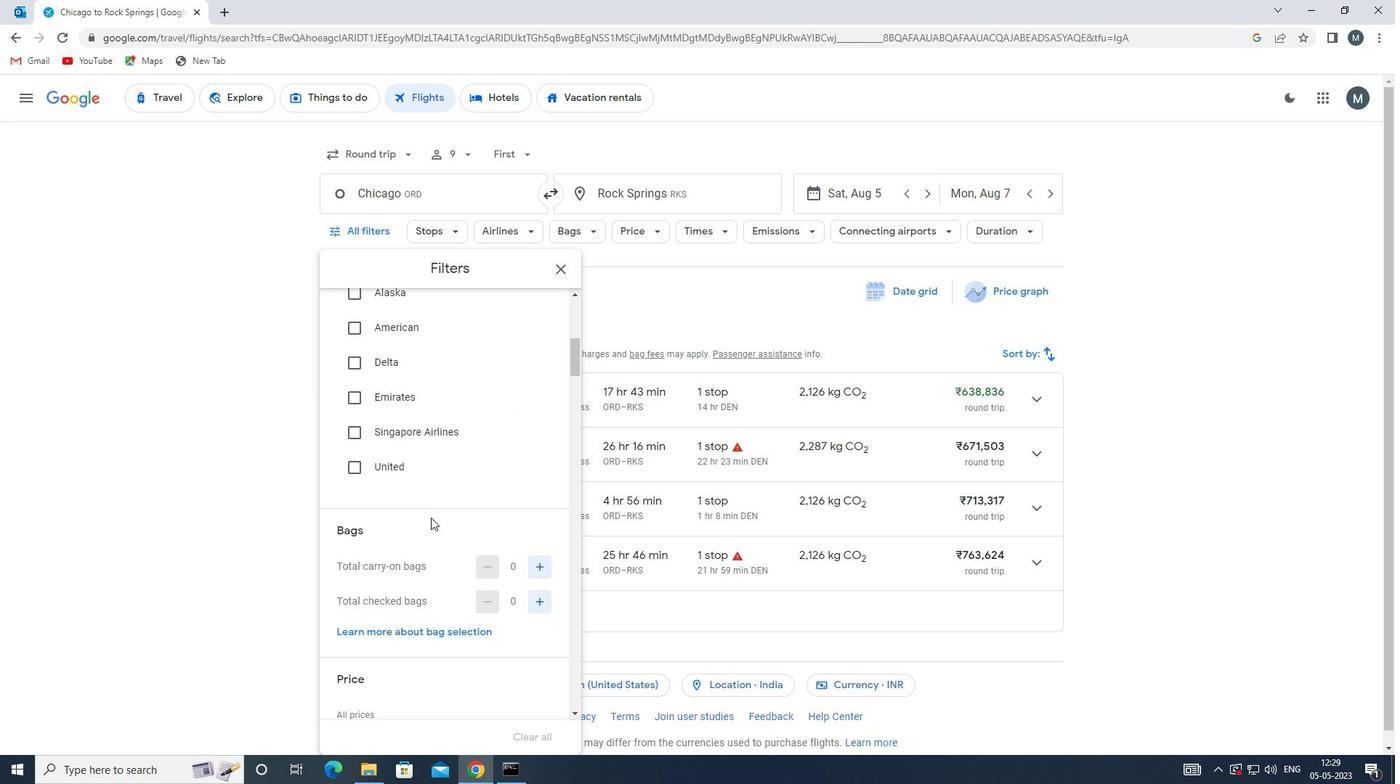 
Action: Mouse scrolled (431, 513) with delta (0, 0)
Screenshot: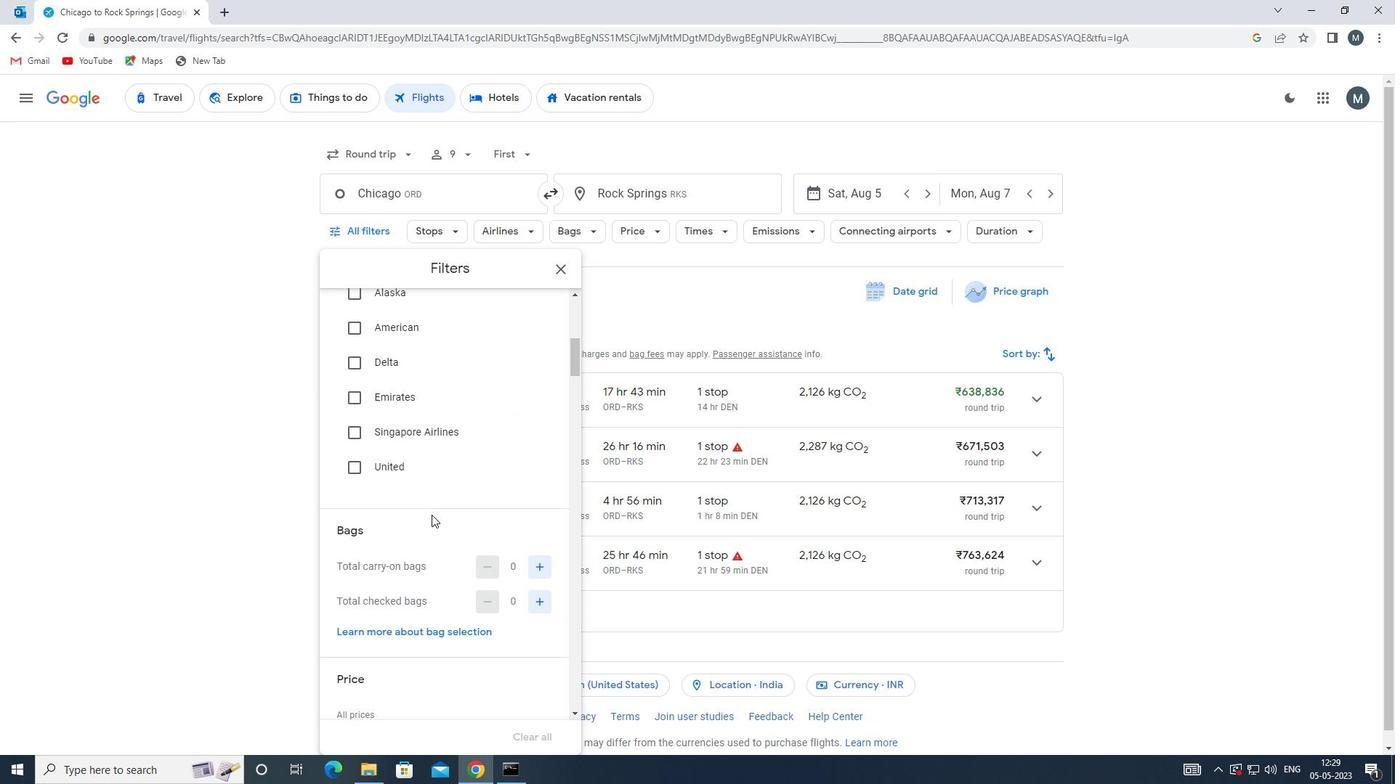 
Action: Mouse moved to (533, 526)
Screenshot: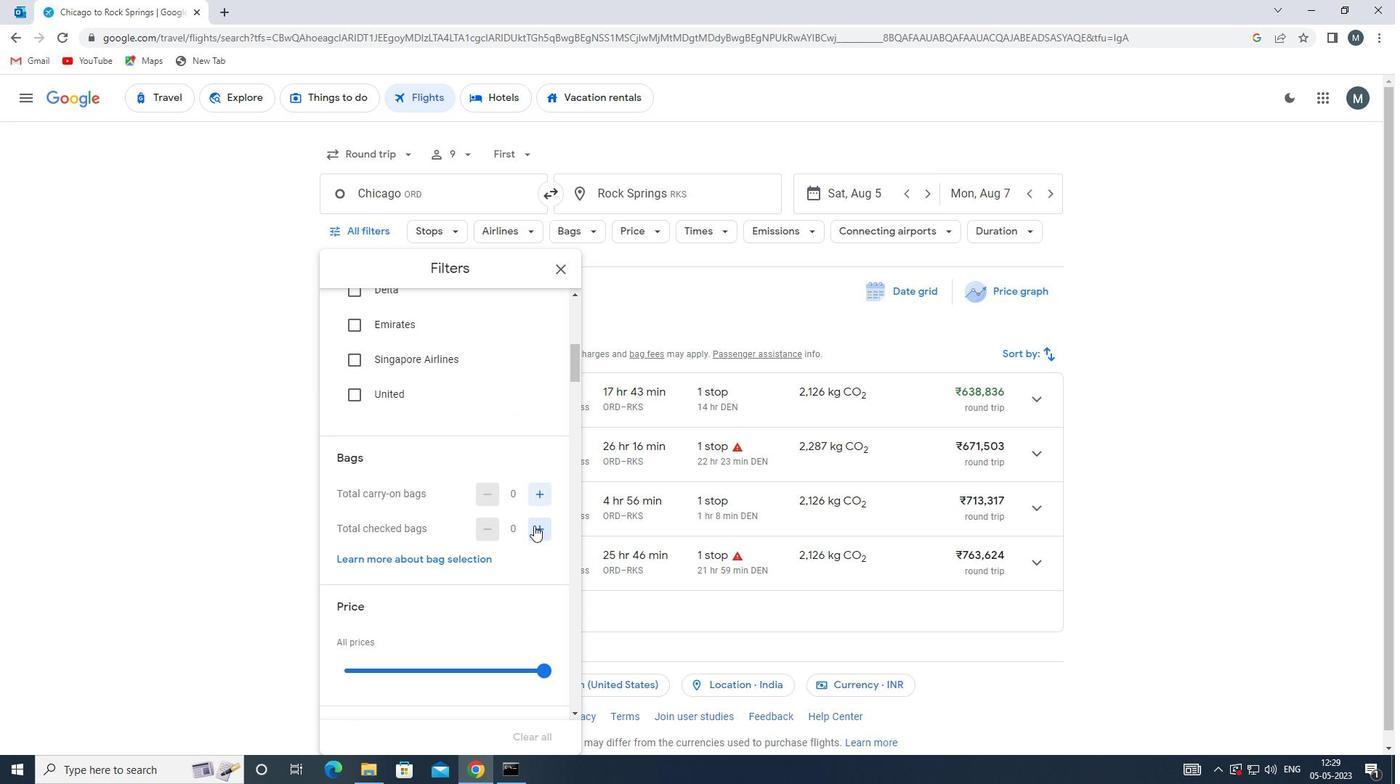 
Action: Mouse pressed left at (533, 526)
Screenshot: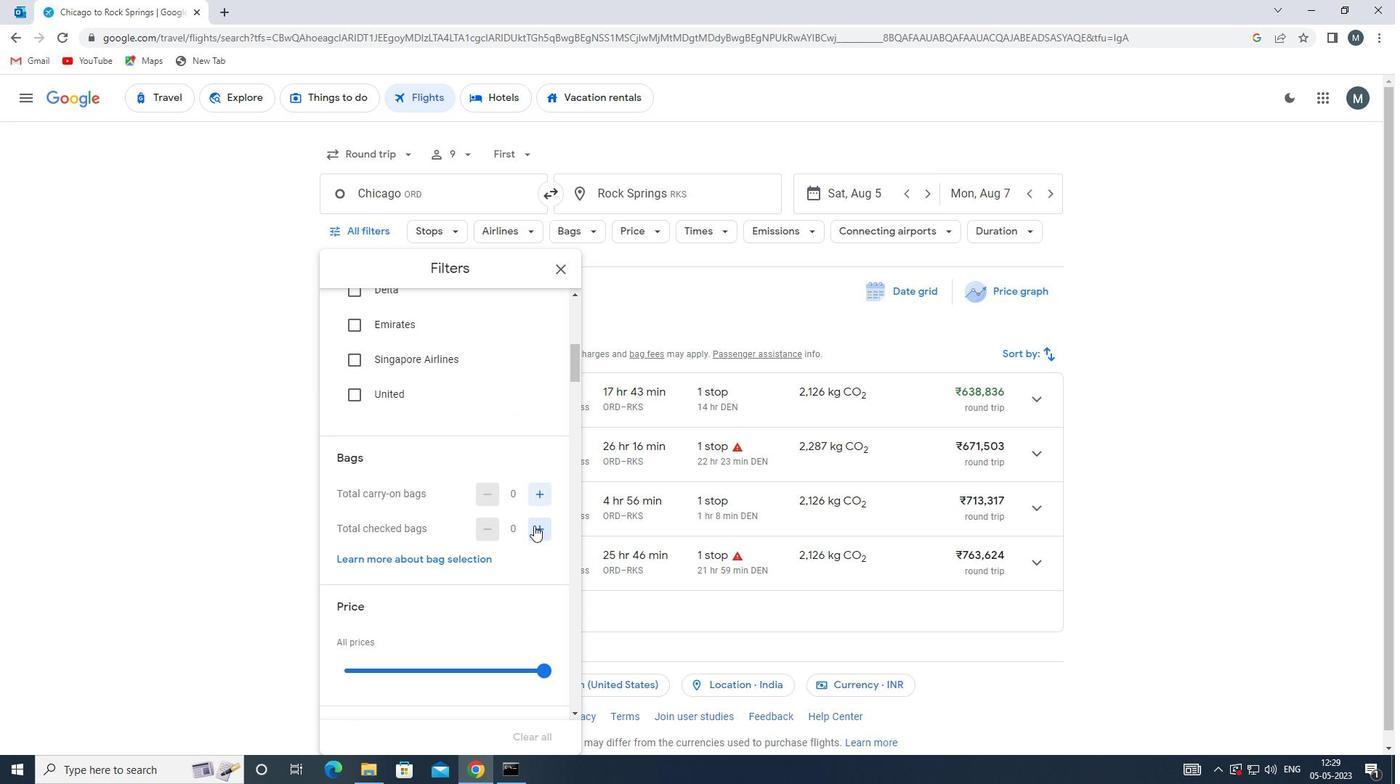 
Action: Mouse moved to (534, 526)
Screenshot: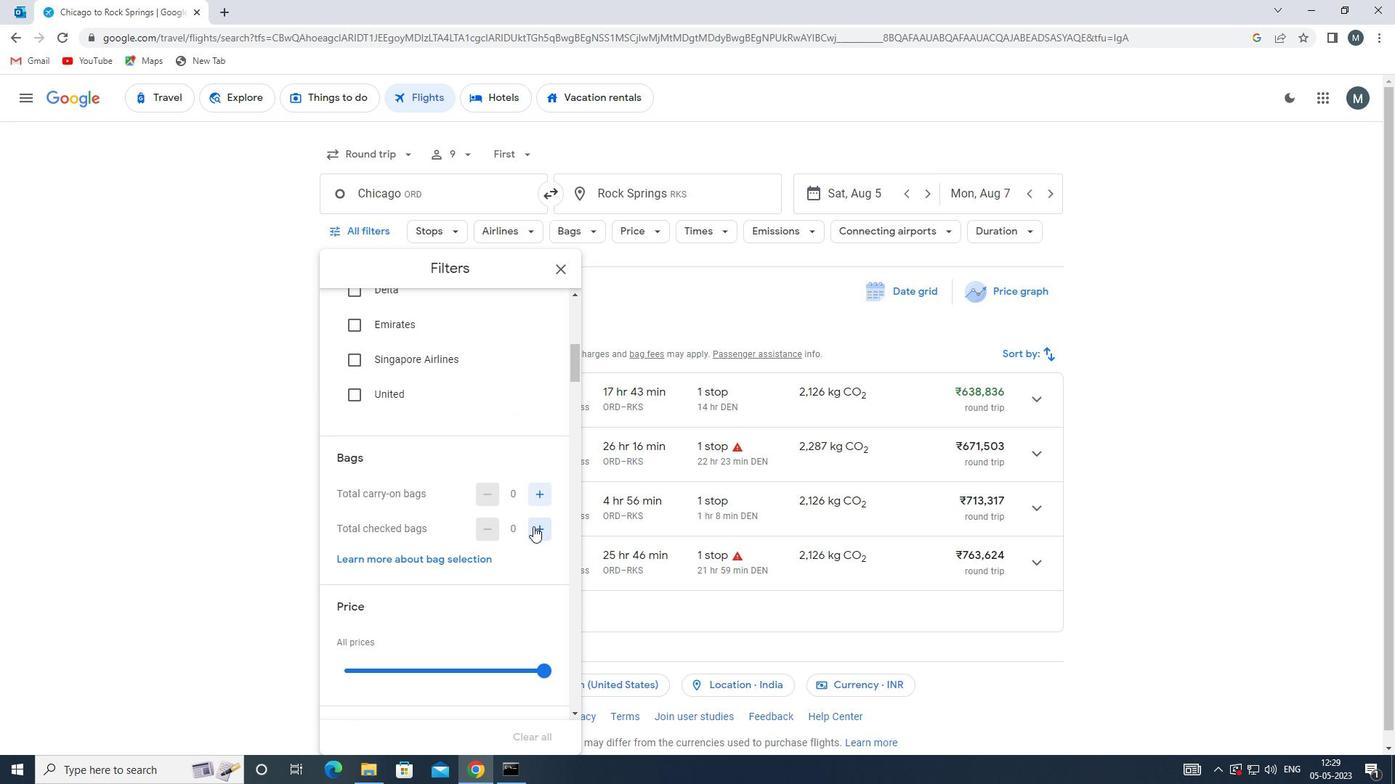 
Action: Mouse pressed left at (534, 526)
Screenshot: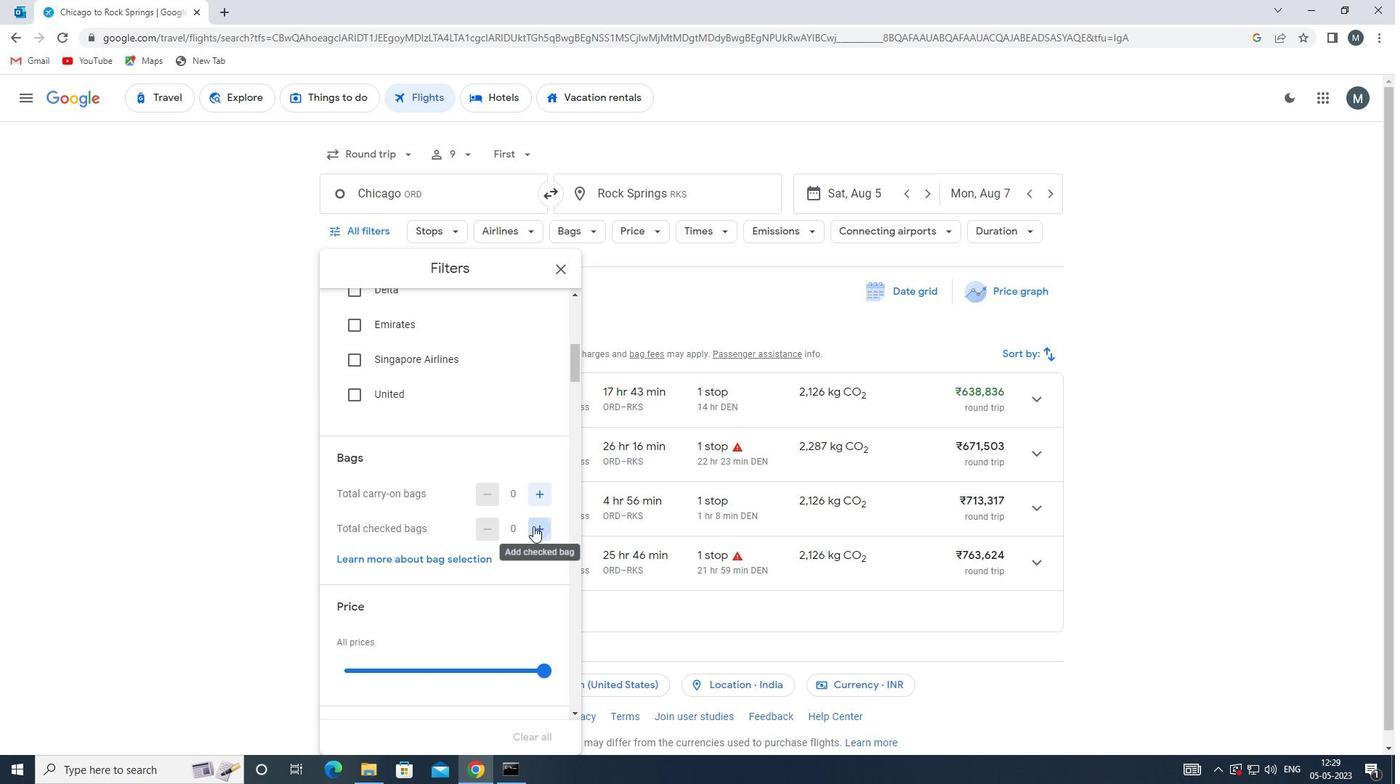 
Action: Mouse moved to (484, 524)
Screenshot: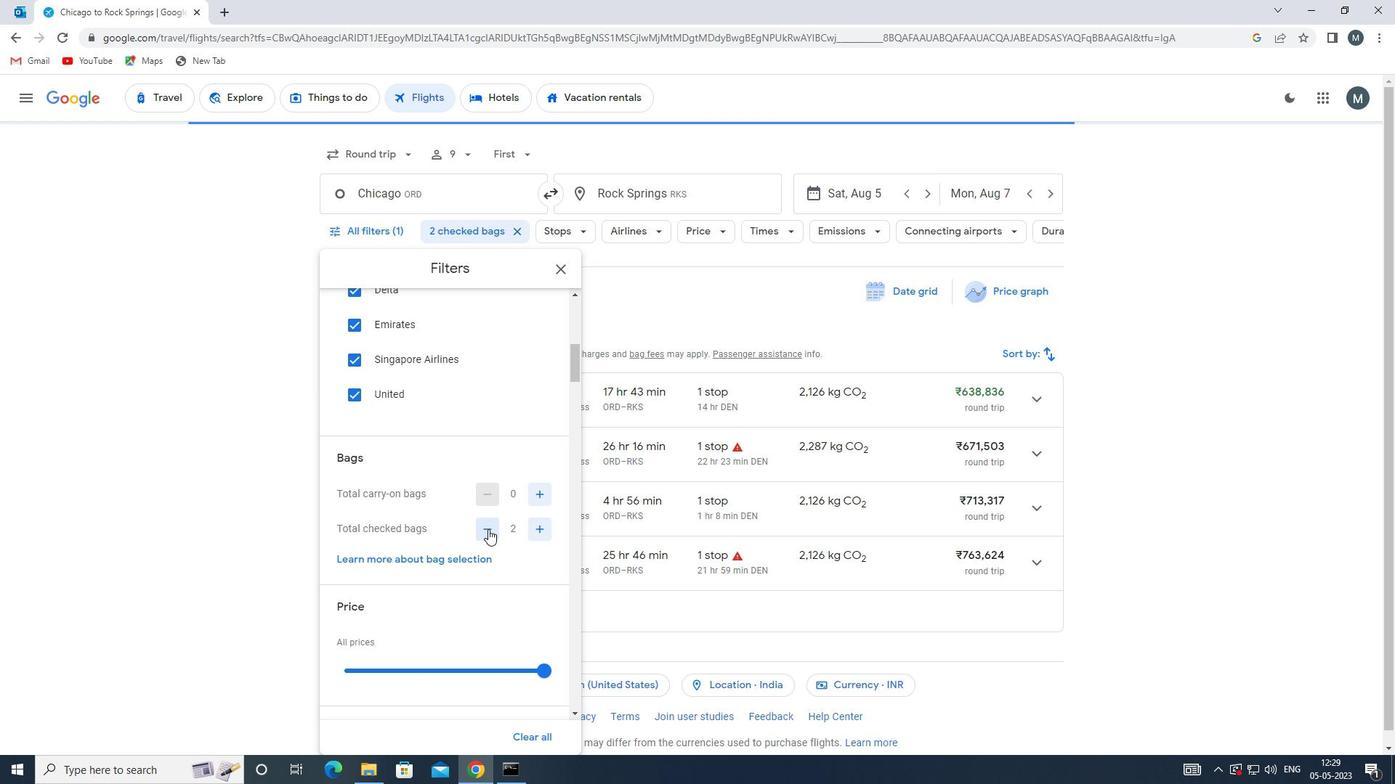 
Action: Mouse scrolled (484, 523) with delta (0, 0)
Screenshot: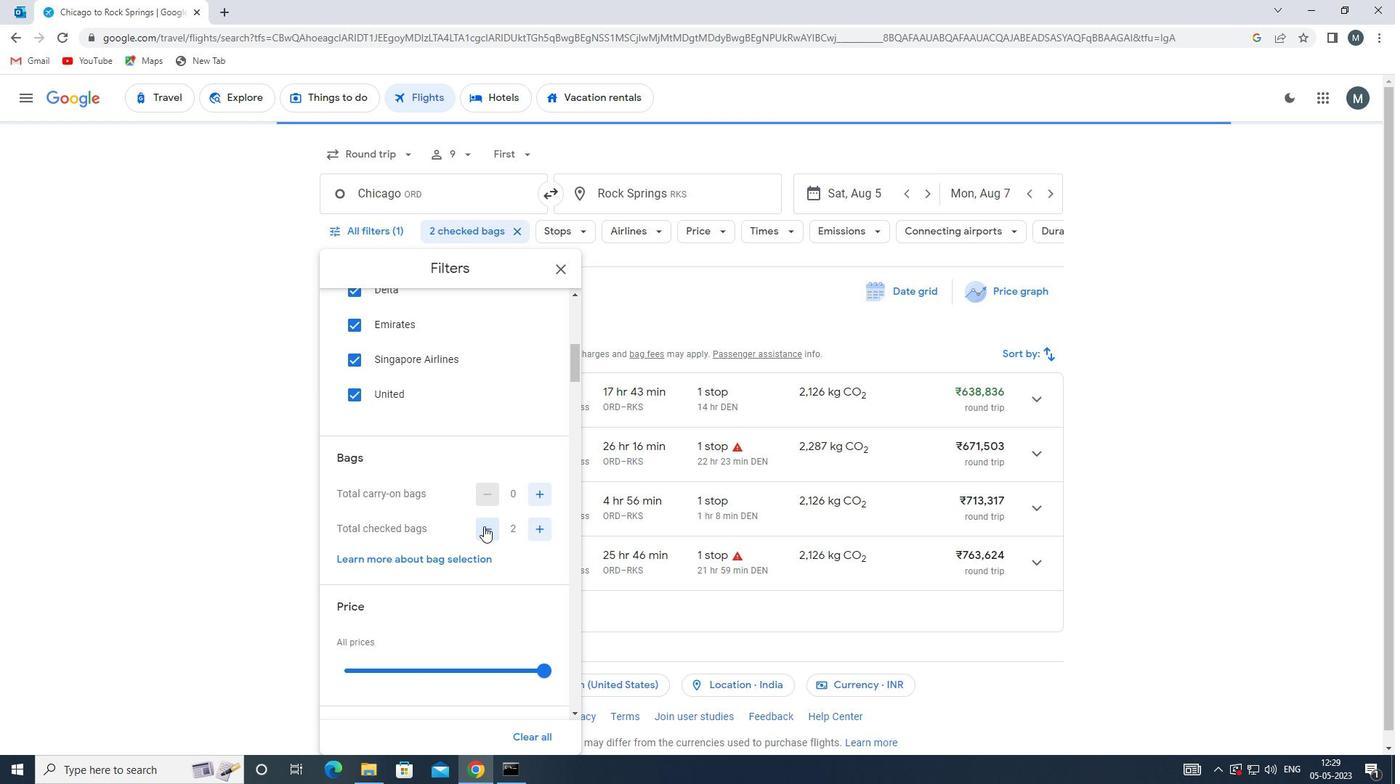 
Action: Mouse moved to (483, 524)
Screenshot: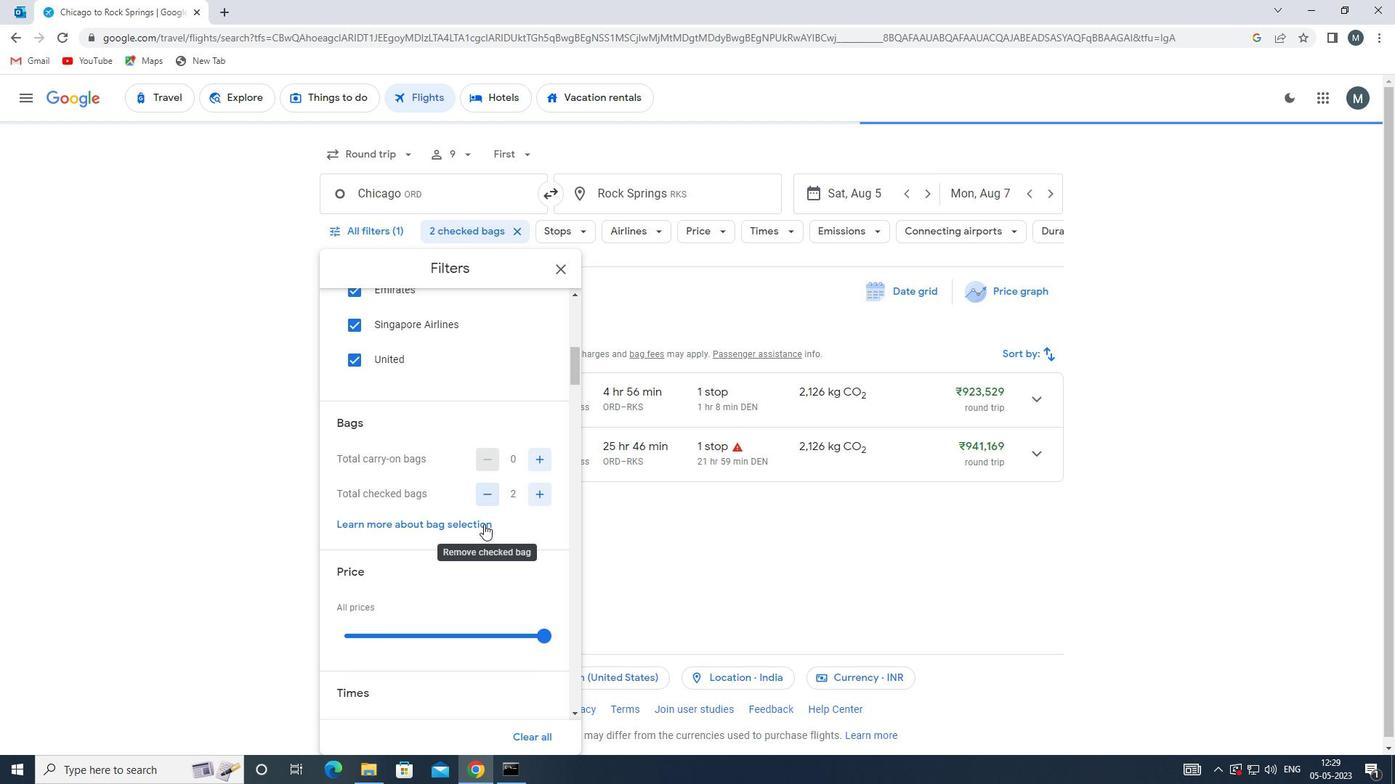 
Action: Mouse scrolled (483, 523) with delta (0, 0)
Screenshot: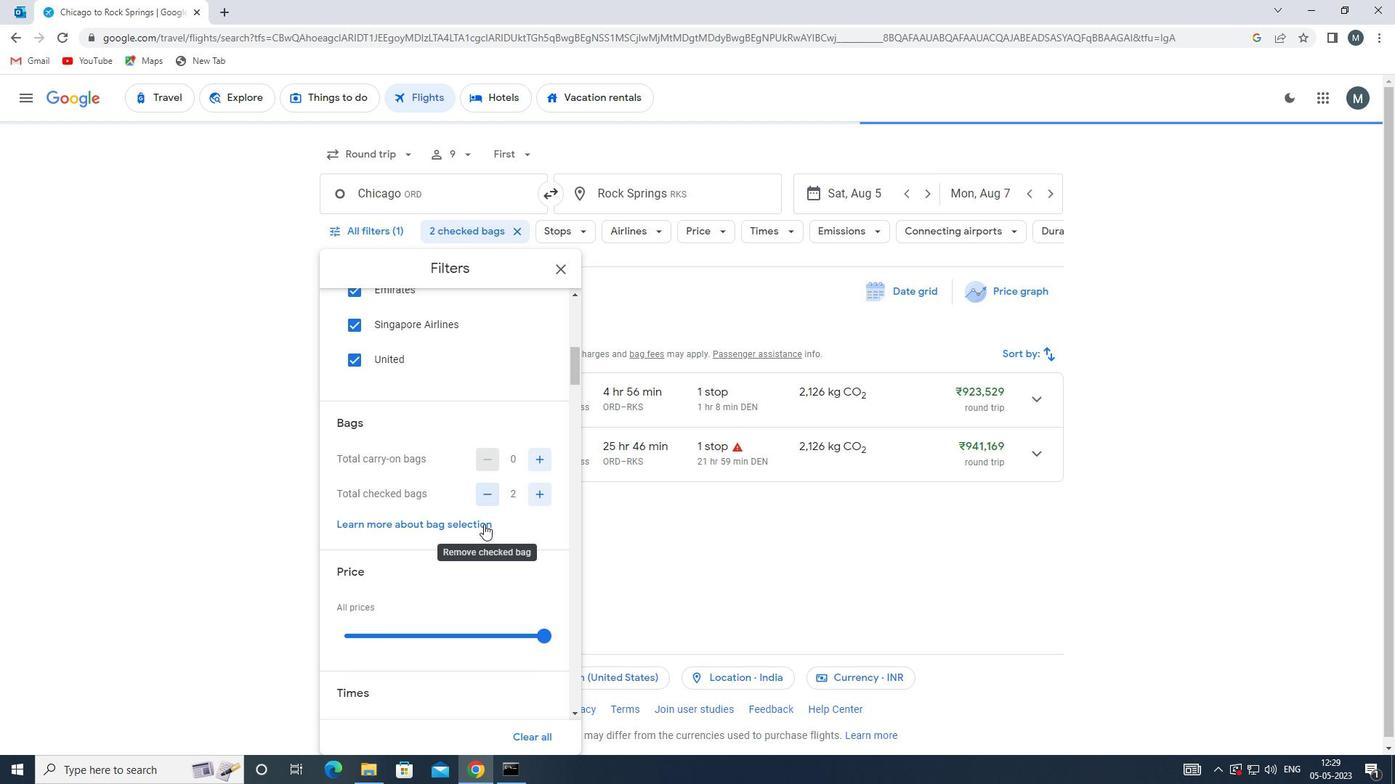 
Action: Mouse moved to (440, 525)
Screenshot: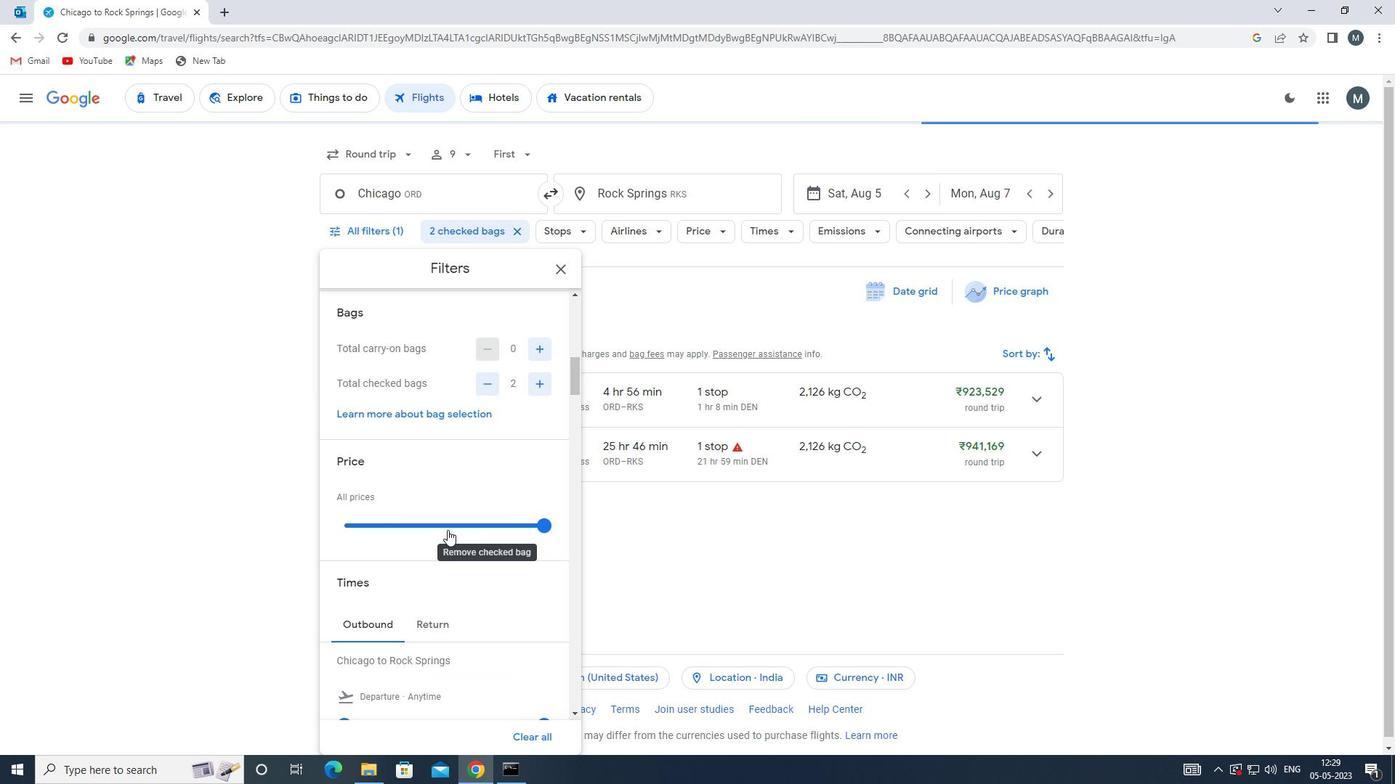 
Action: Mouse pressed left at (440, 525)
Screenshot: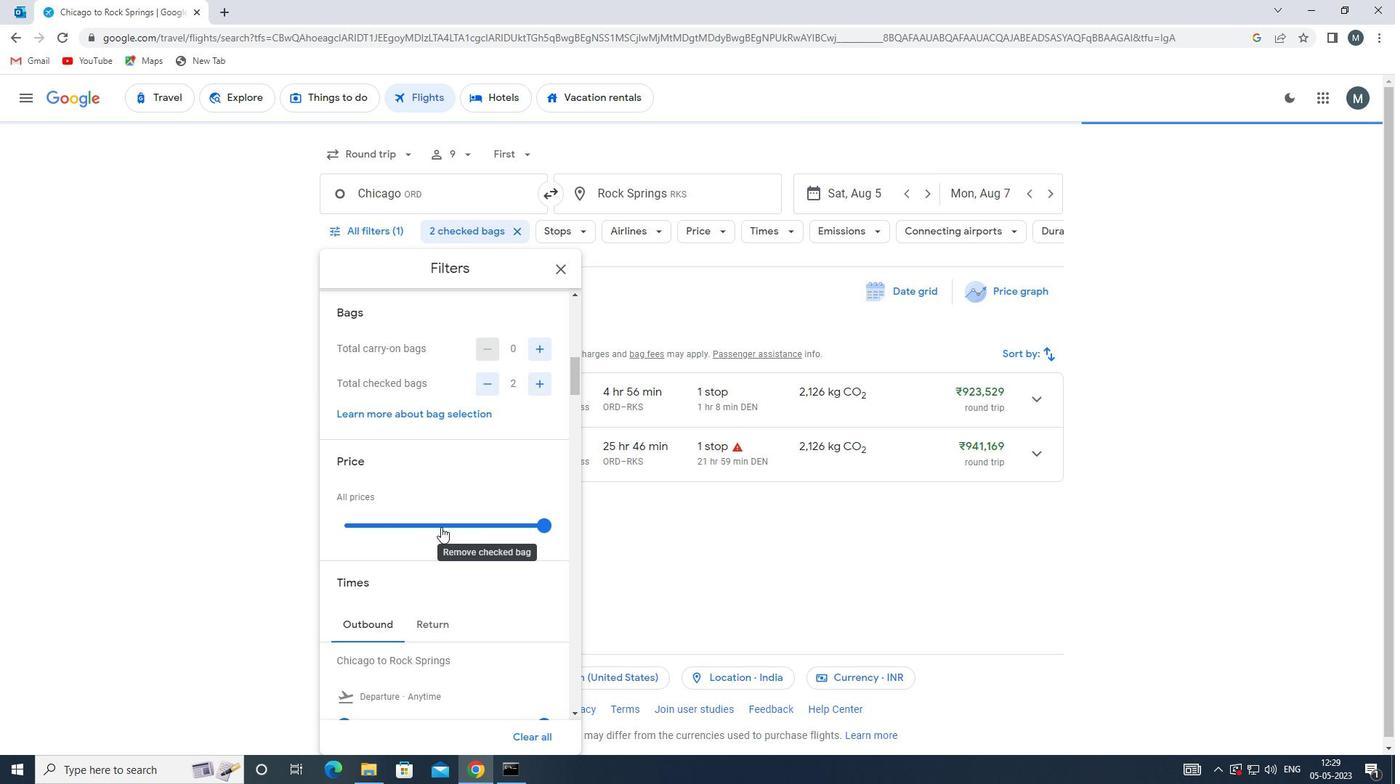 
Action: Mouse moved to (440, 524)
Screenshot: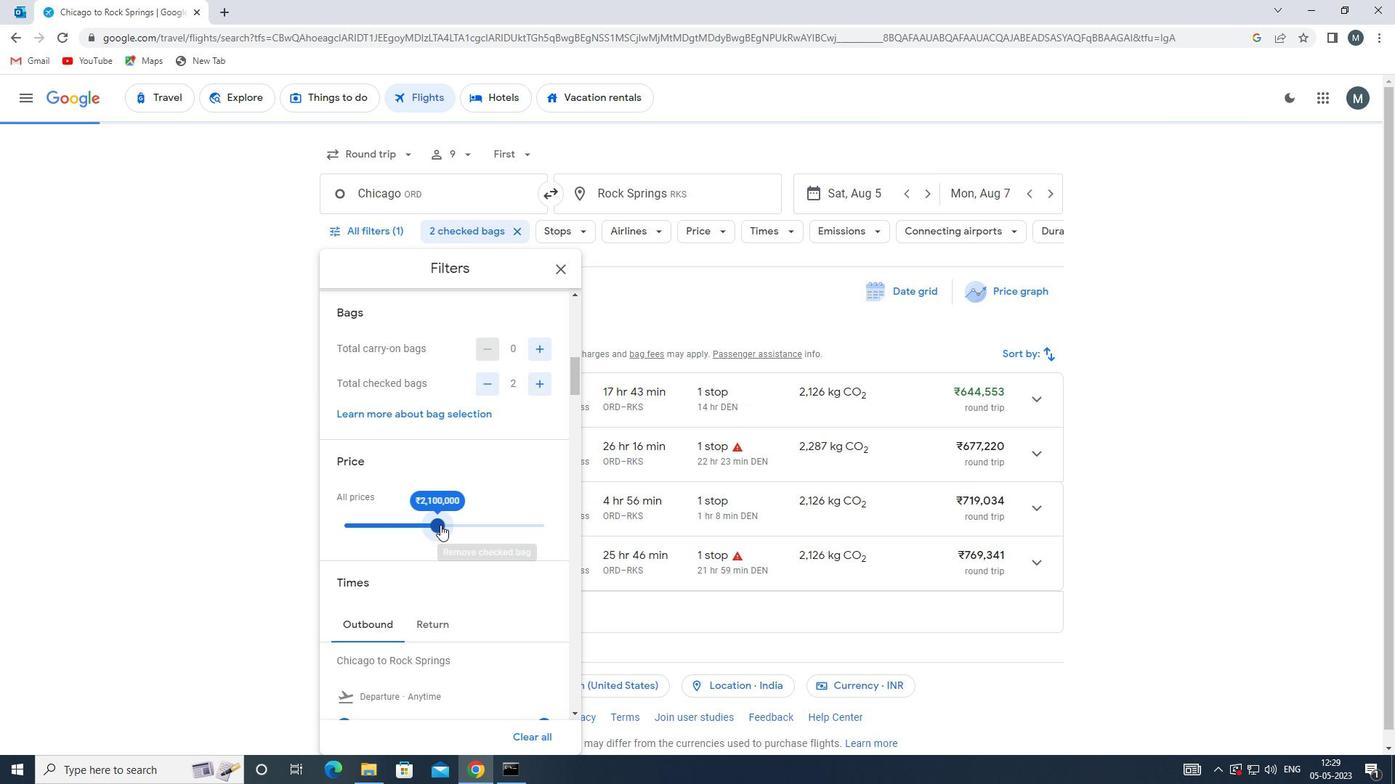 
Action: Mouse pressed left at (440, 524)
Screenshot: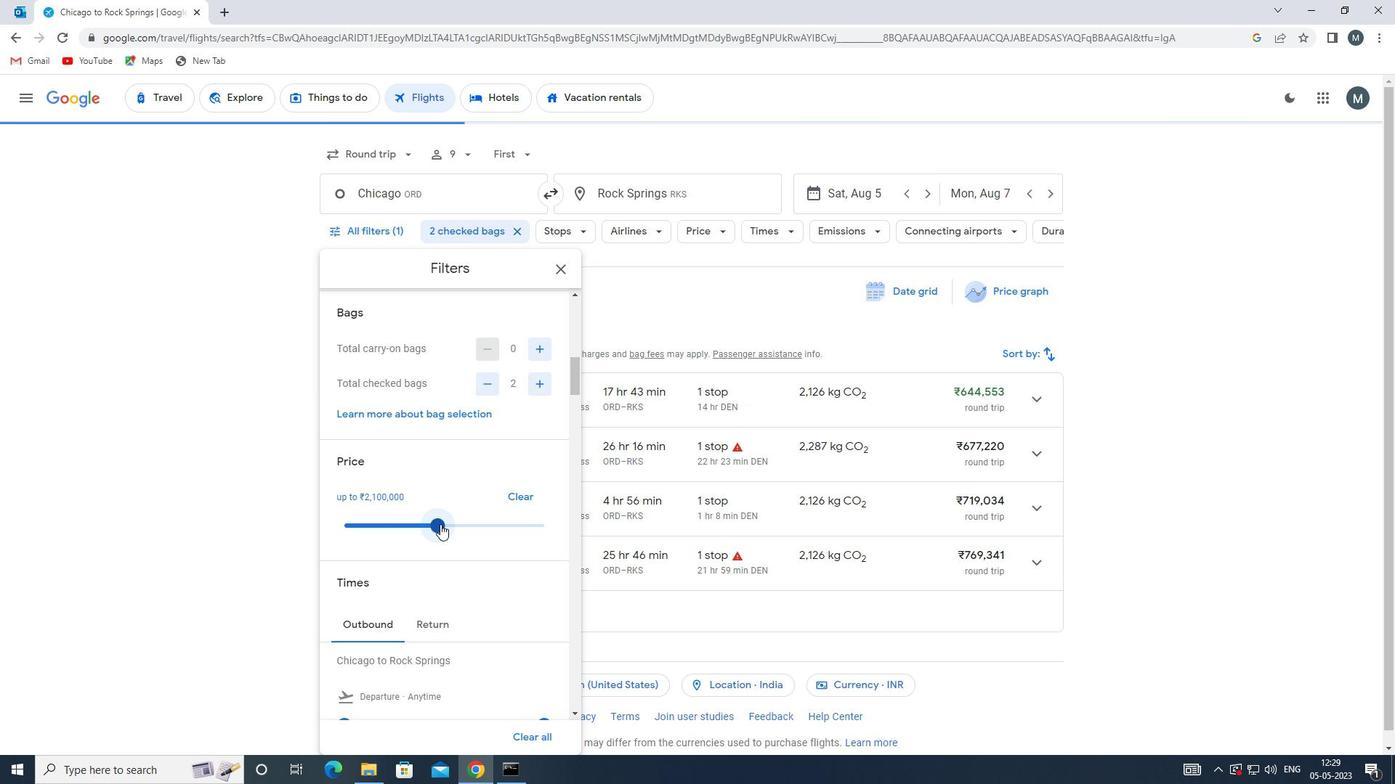 
Action: Mouse moved to (445, 495)
Screenshot: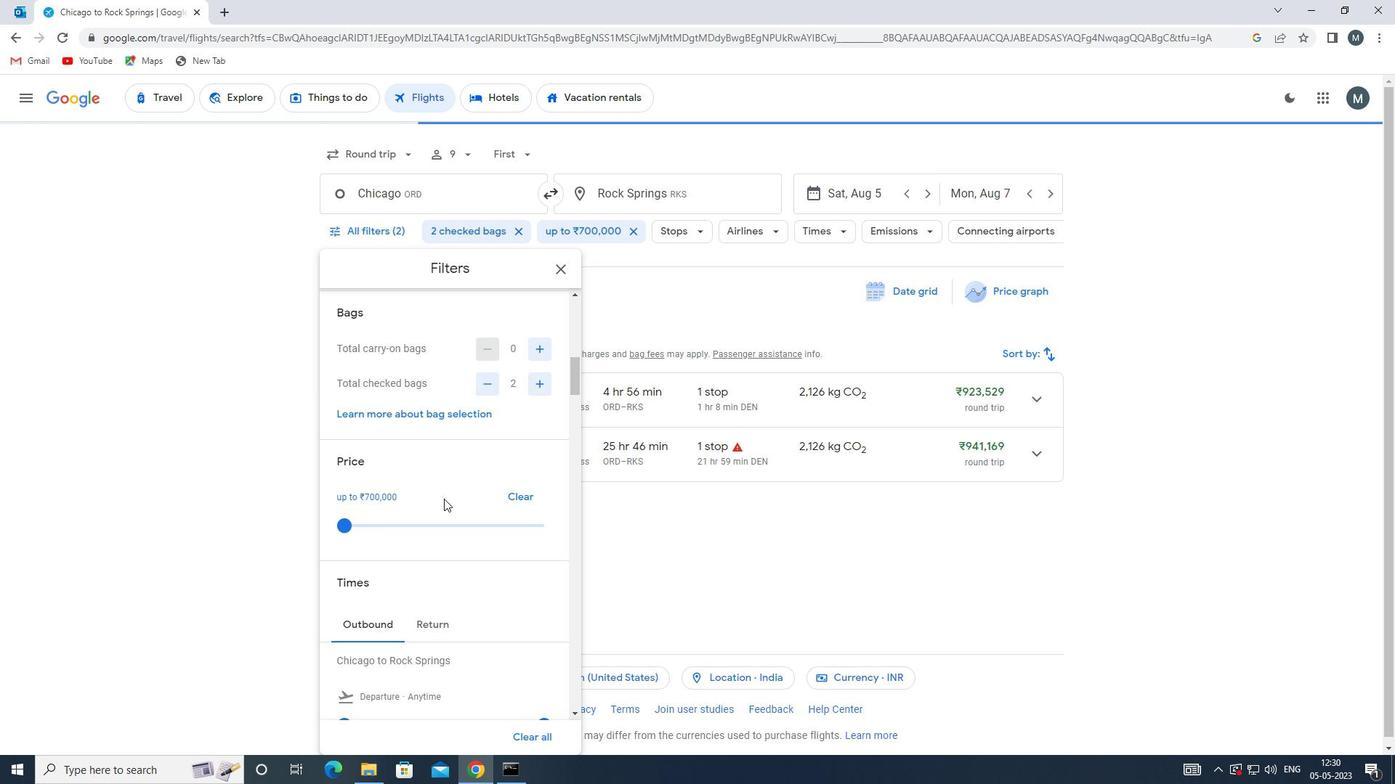 
Action: Mouse scrolled (445, 494) with delta (0, 0)
Screenshot: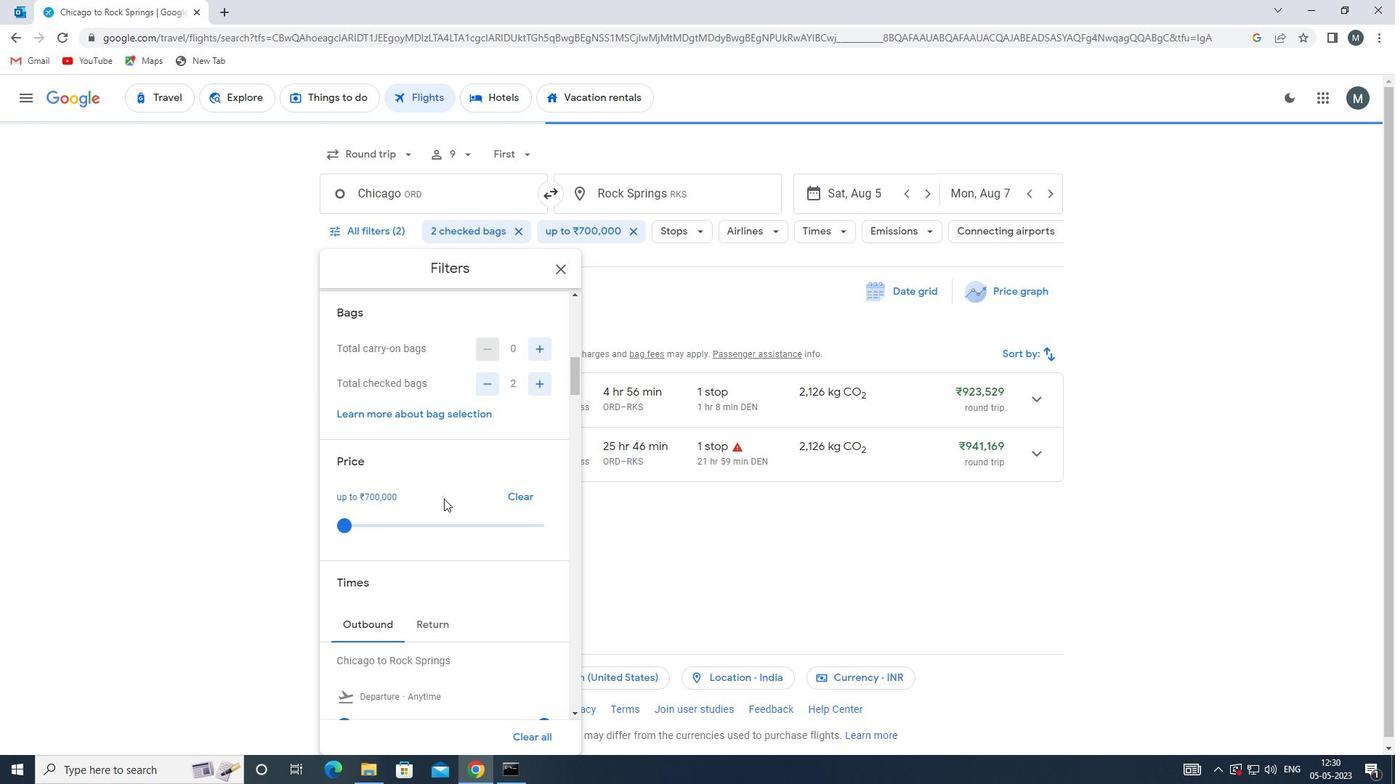 
Action: Mouse moved to (445, 495)
Screenshot: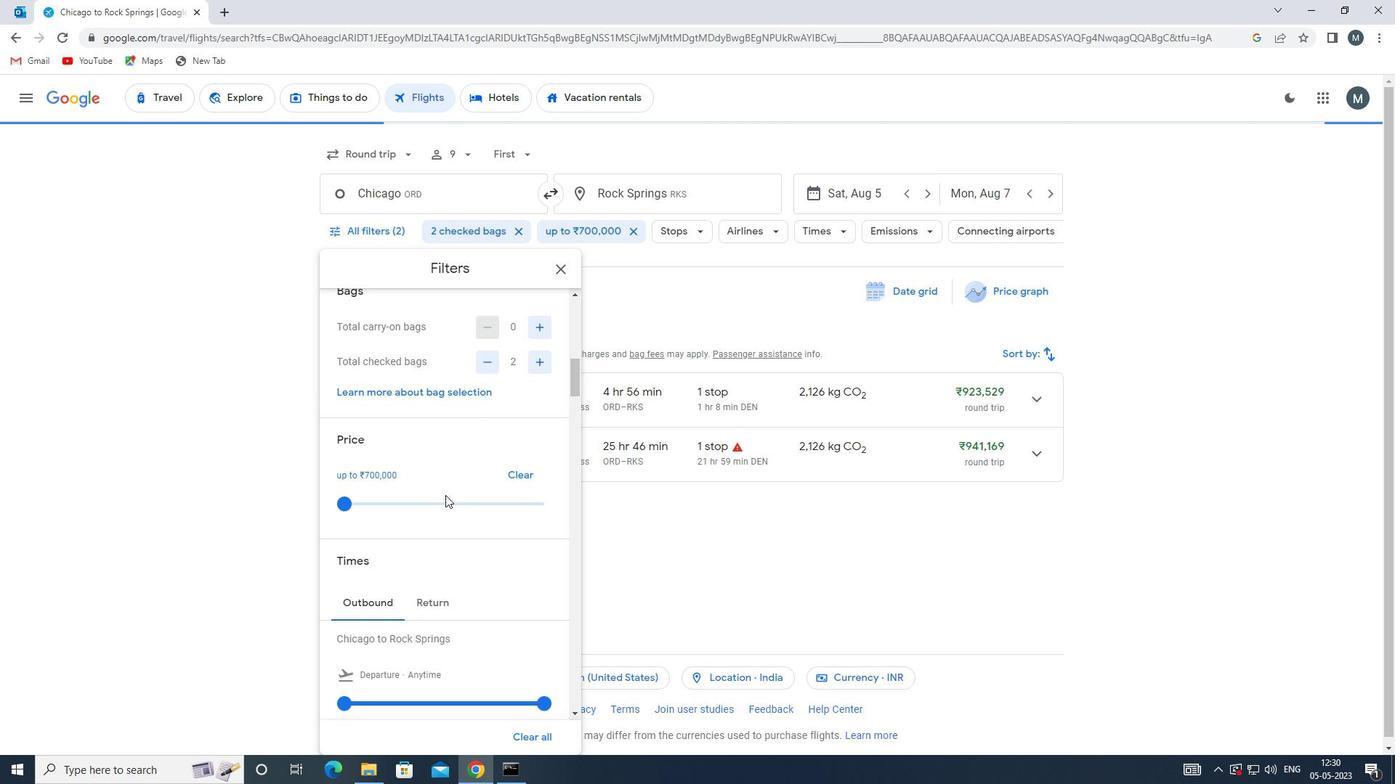 
Action: Mouse scrolled (445, 494) with delta (0, 0)
Screenshot: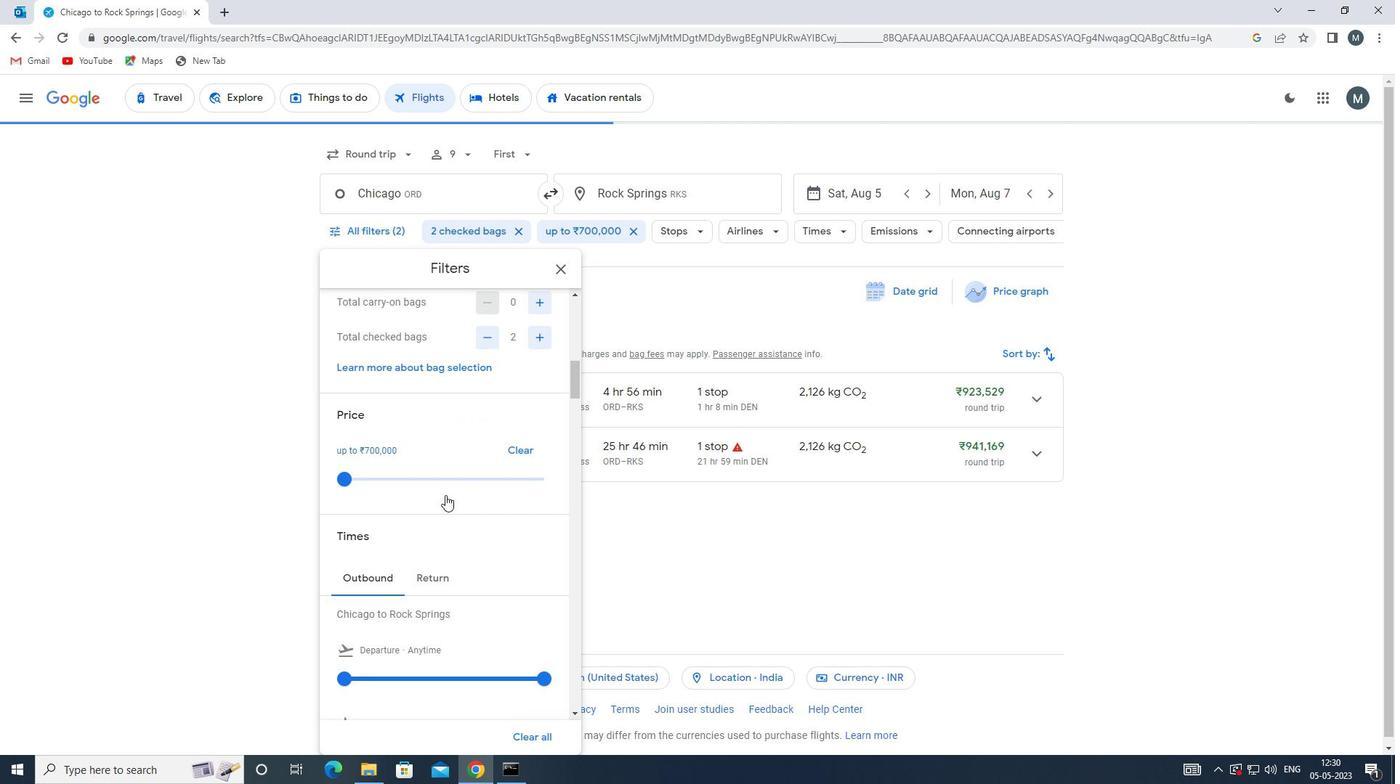 
Action: Mouse moved to (445, 497)
Screenshot: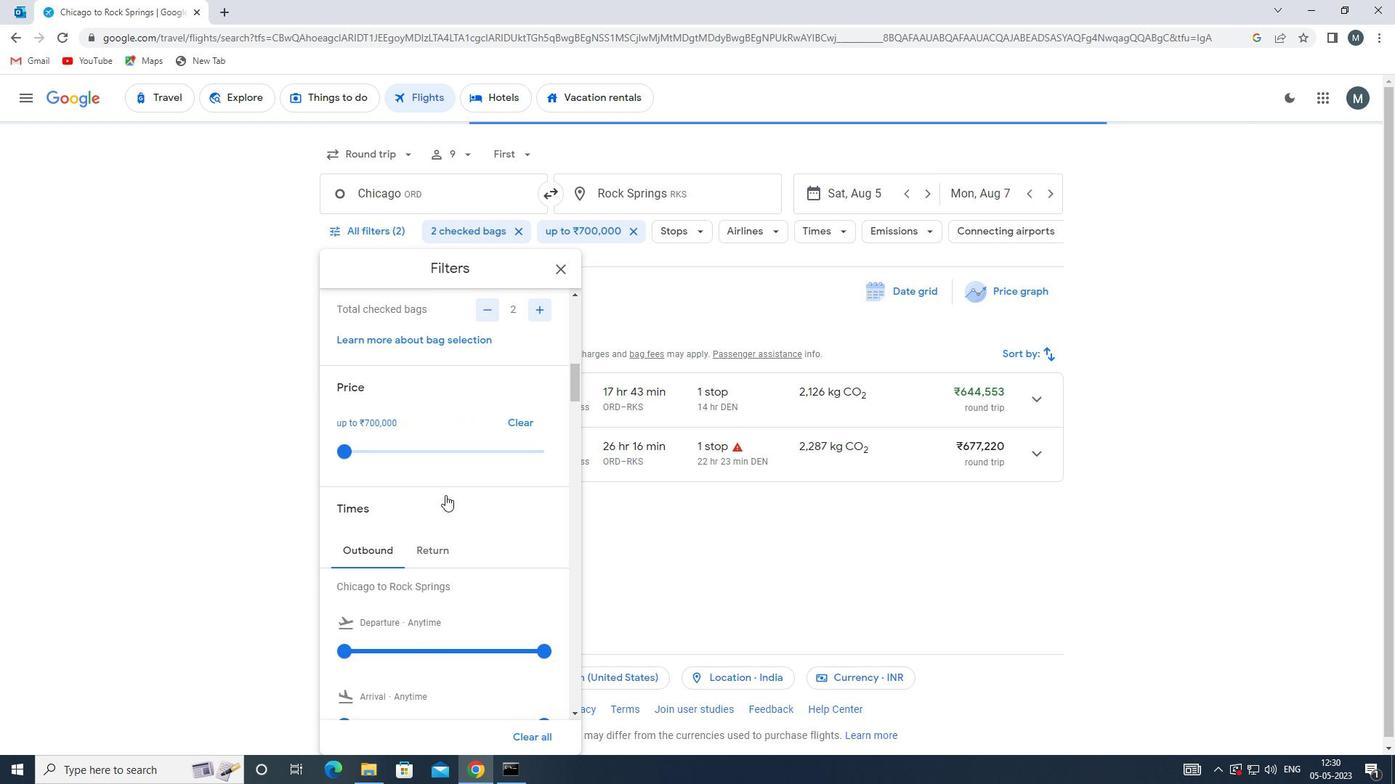 
Action: Mouse scrolled (445, 496) with delta (0, 0)
Screenshot: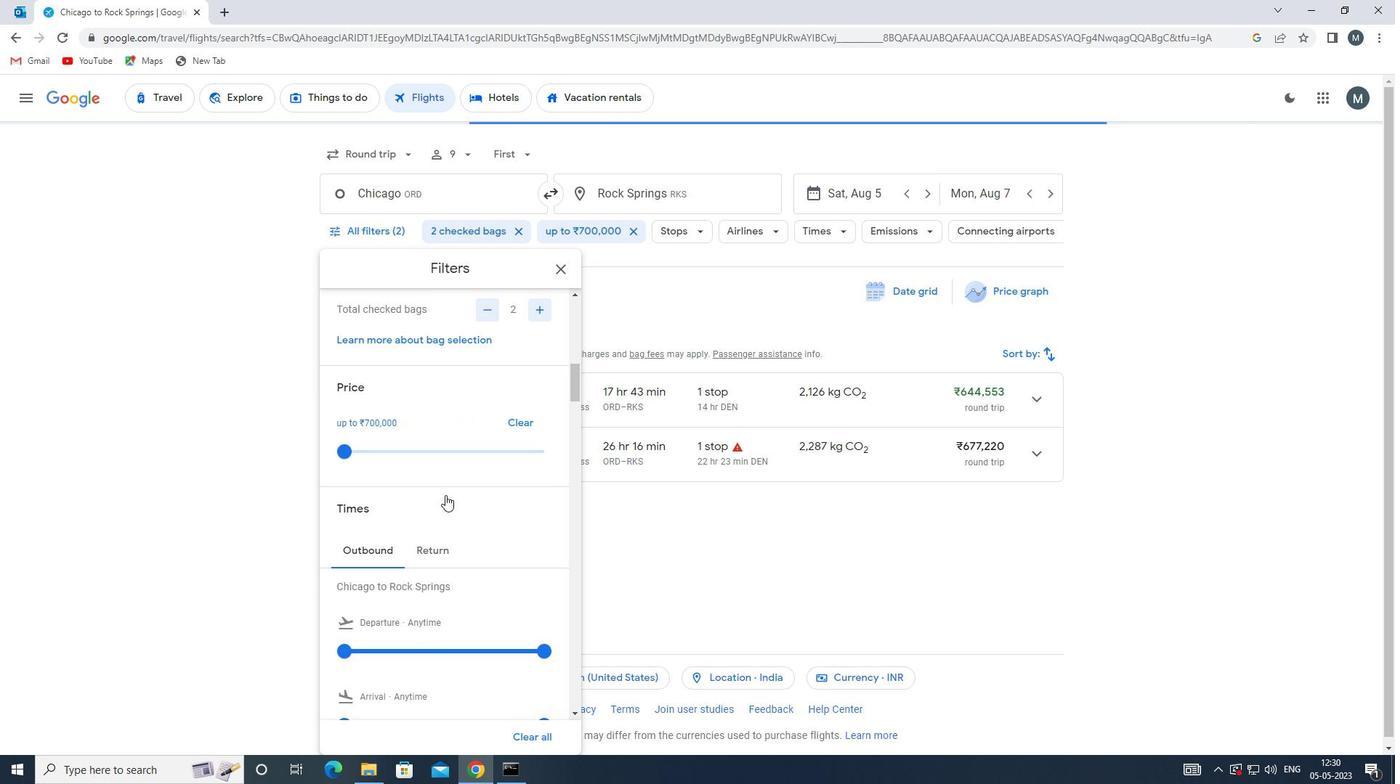 
Action: Mouse moved to (351, 501)
Screenshot: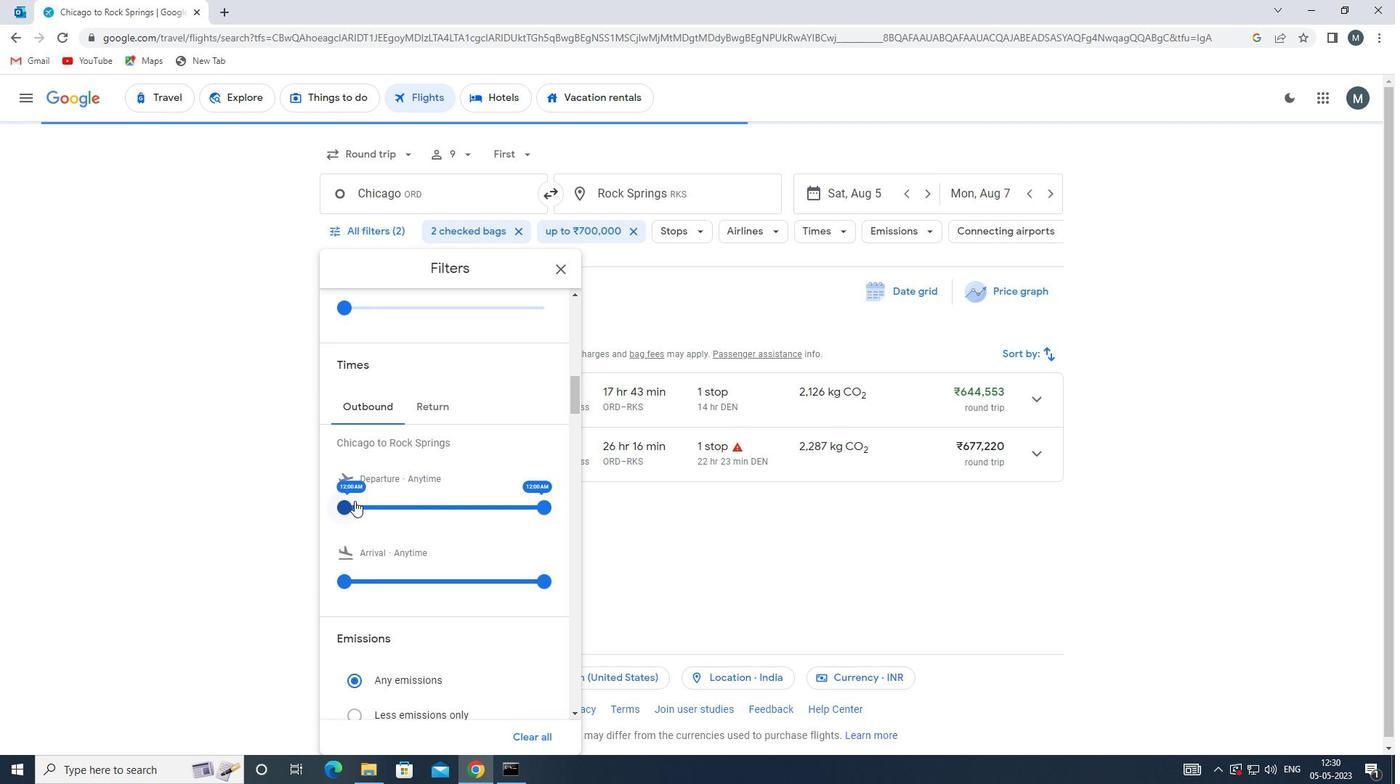 
Action: Mouse pressed left at (351, 501)
Screenshot: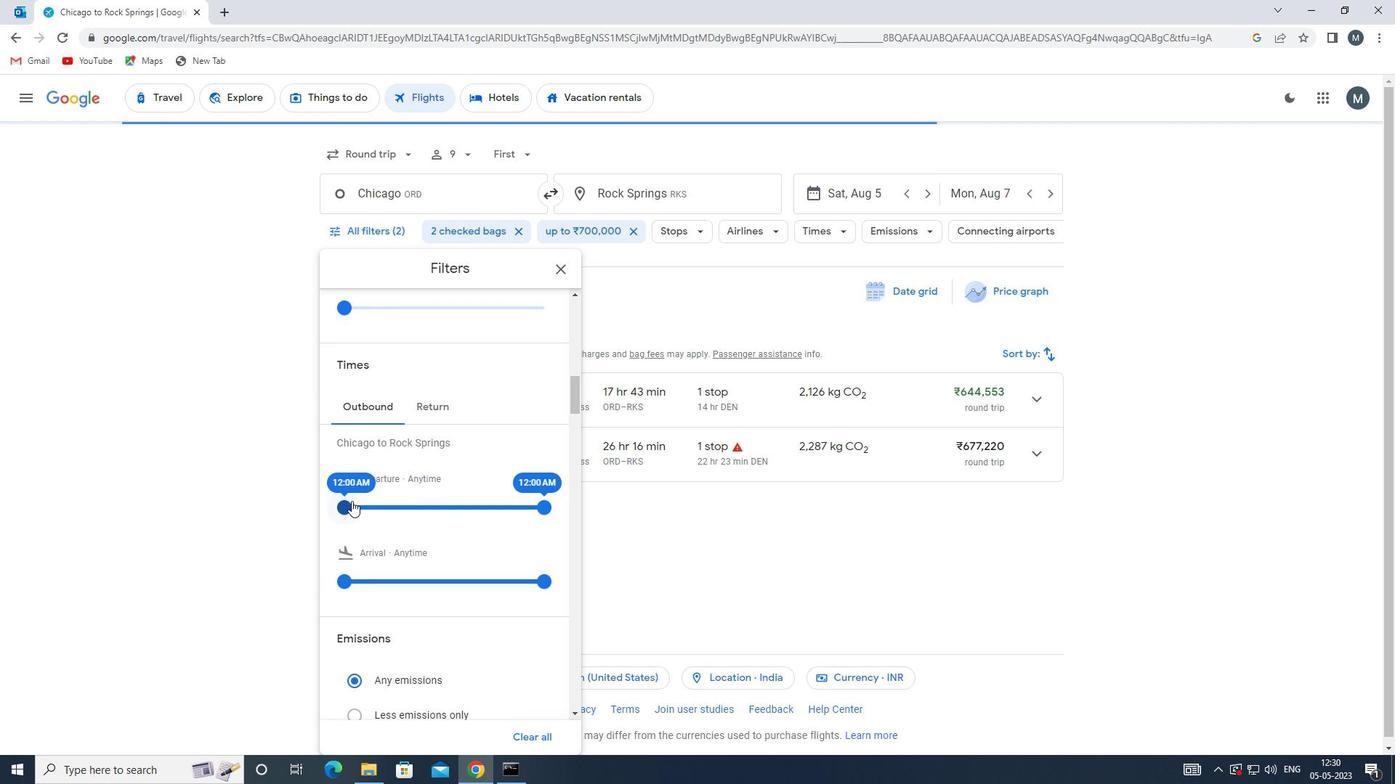 
Action: Mouse moved to (535, 504)
Screenshot: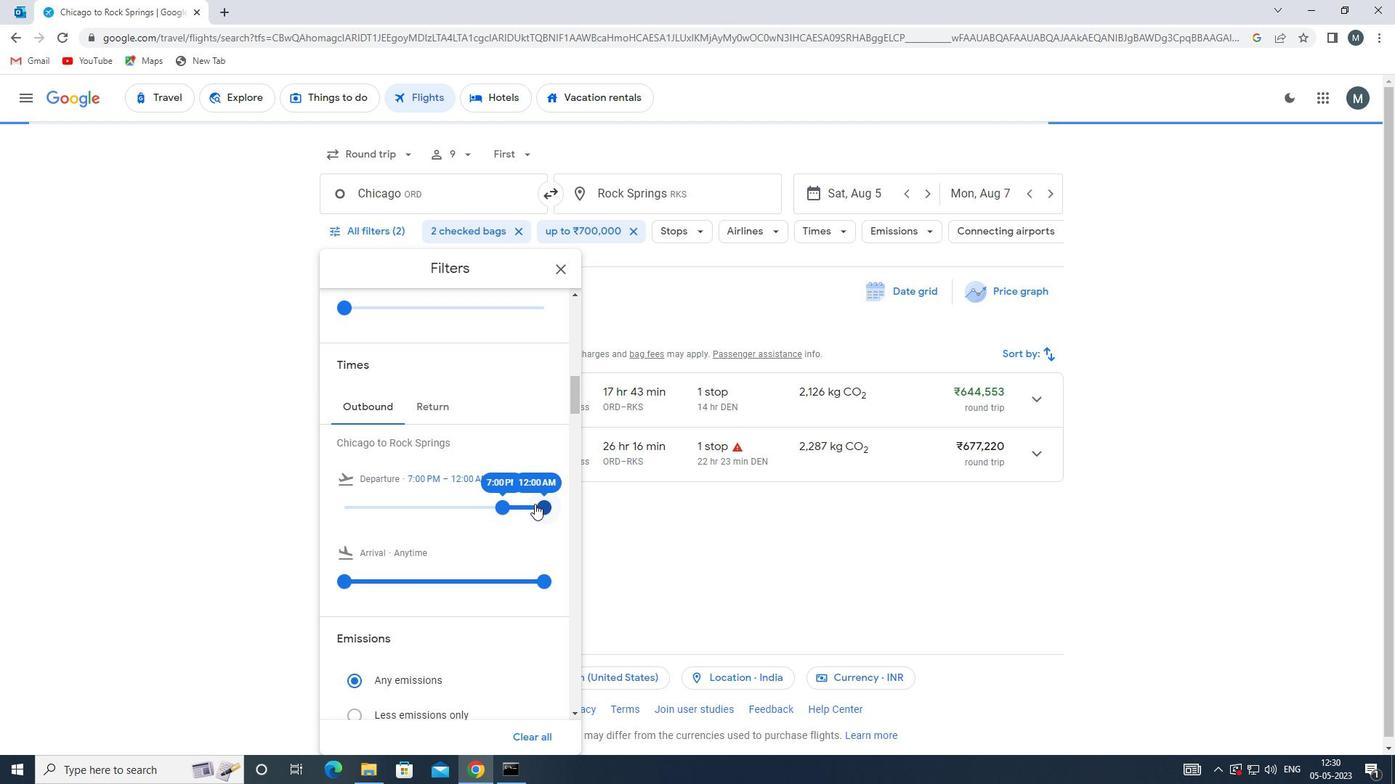 
Action: Mouse pressed left at (535, 504)
Screenshot: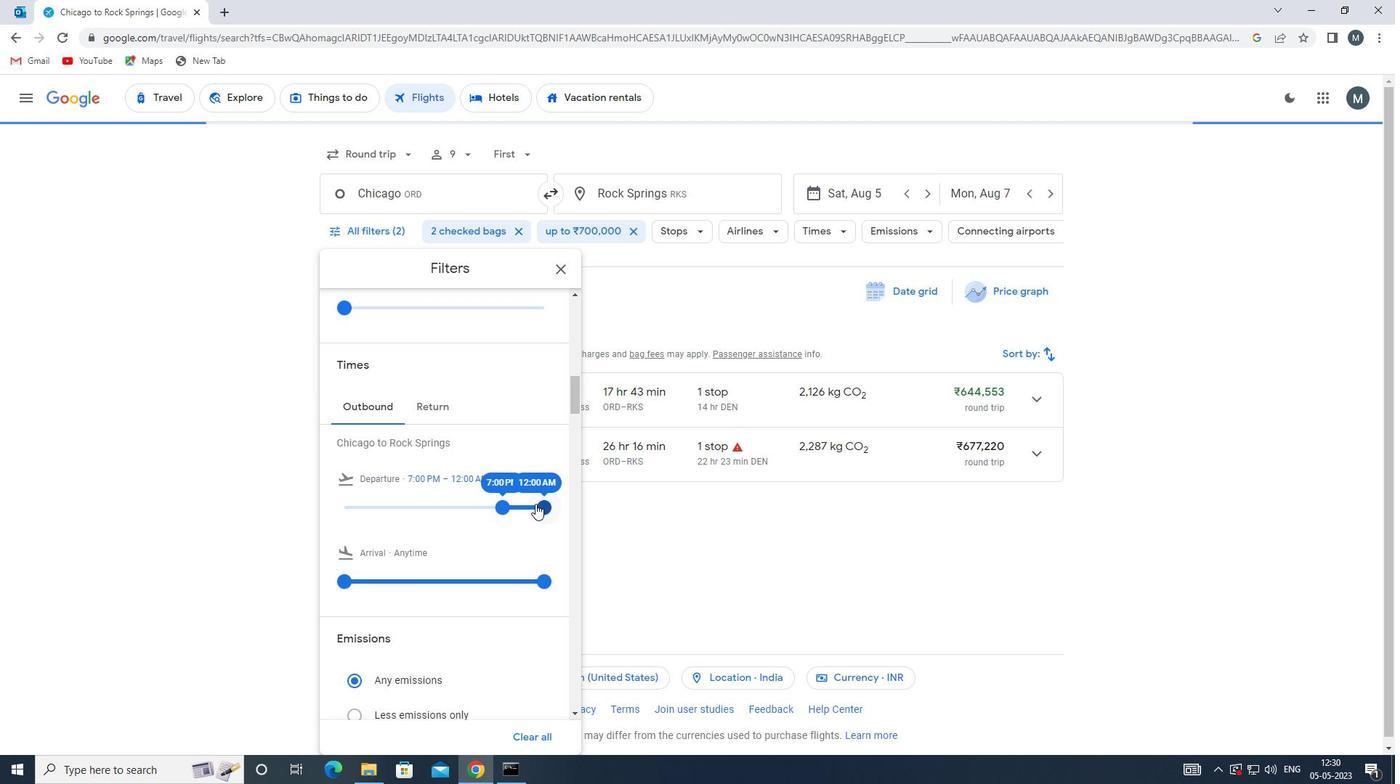 
Action: Mouse moved to (492, 507)
Screenshot: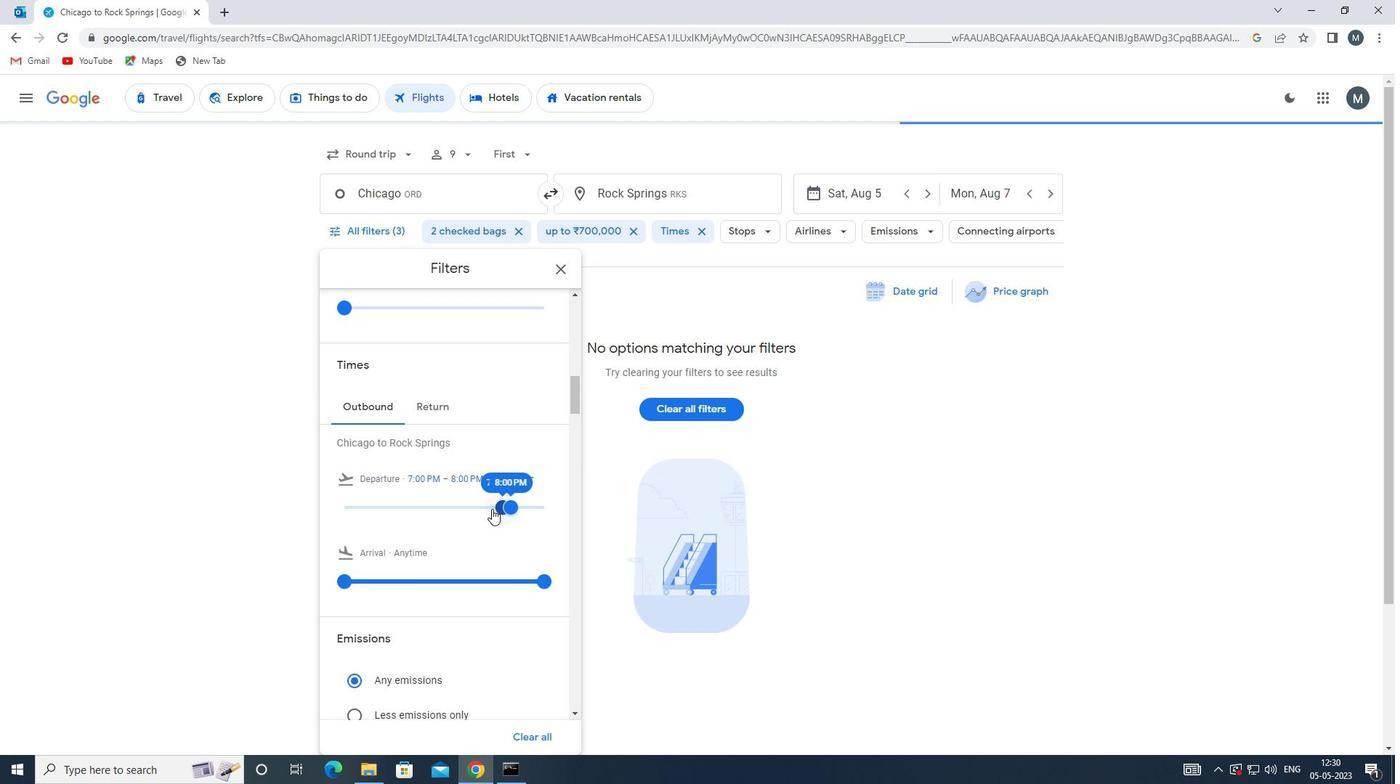 
Action: Mouse scrolled (492, 506) with delta (0, 0)
Screenshot: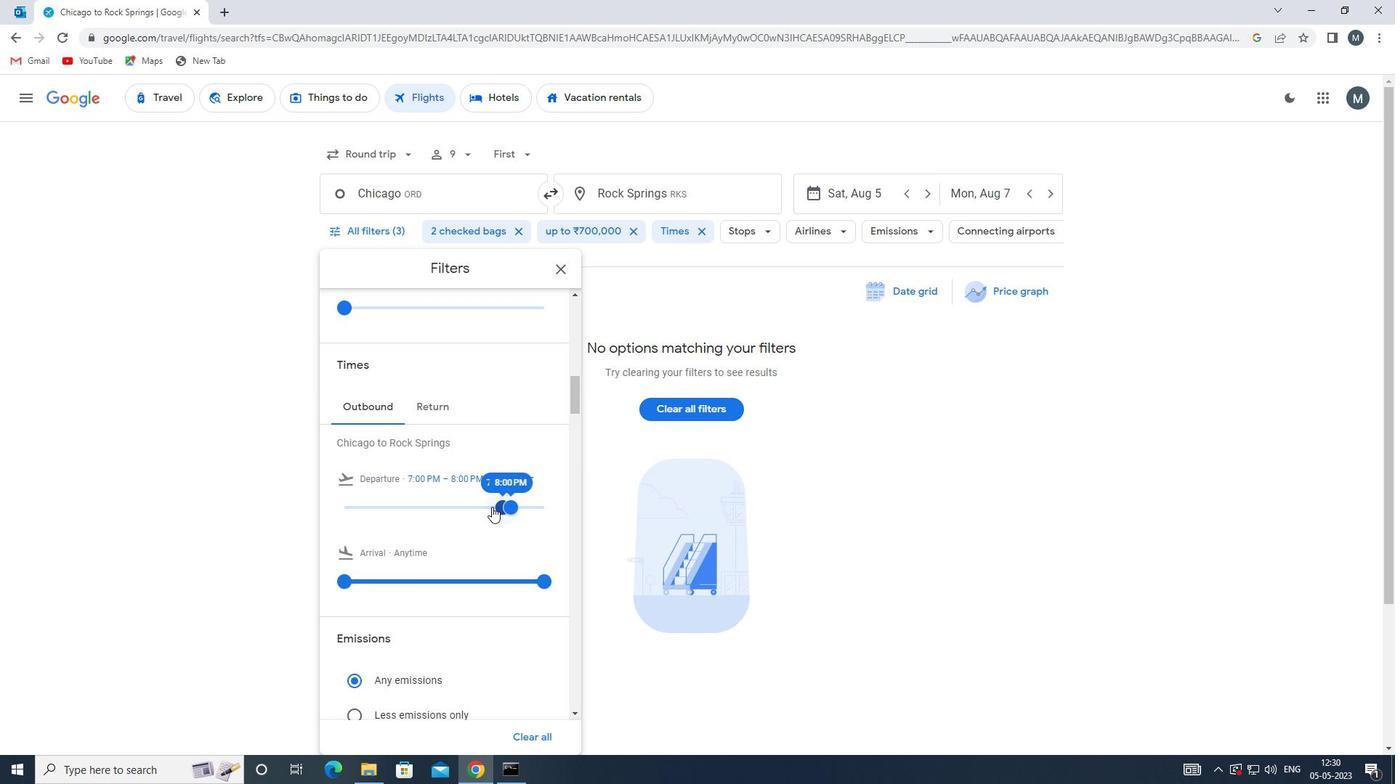 
Action: Mouse scrolled (492, 506) with delta (0, 0)
Screenshot: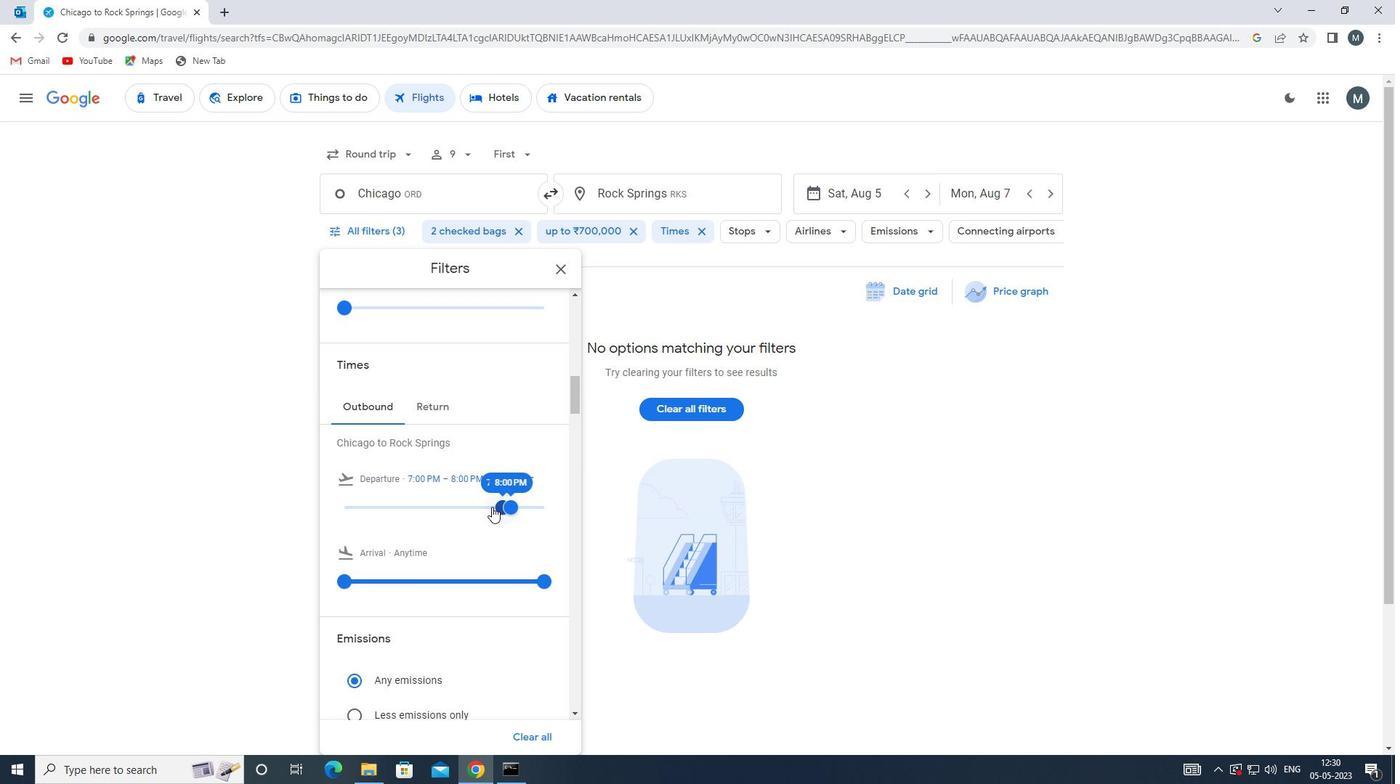 
Action: Mouse moved to (565, 265)
Screenshot: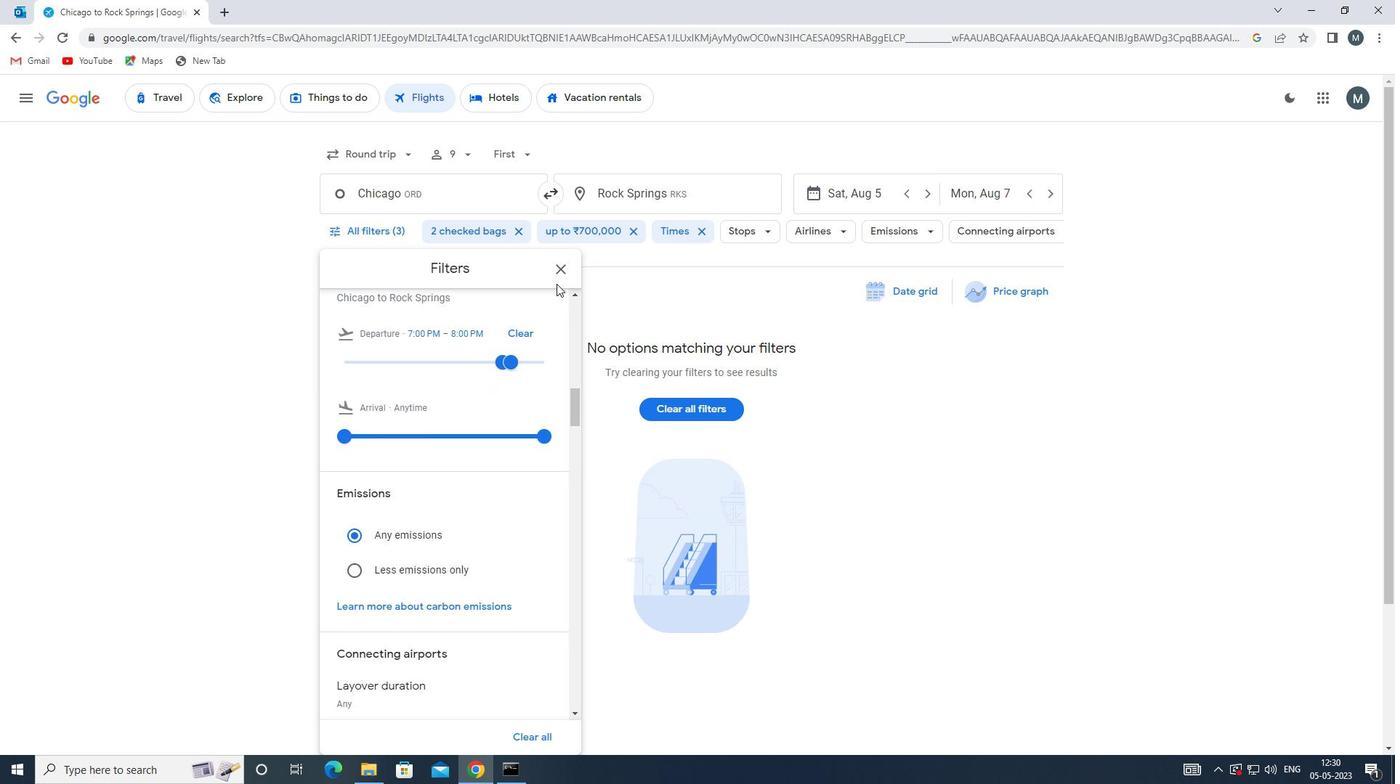 
Action: Mouse pressed left at (565, 265)
Screenshot: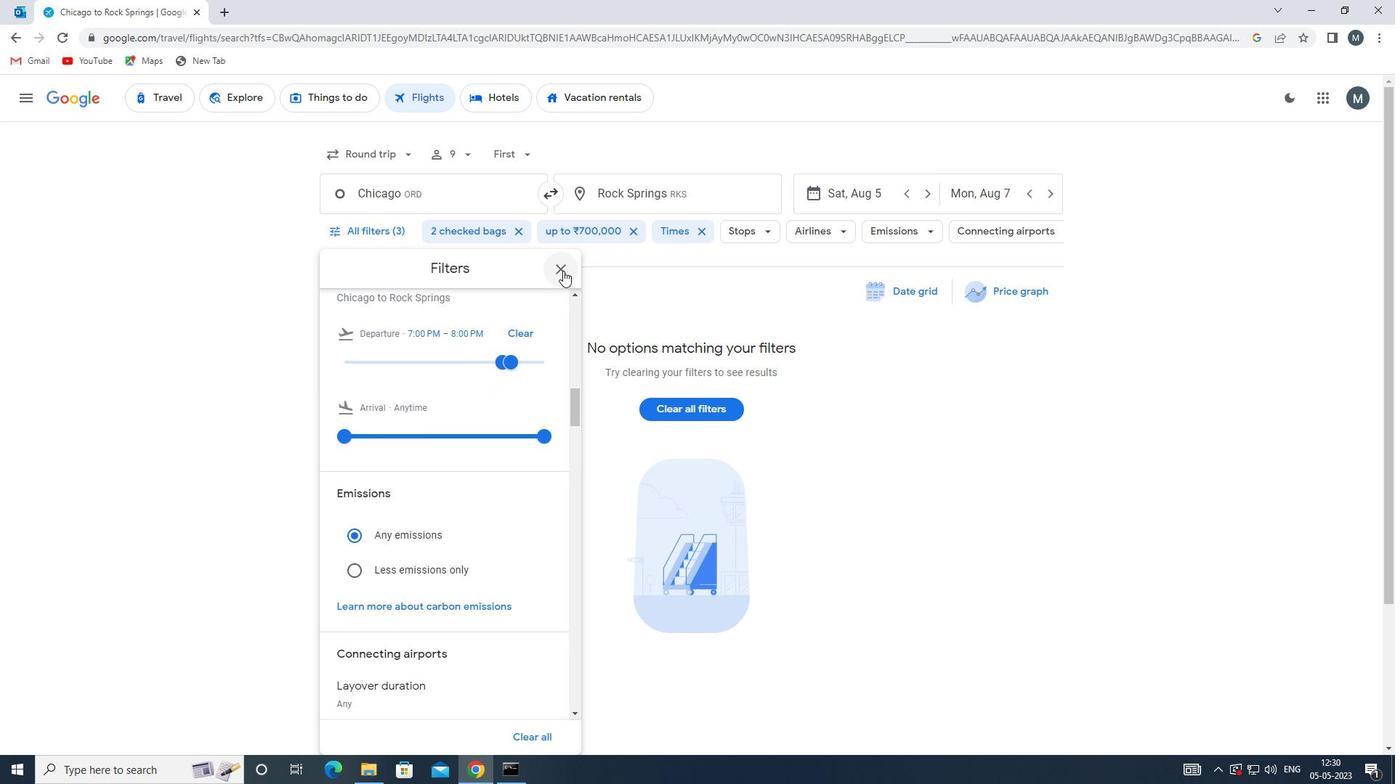 
Action: Mouse moved to (553, 283)
Screenshot: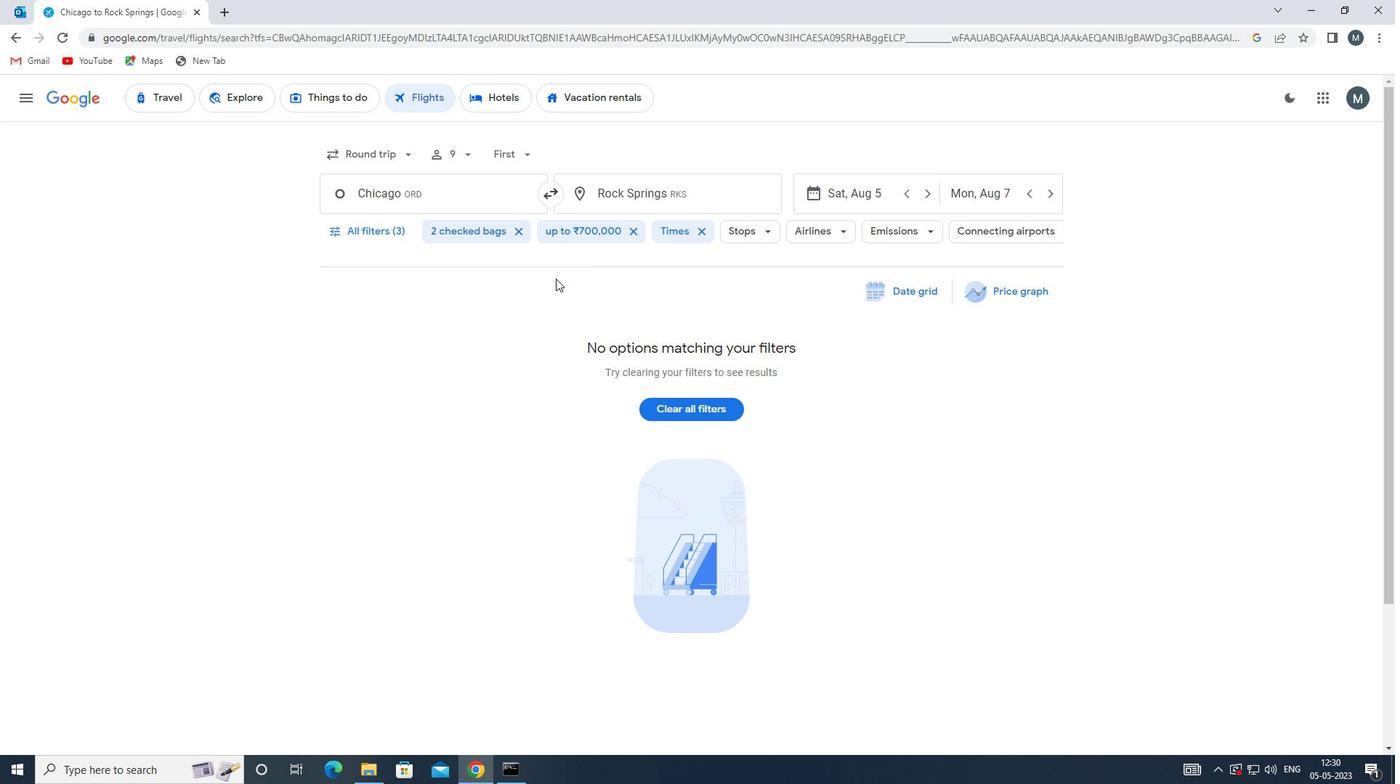 
